 Task: Add Tate's Bake Shop Chocolate Chip Cookies to the cart.
Action: Mouse moved to (301, 143)
Screenshot: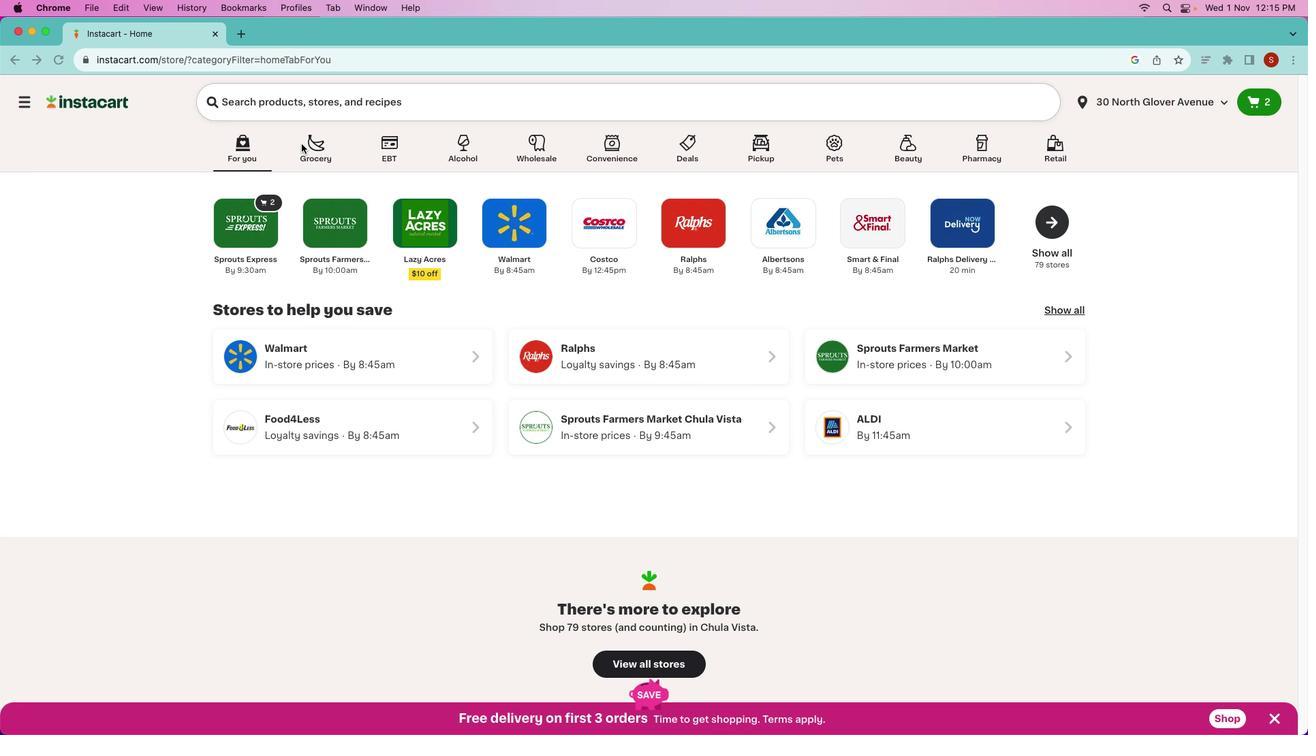 
Action: Mouse pressed left at (301, 143)
Screenshot: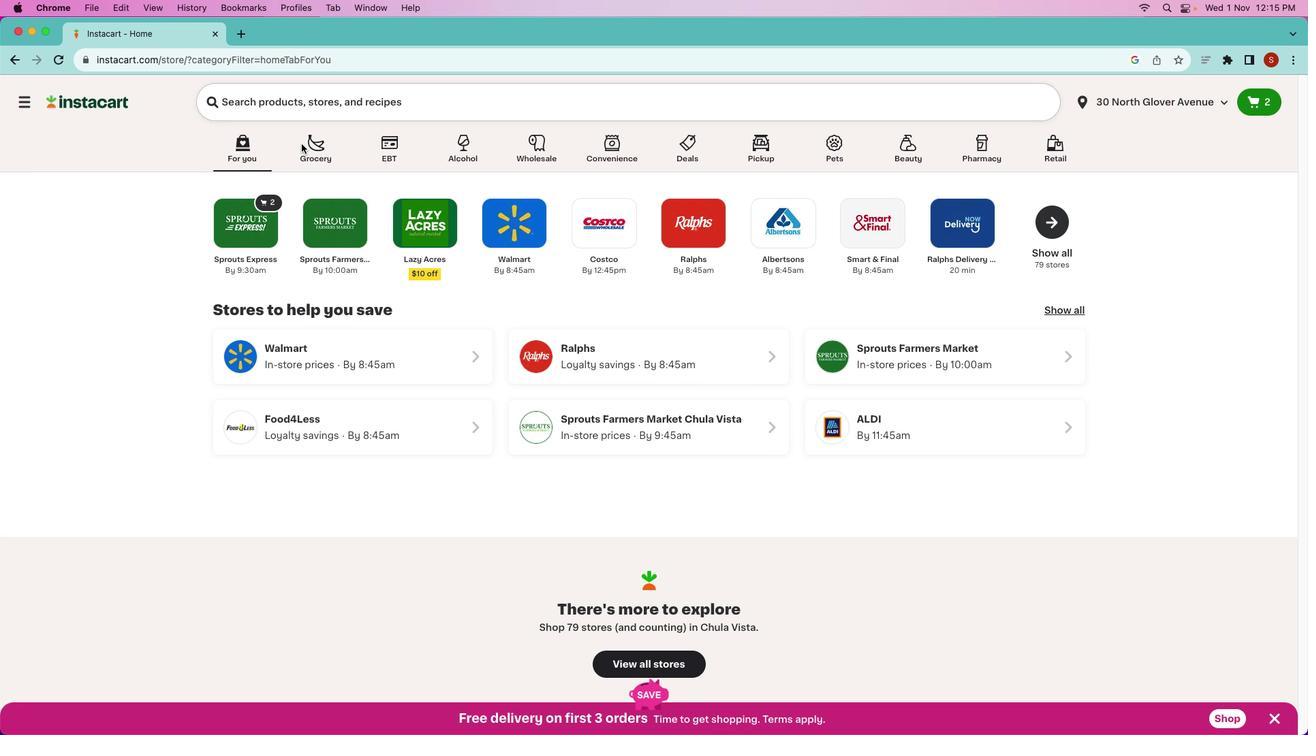 
Action: Mouse pressed left at (301, 143)
Screenshot: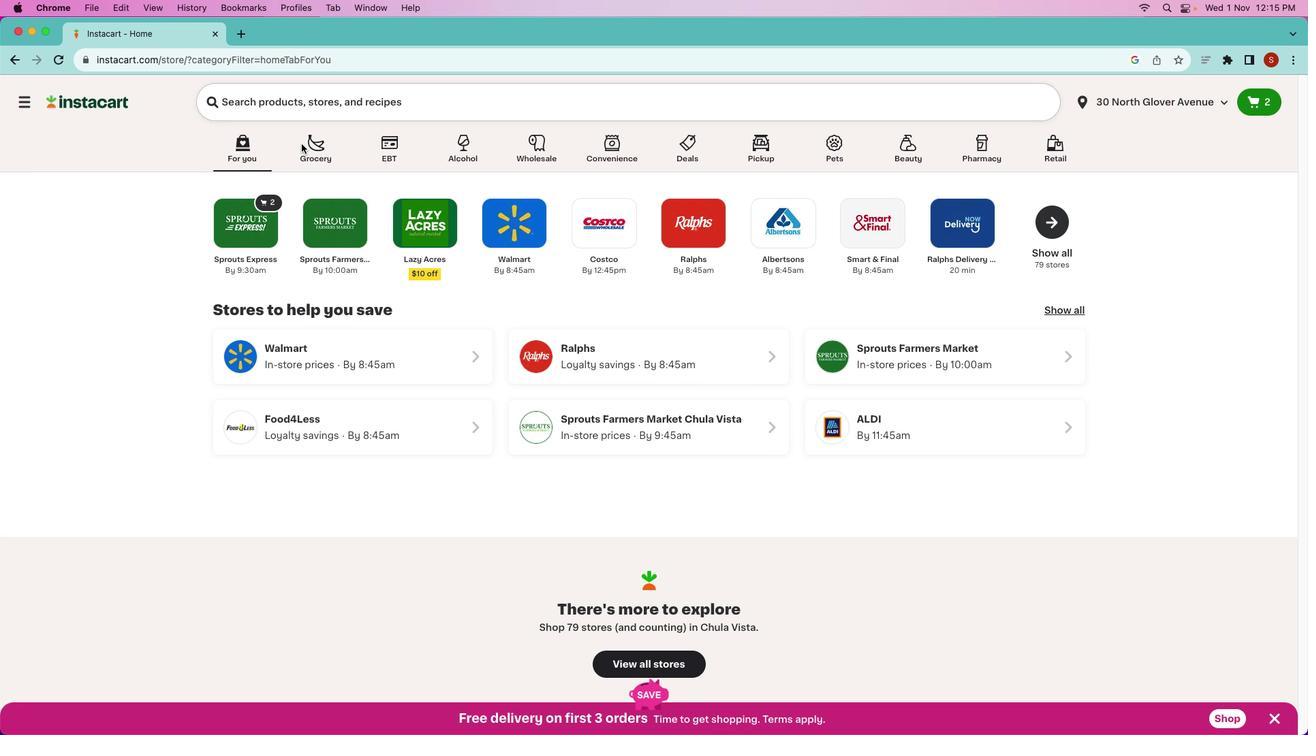 
Action: Mouse moved to (308, 147)
Screenshot: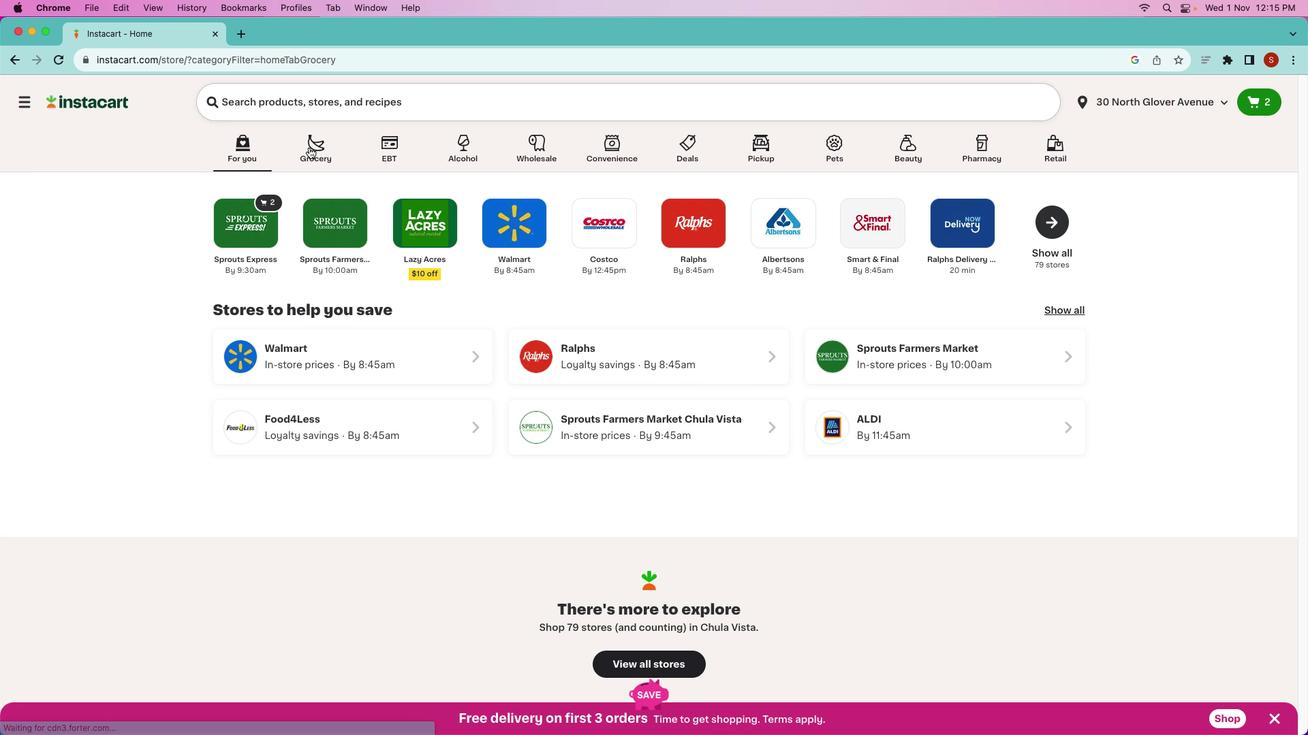 
Action: Mouse pressed left at (308, 147)
Screenshot: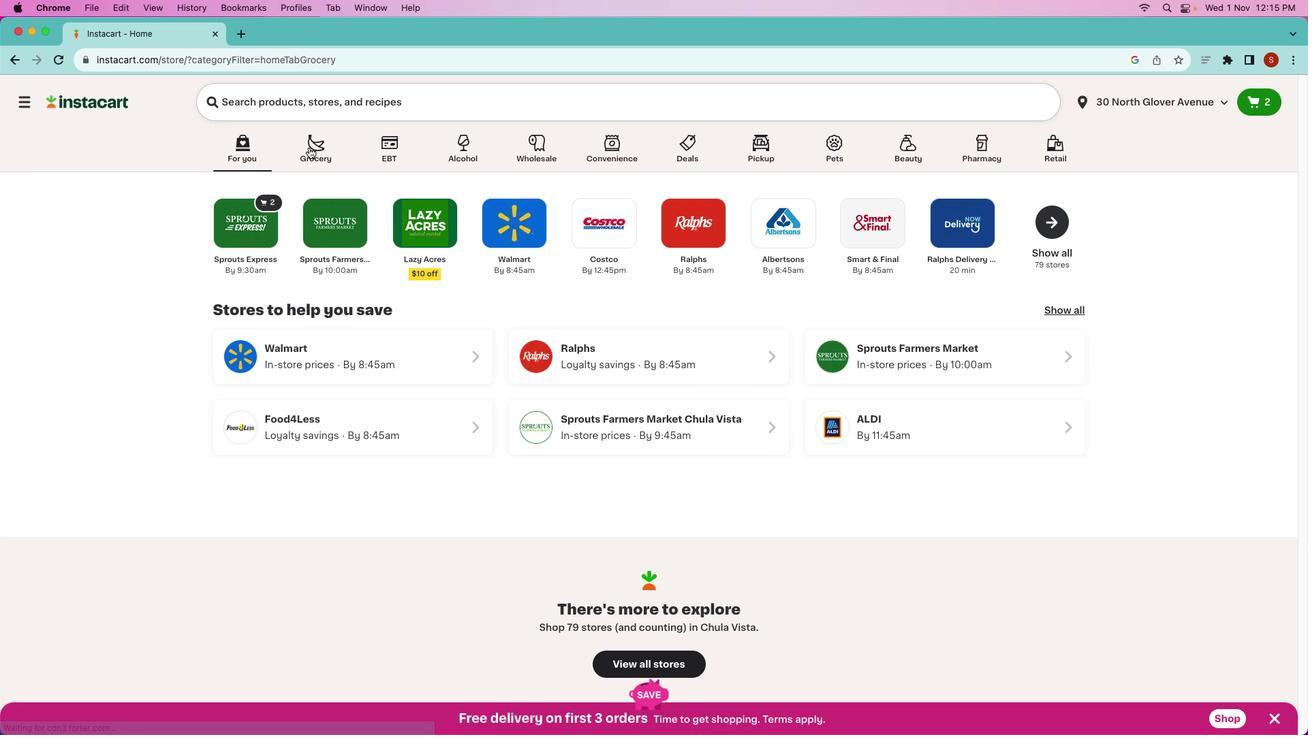 
Action: Mouse moved to (309, 147)
Screenshot: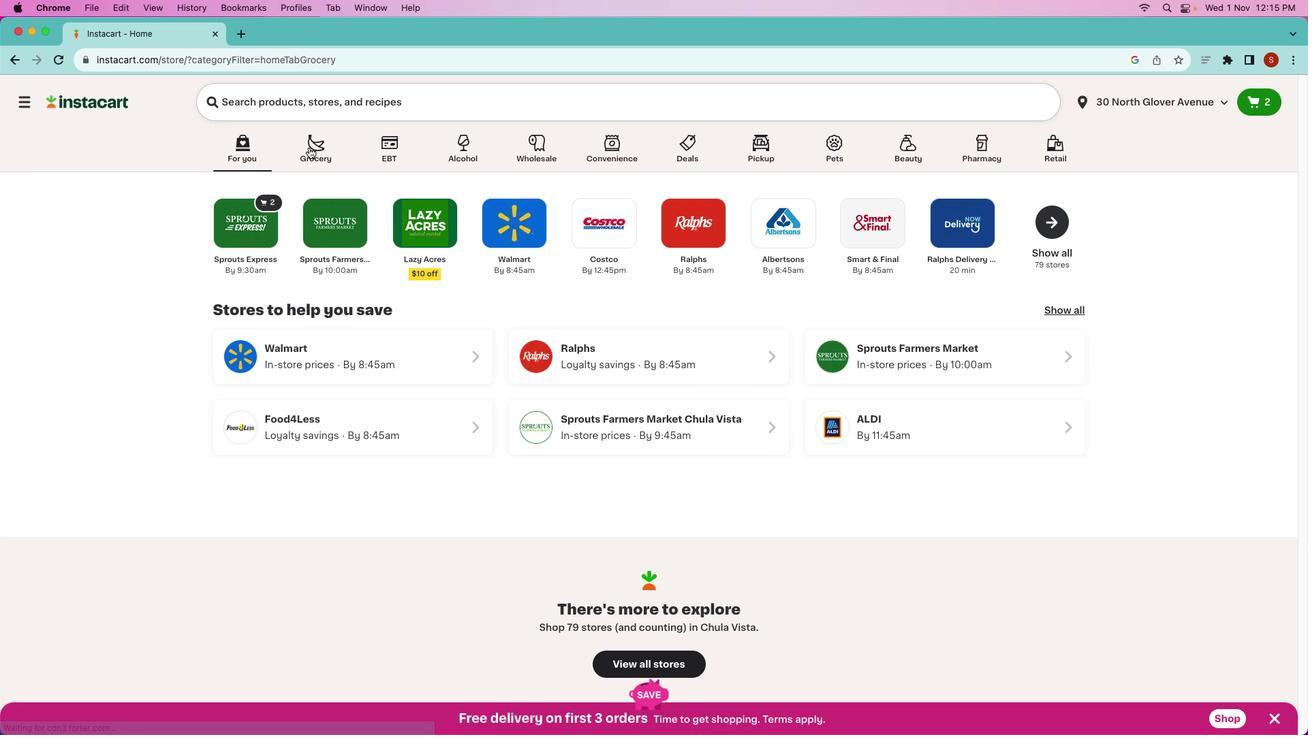 
Action: Mouse pressed left at (309, 147)
Screenshot: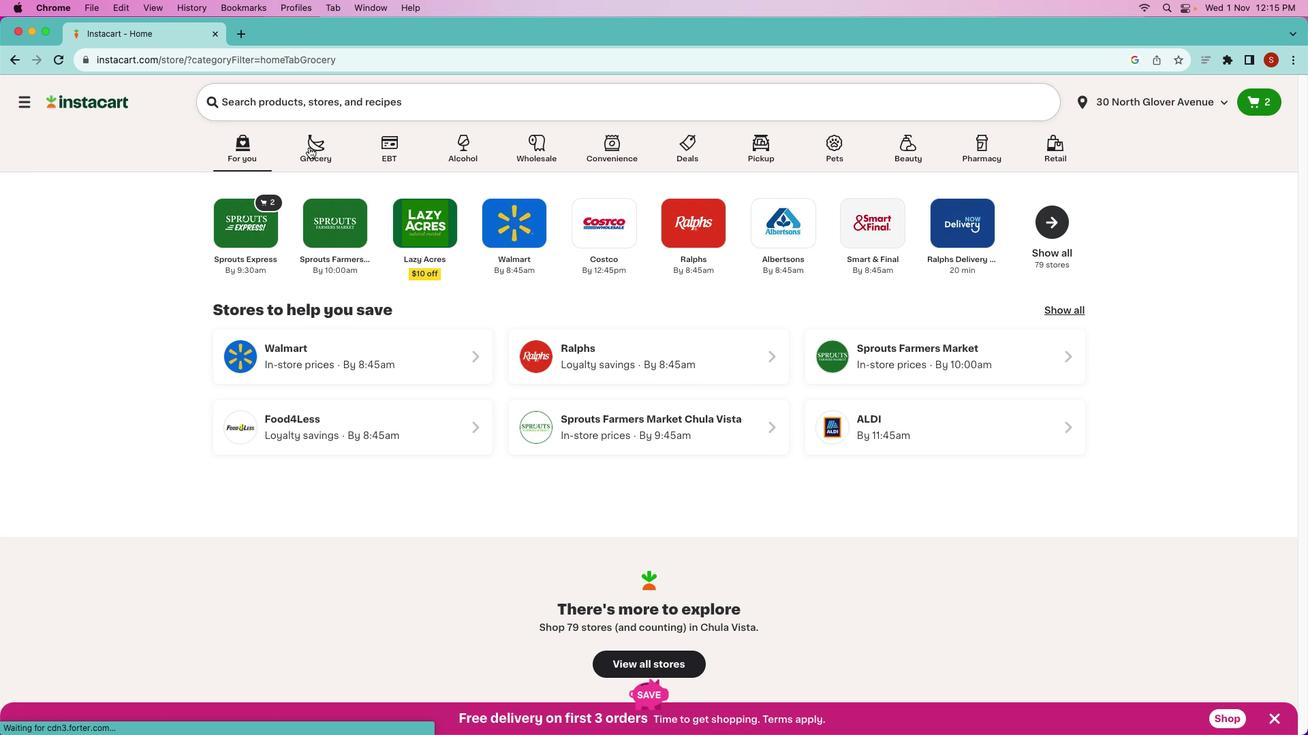 
Action: Mouse moved to (665, 447)
Screenshot: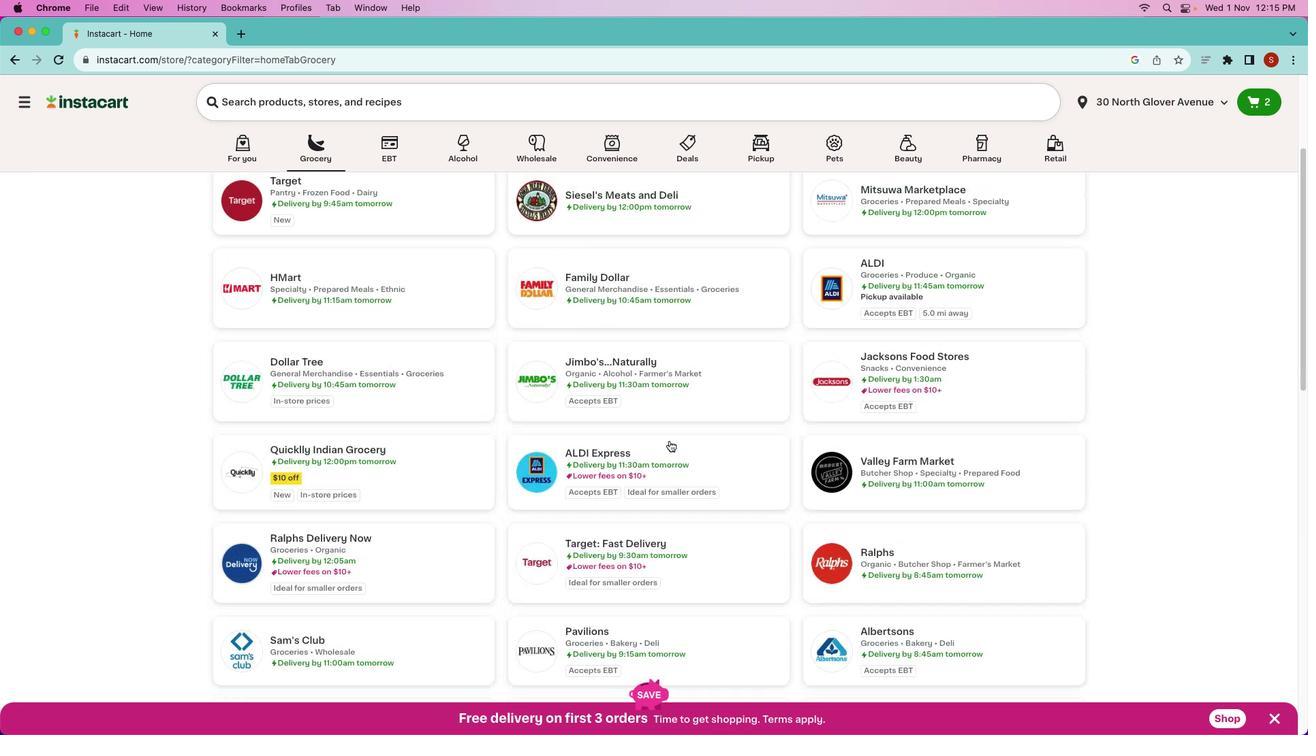 
Action: Mouse scrolled (665, 447) with delta (0, 0)
Screenshot: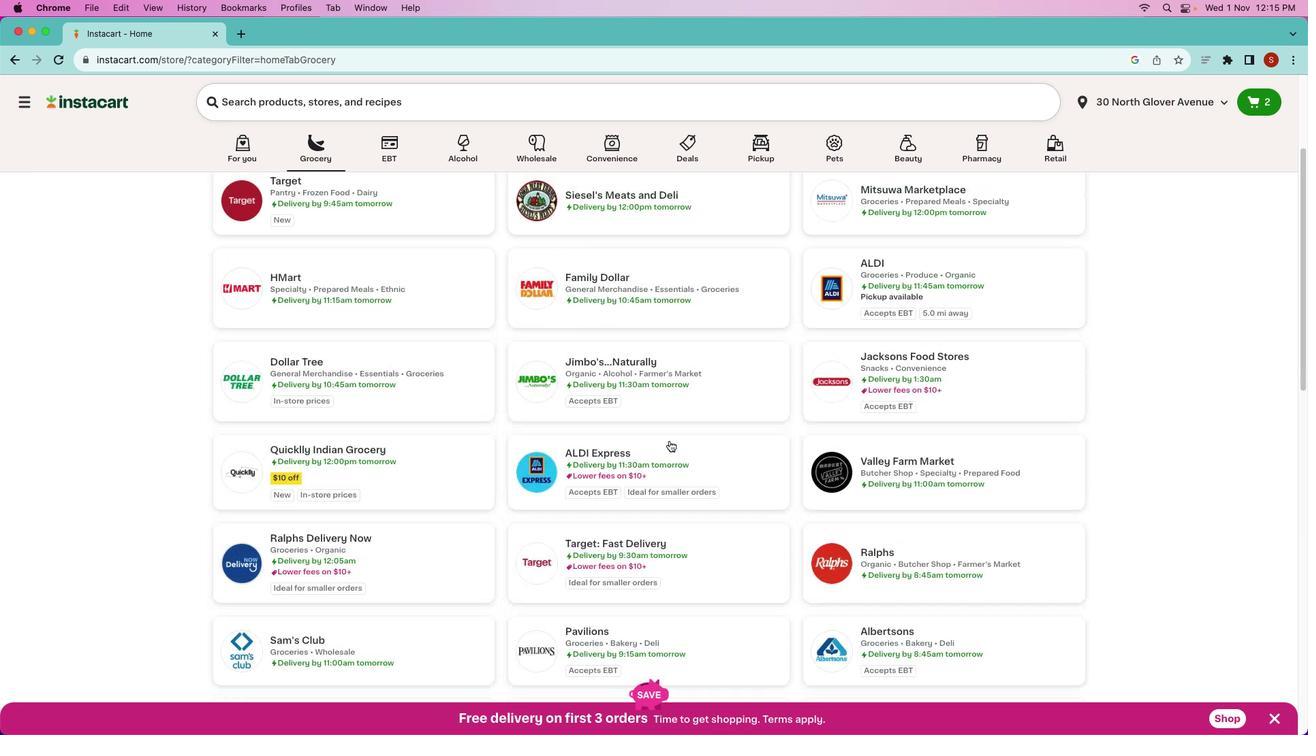 
Action: Mouse moved to (668, 444)
Screenshot: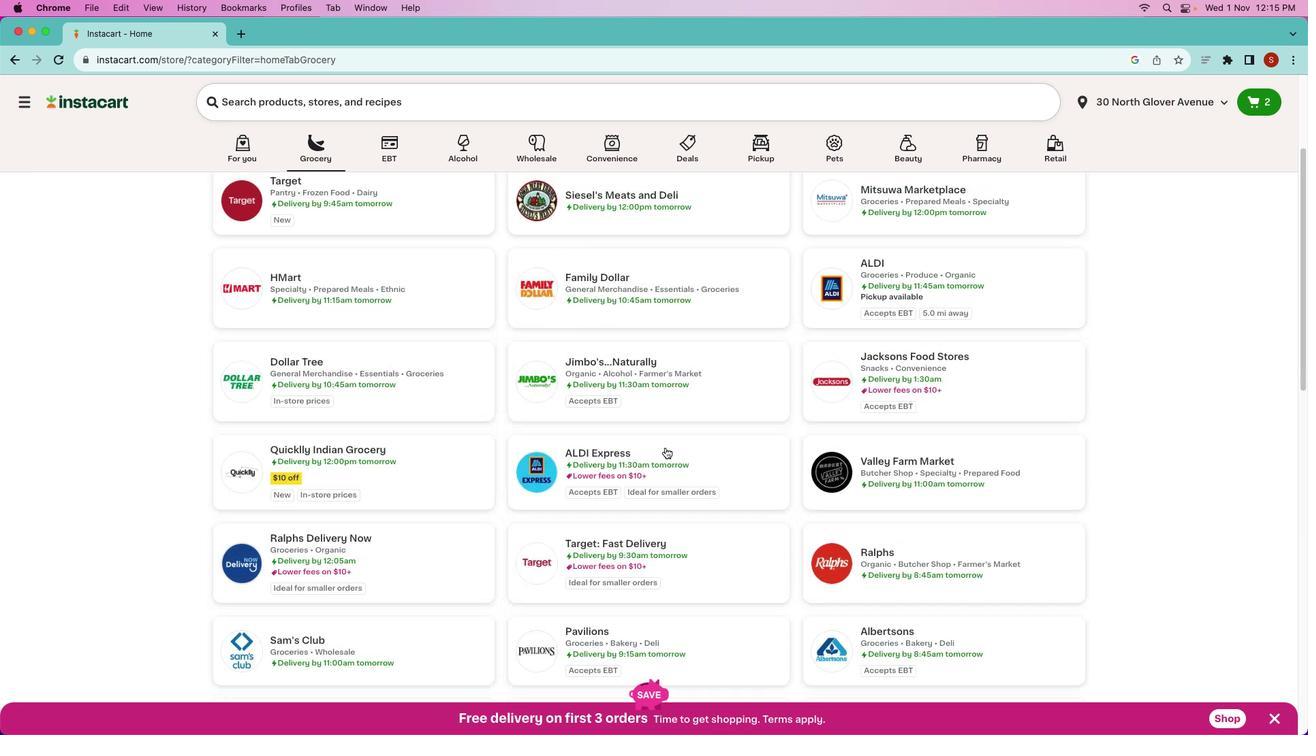 
Action: Mouse scrolled (668, 444) with delta (0, 0)
Screenshot: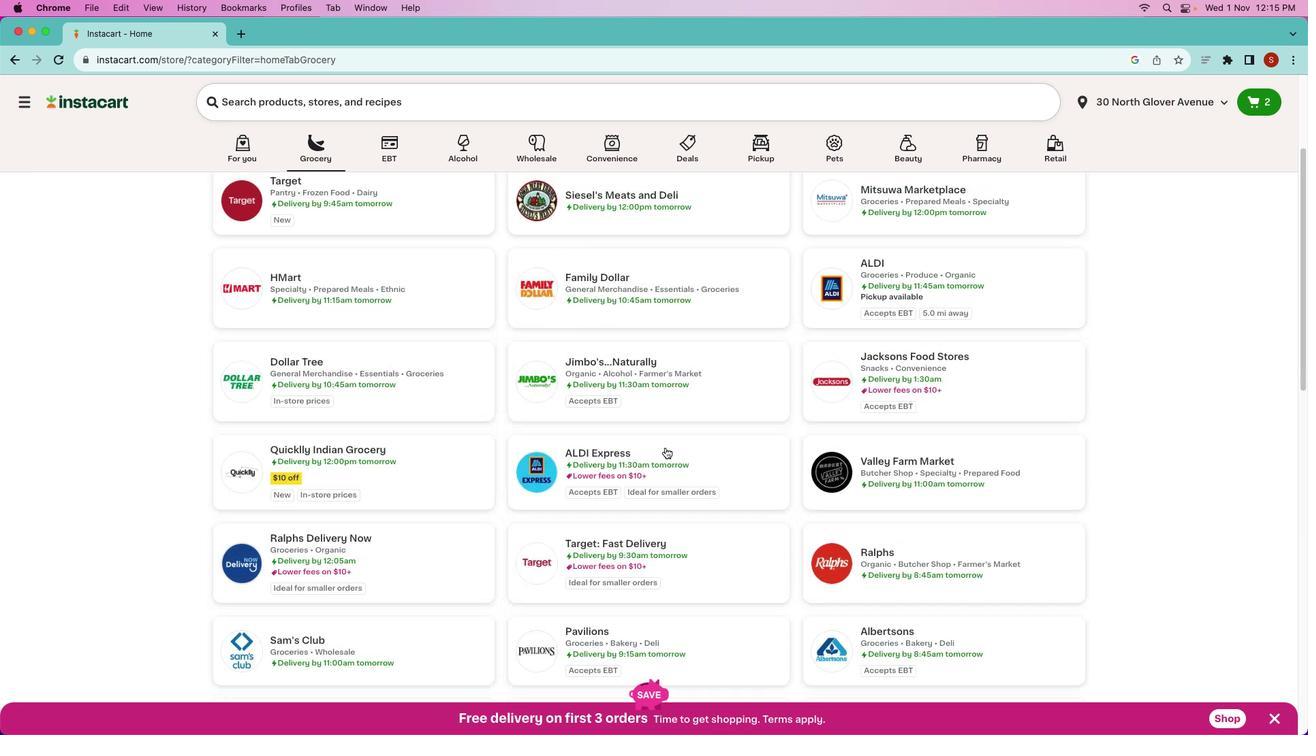 
Action: Mouse moved to (668, 443)
Screenshot: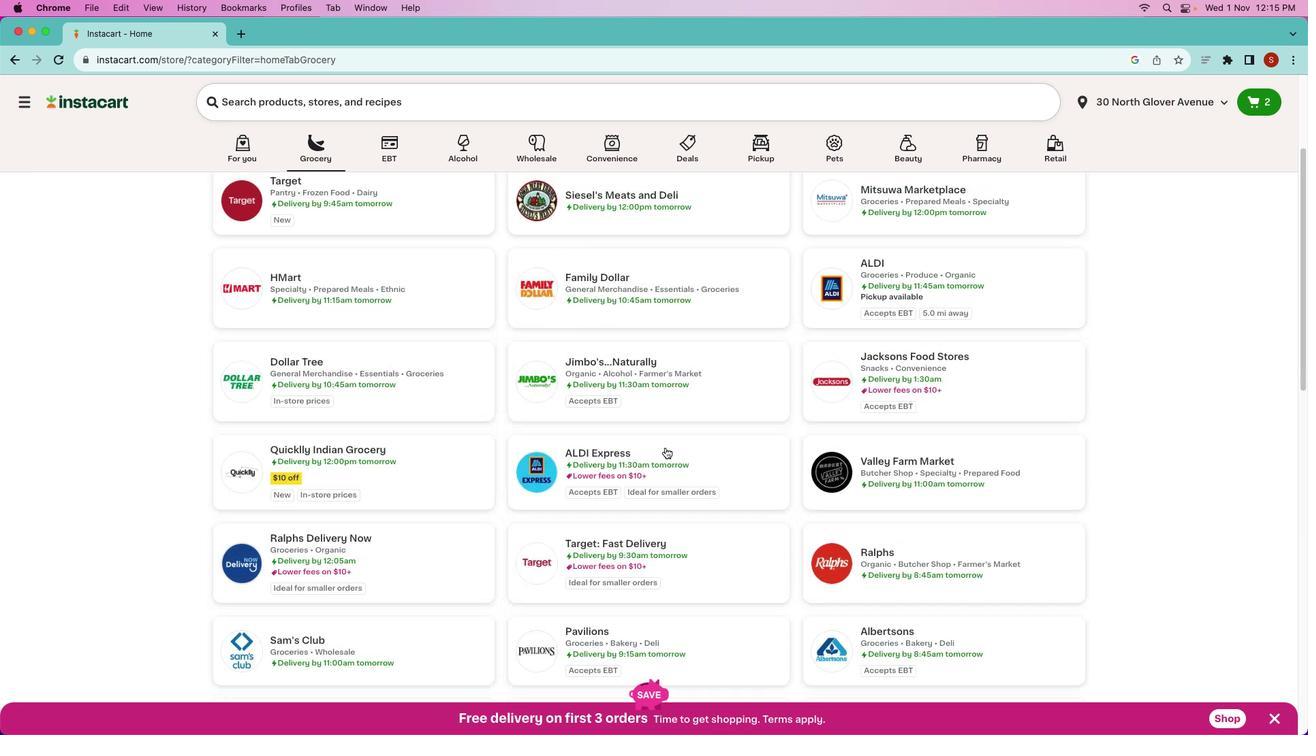 
Action: Mouse scrolled (668, 443) with delta (0, -2)
Screenshot: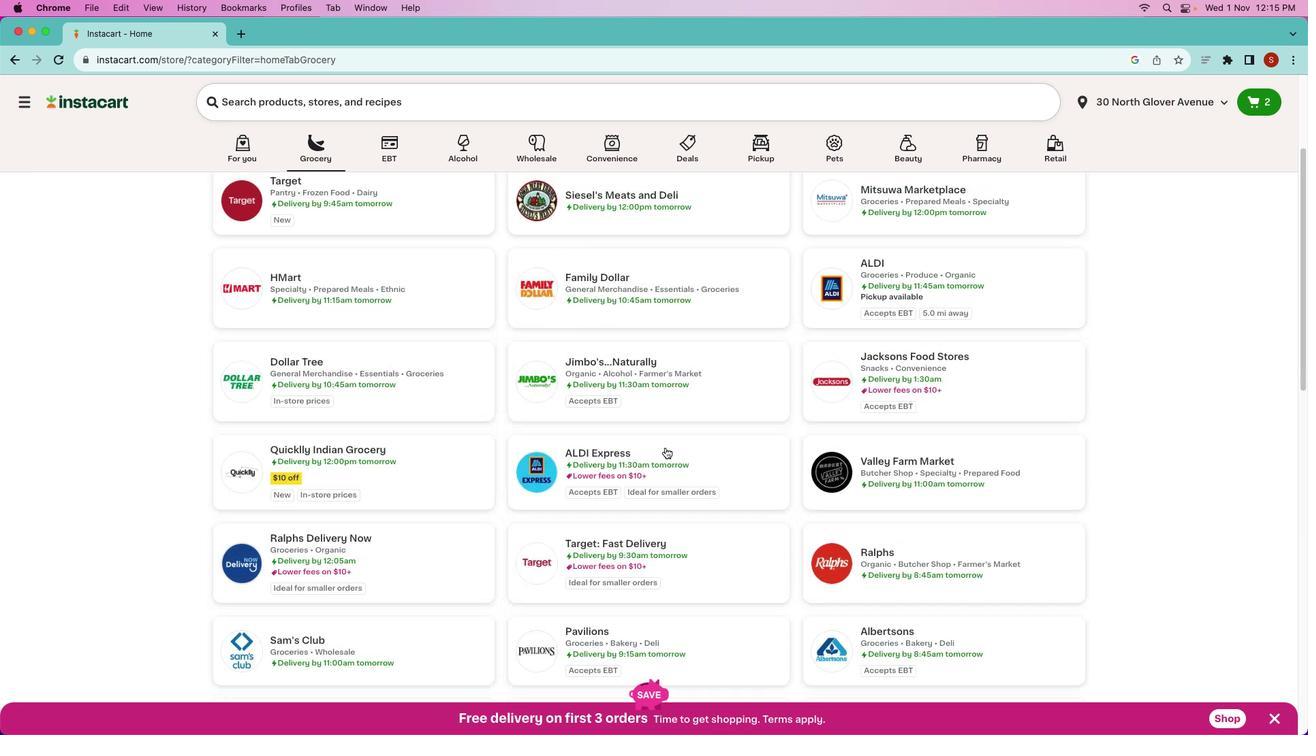
Action: Mouse moved to (669, 442)
Screenshot: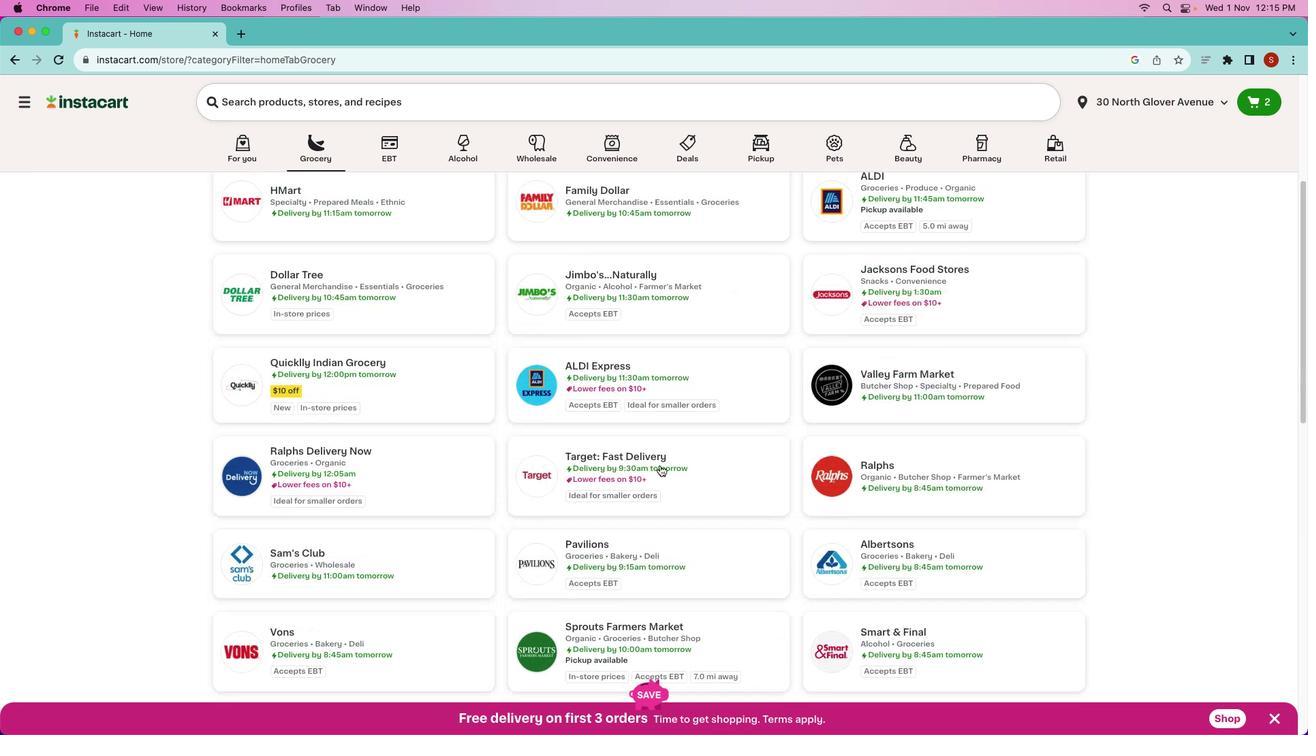 
Action: Mouse scrolled (669, 442) with delta (0, -3)
Screenshot: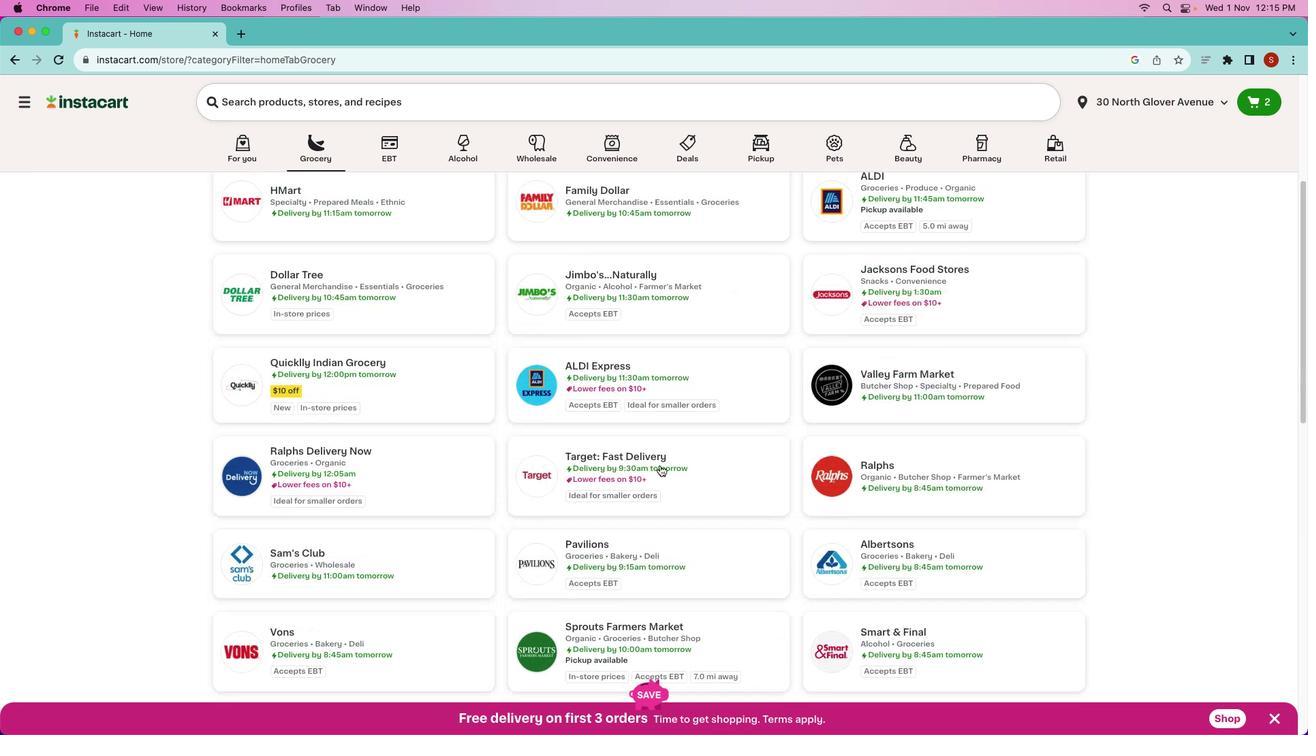 
Action: Mouse moved to (616, 641)
Screenshot: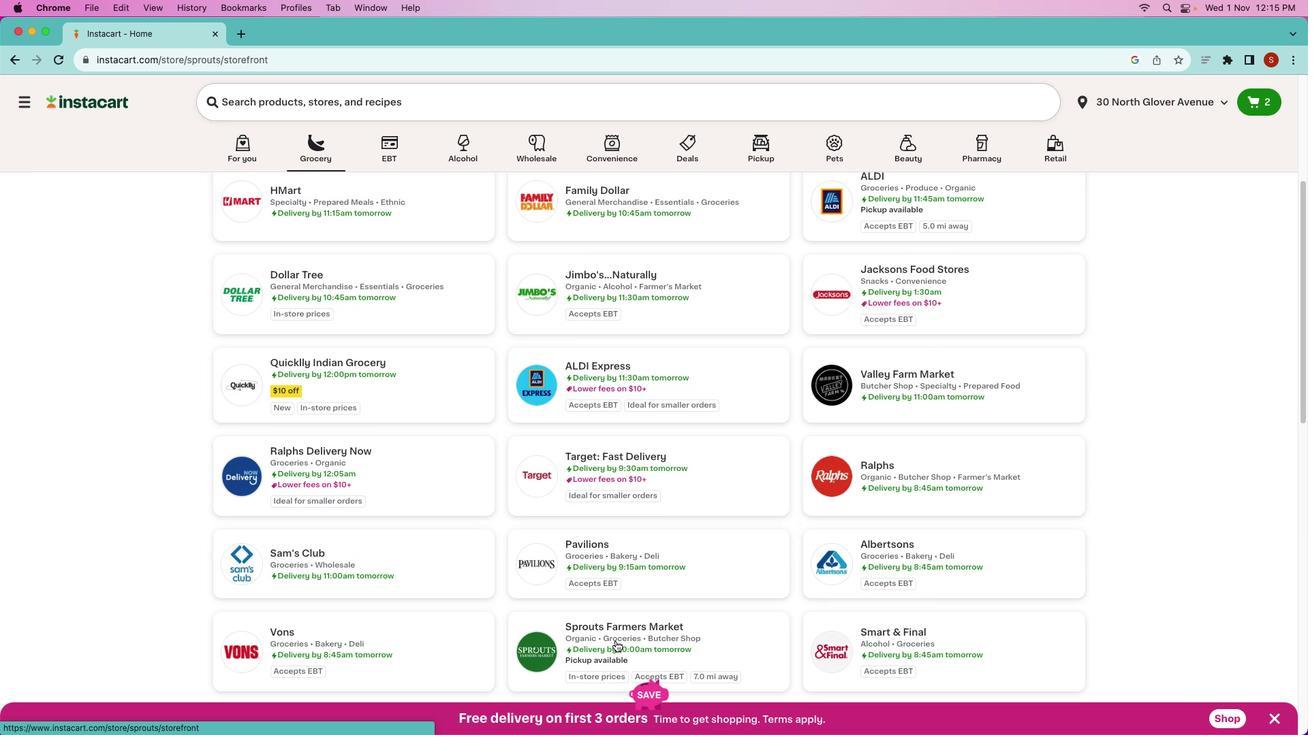 
Action: Mouse pressed left at (616, 641)
Screenshot: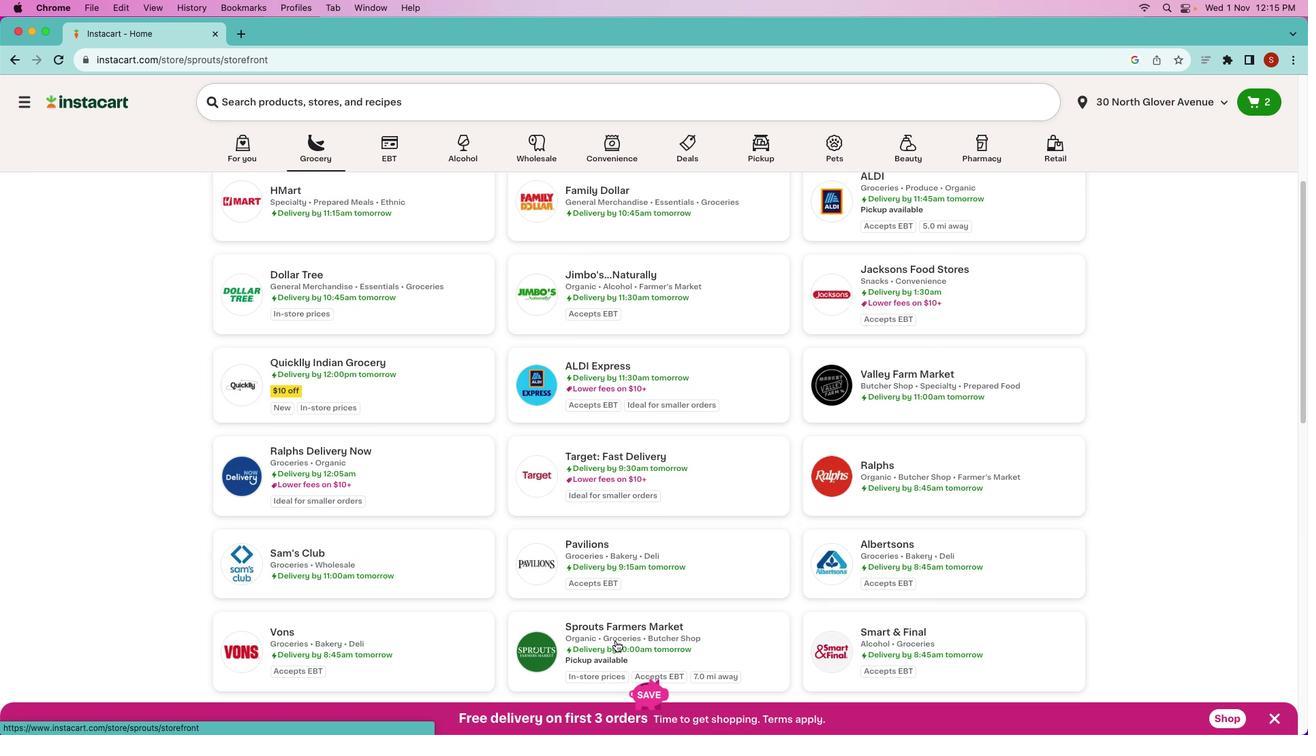 
Action: Mouse pressed left at (616, 641)
Screenshot: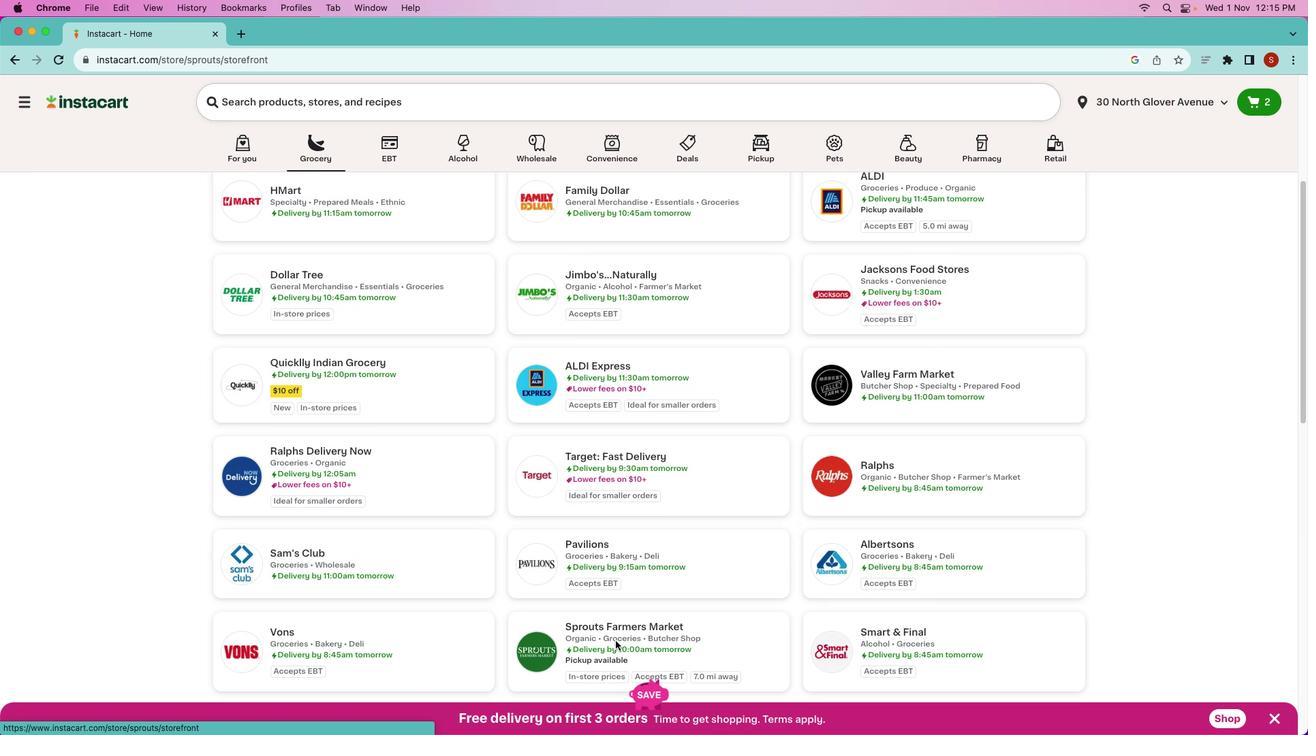 
Action: Mouse moved to (441, 106)
Screenshot: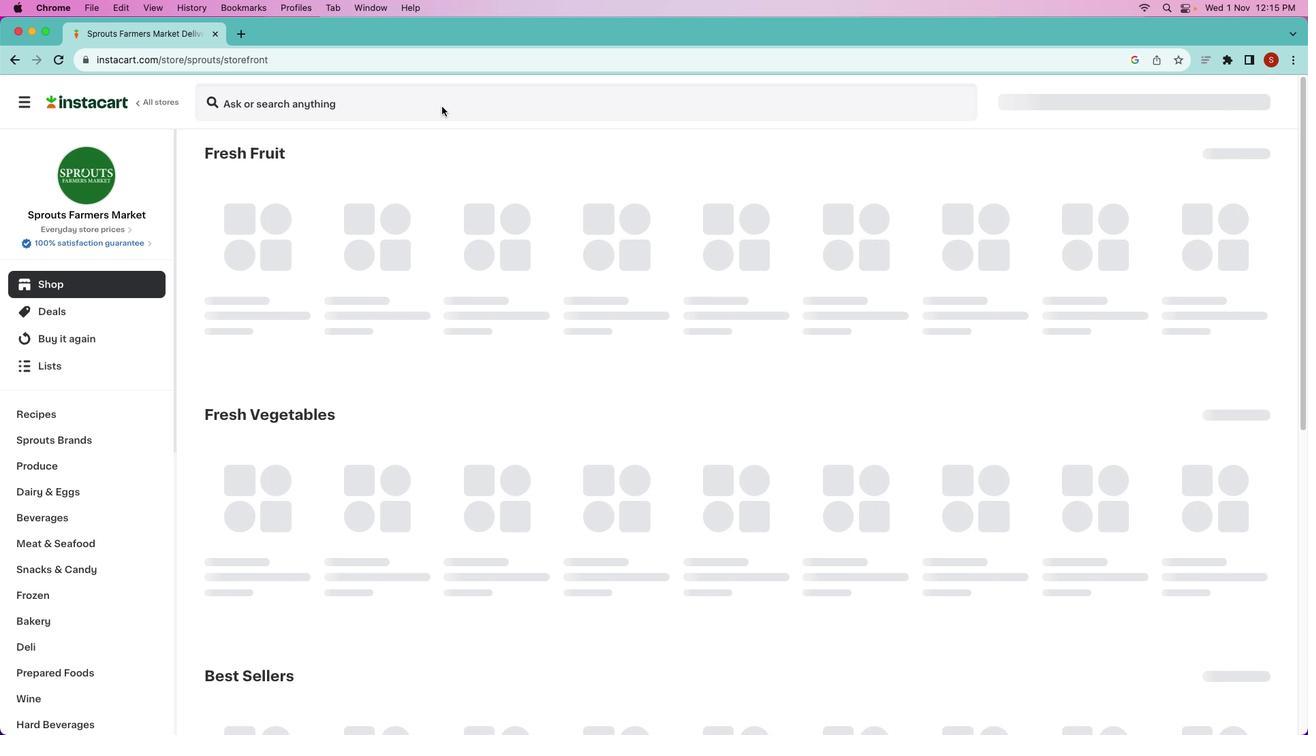
Action: Mouse pressed left at (441, 106)
Screenshot: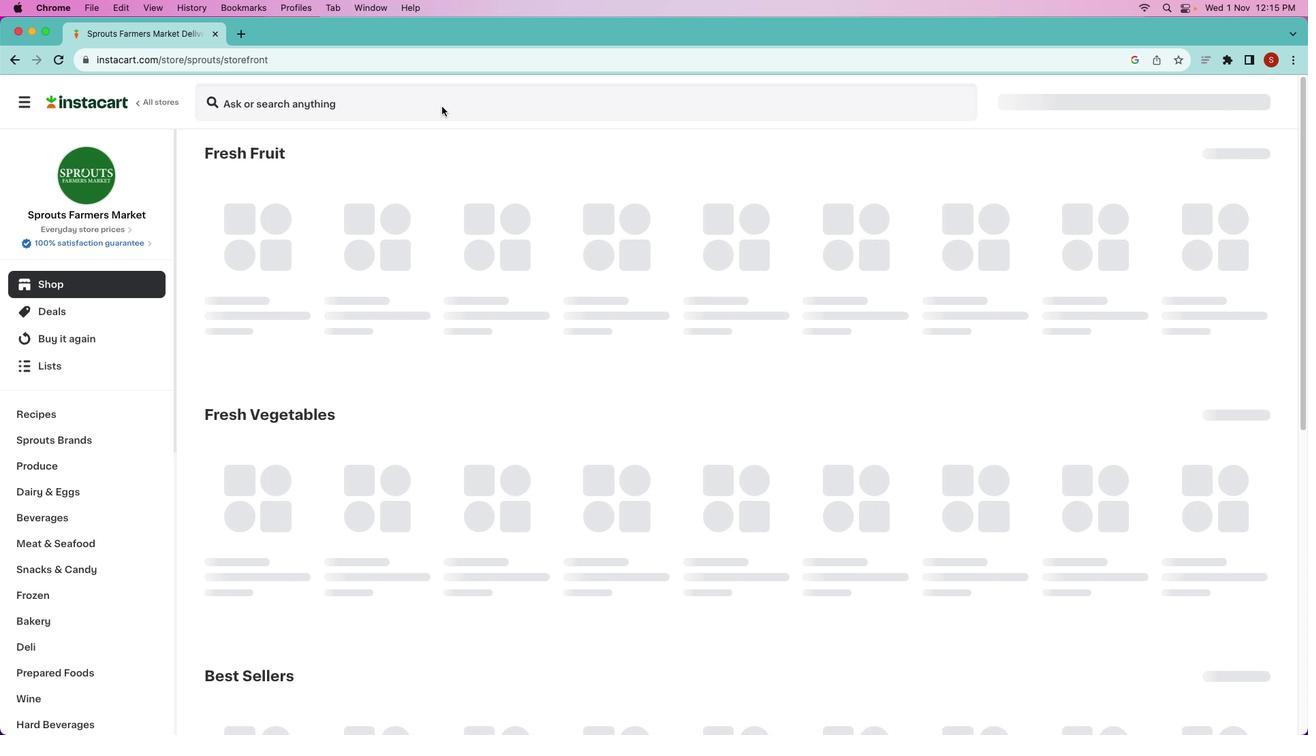 
Action: Mouse moved to (442, 106)
Screenshot: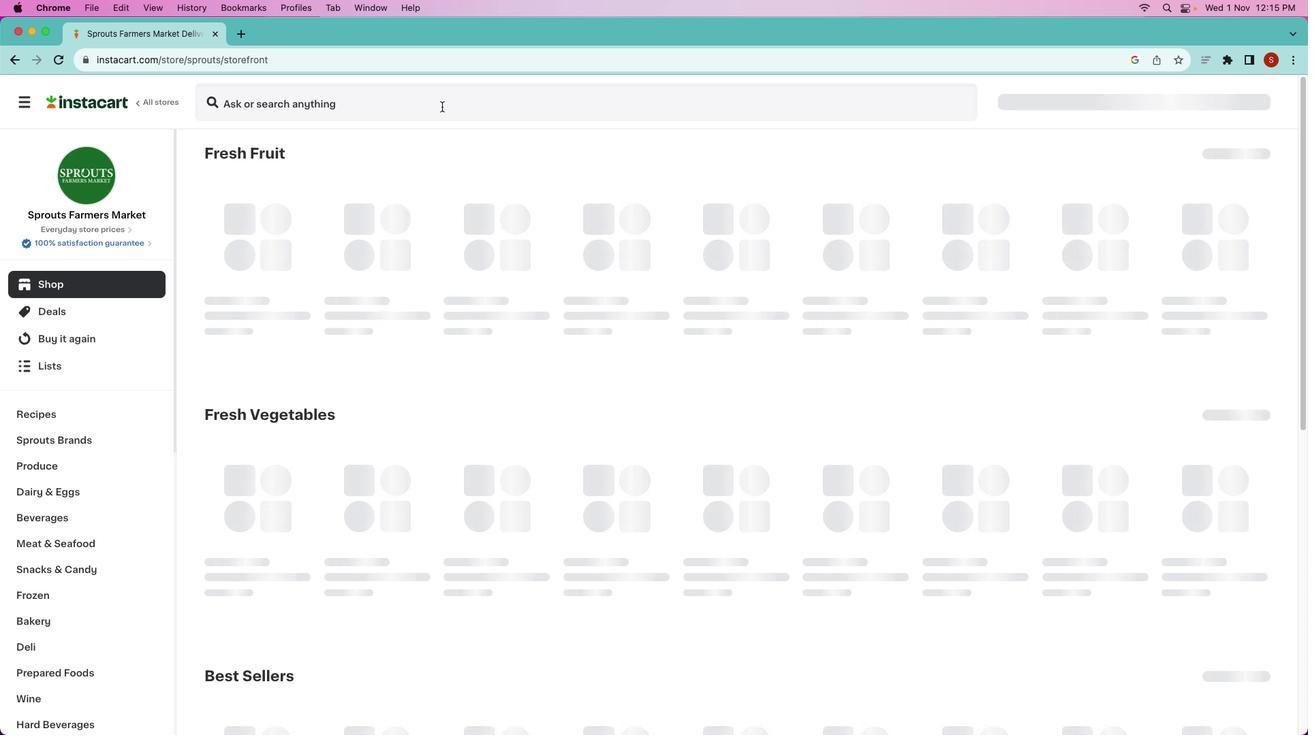 
Action: Key pressed 't''a''t''e'"'"'s'Key.space'b''a''k''e'Key.space's''h''o''p'Key.space'c''h''o''c''o''l''a''t''e'Key.space'c''h''i''p'Key.space'c''o''o''k''i''e''s'Key.enter
Screenshot: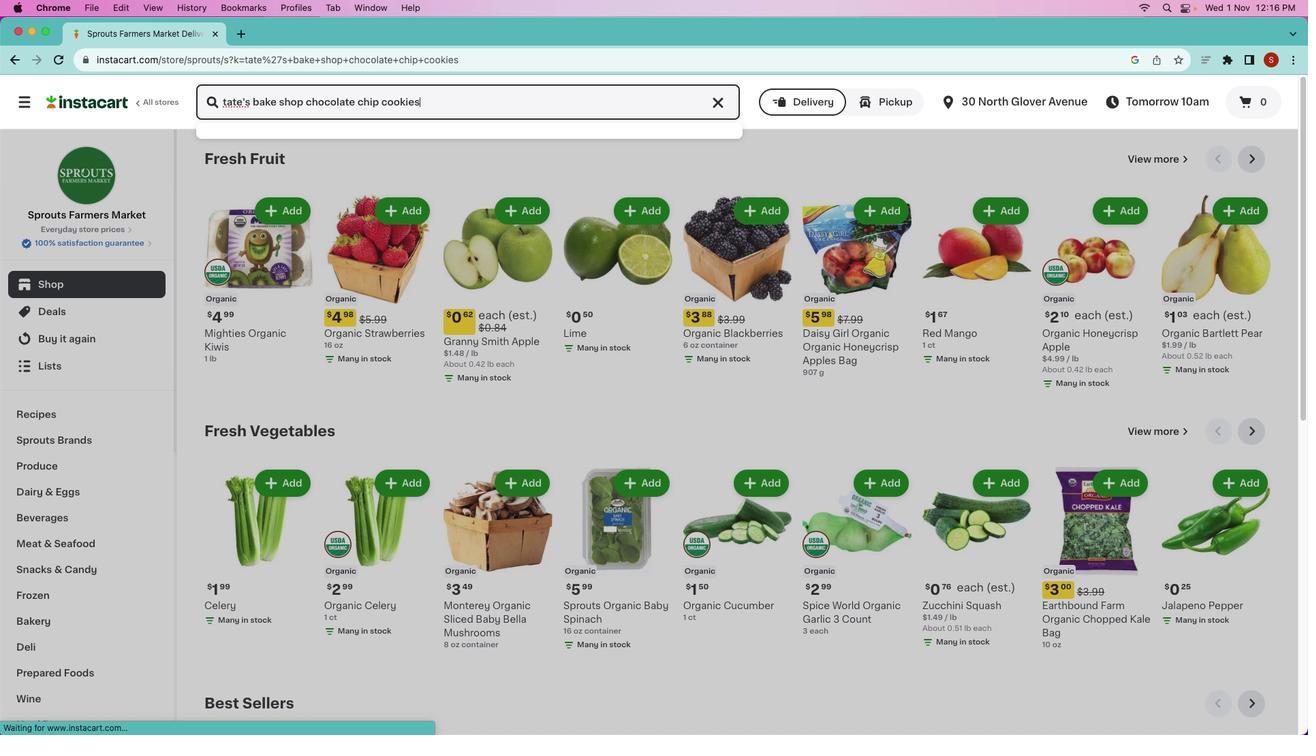 
Action: Mouse moved to (406, 394)
Screenshot: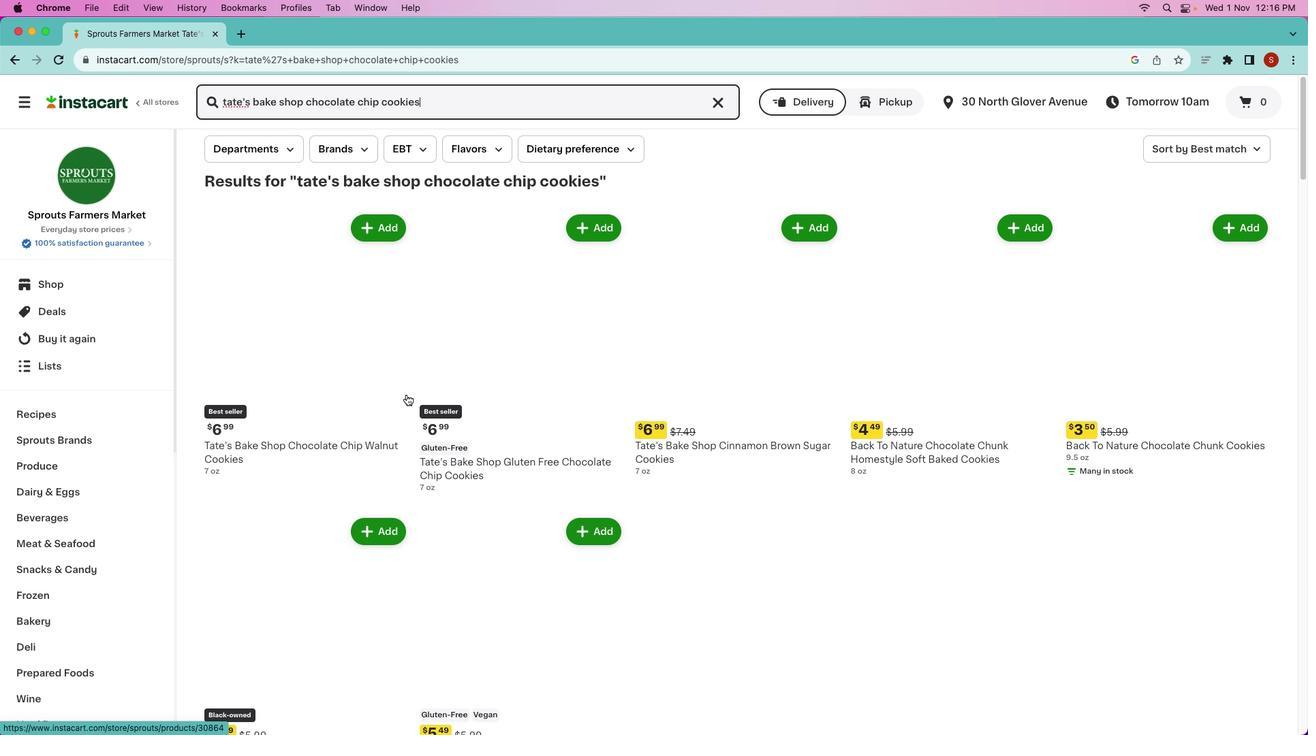 
Action: Mouse scrolled (406, 394) with delta (0, 0)
Screenshot: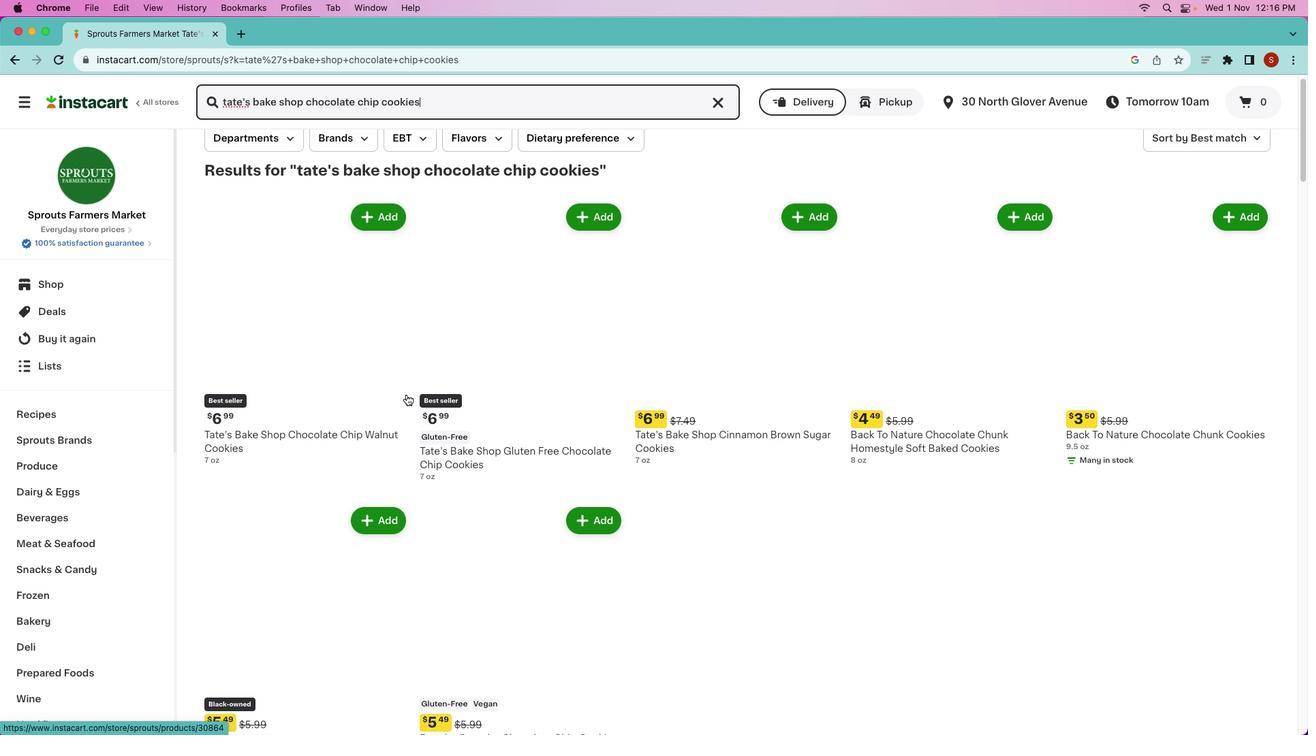 
Action: Mouse scrolled (406, 394) with delta (0, 0)
Screenshot: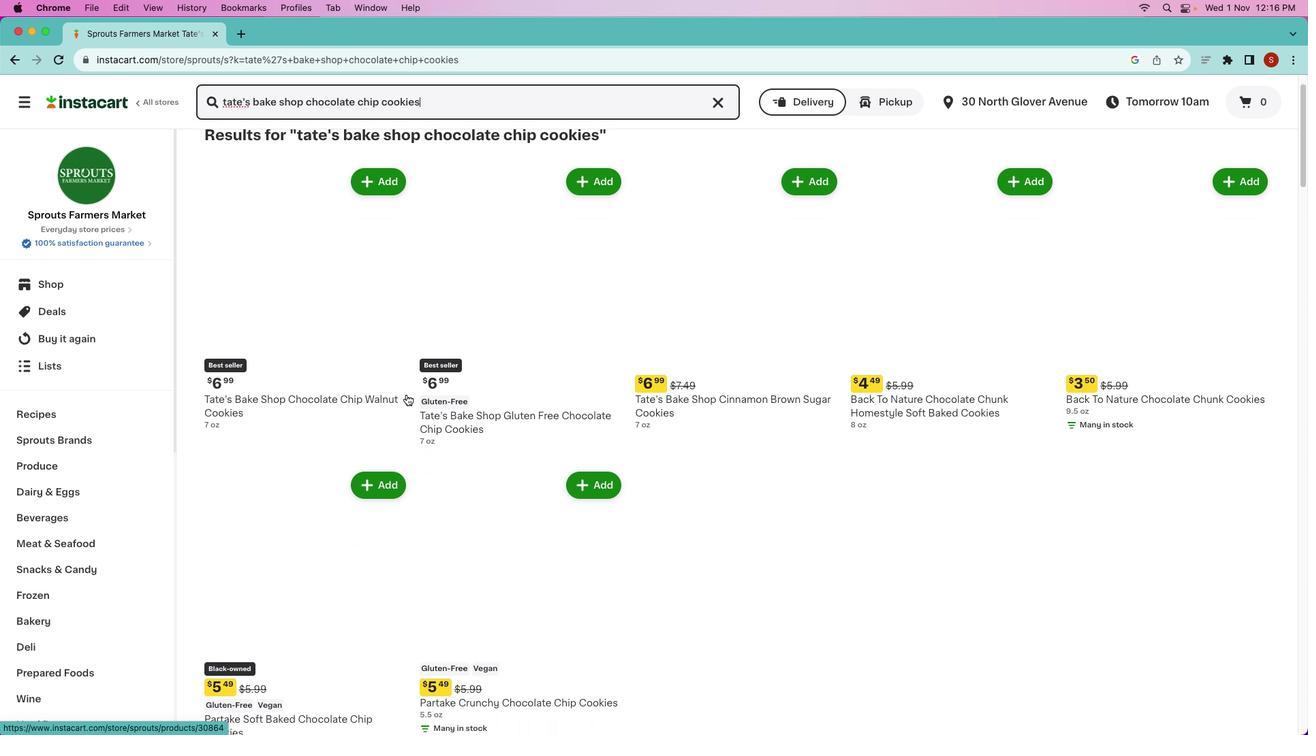 
Action: Mouse scrolled (406, 394) with delta (0, 0)
Screenshot: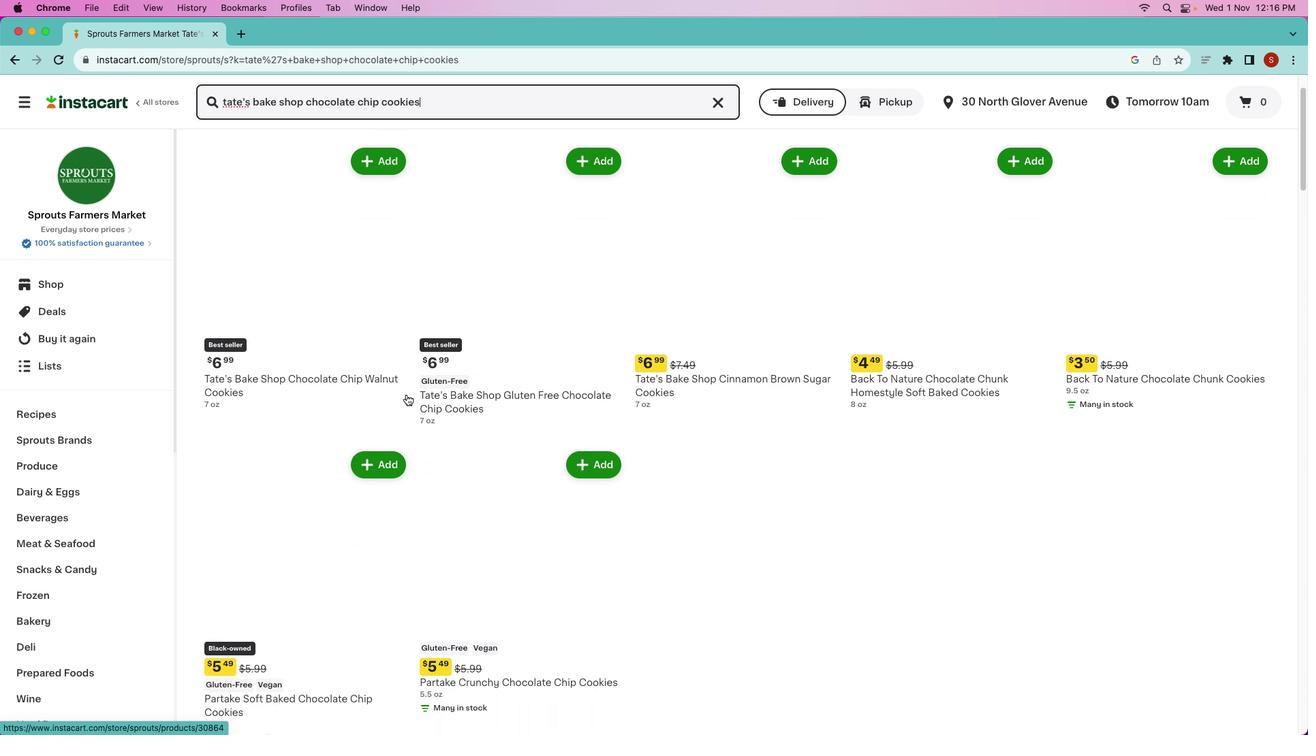 
Action: Mouse scrolled (406, 394) with delta (0, 0)
Screenshot: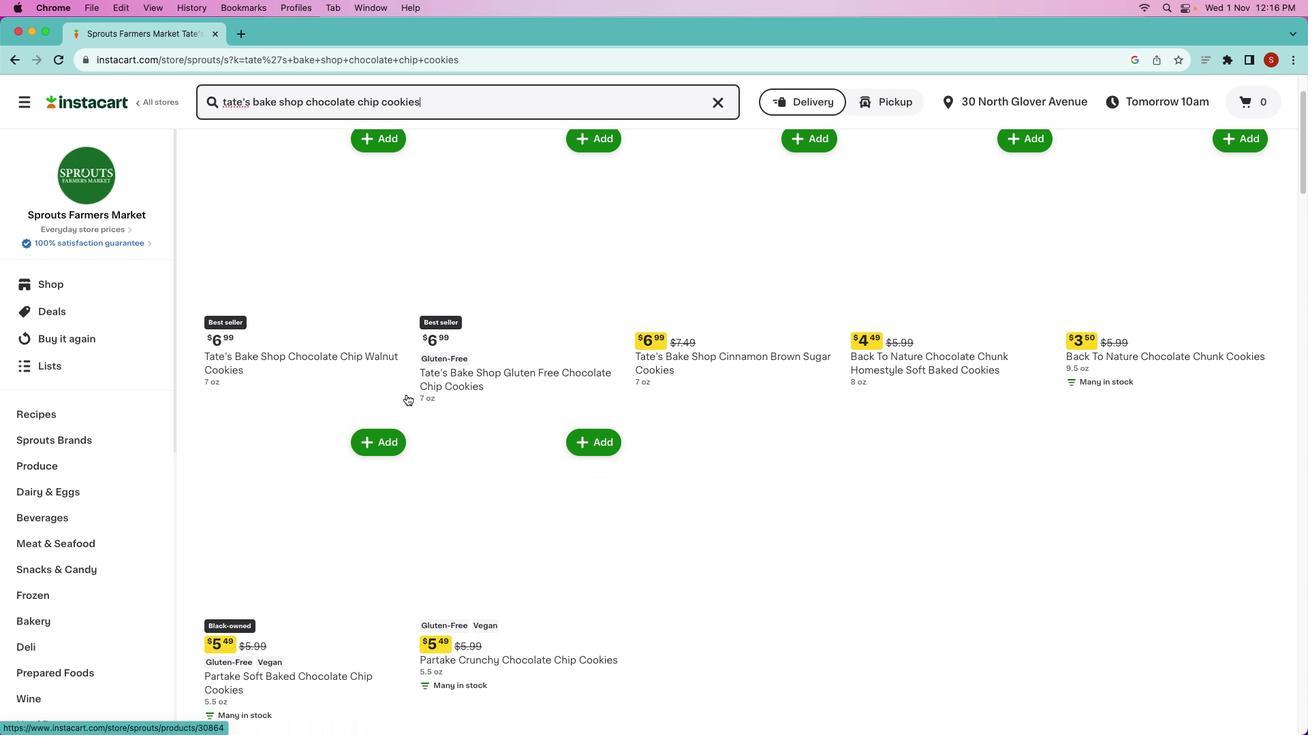 
Action: Mouse scrolled (406, 394) with delta (0, 0)
Screenshot: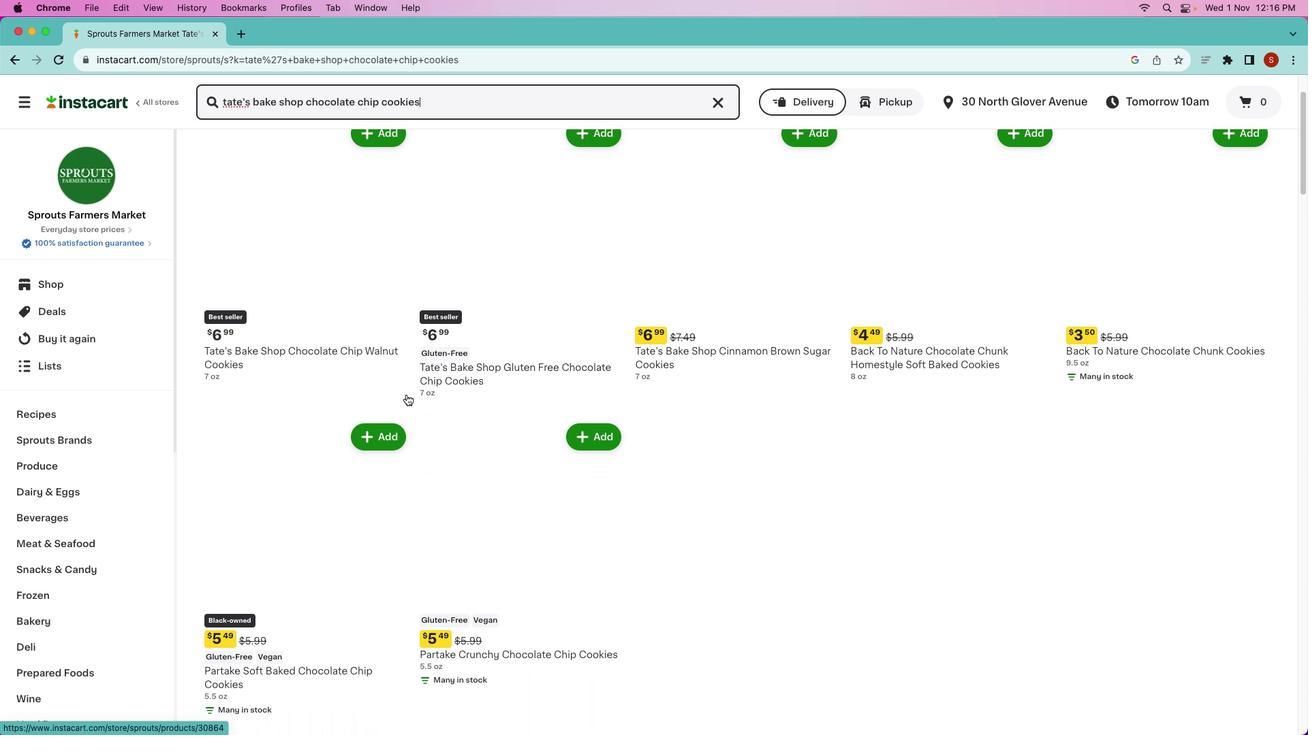 
Action: Mouse moved to (405, 509)
Screenshot: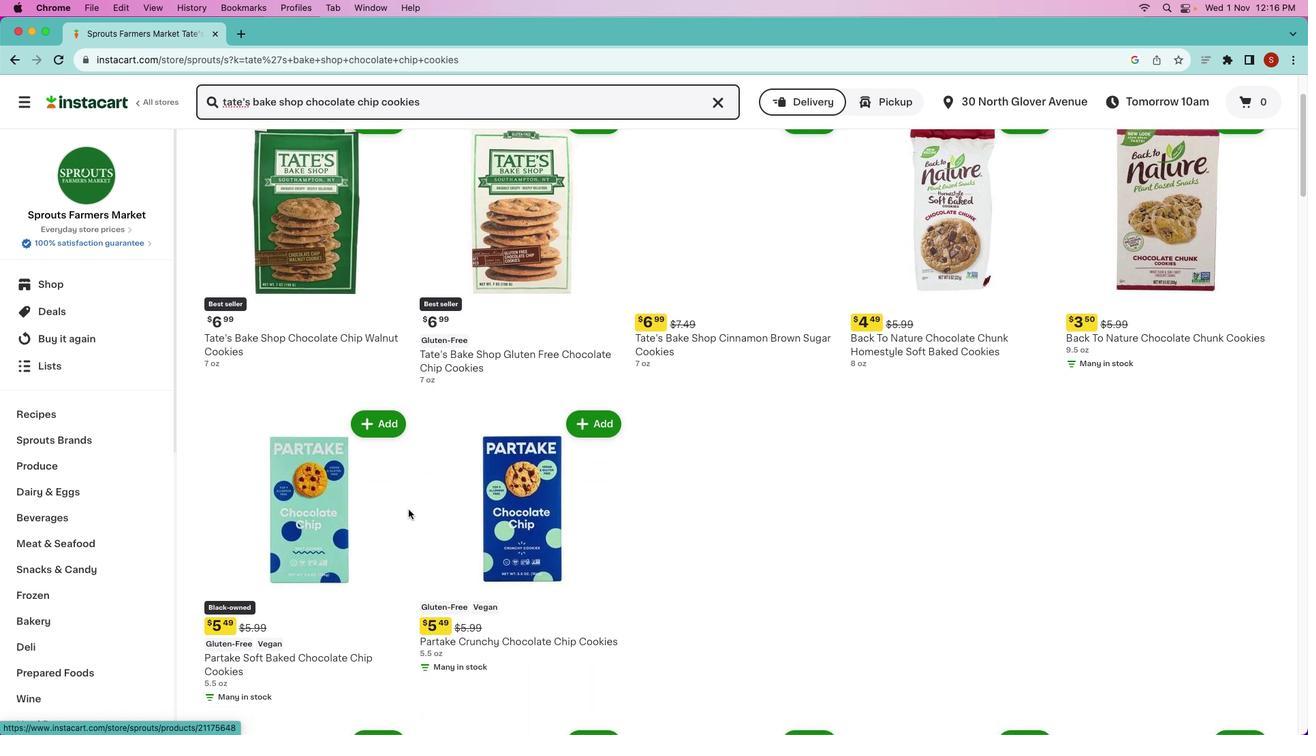 
Action: Mouse scrolled (405, 509) with delta (0, 0)
Screenshot: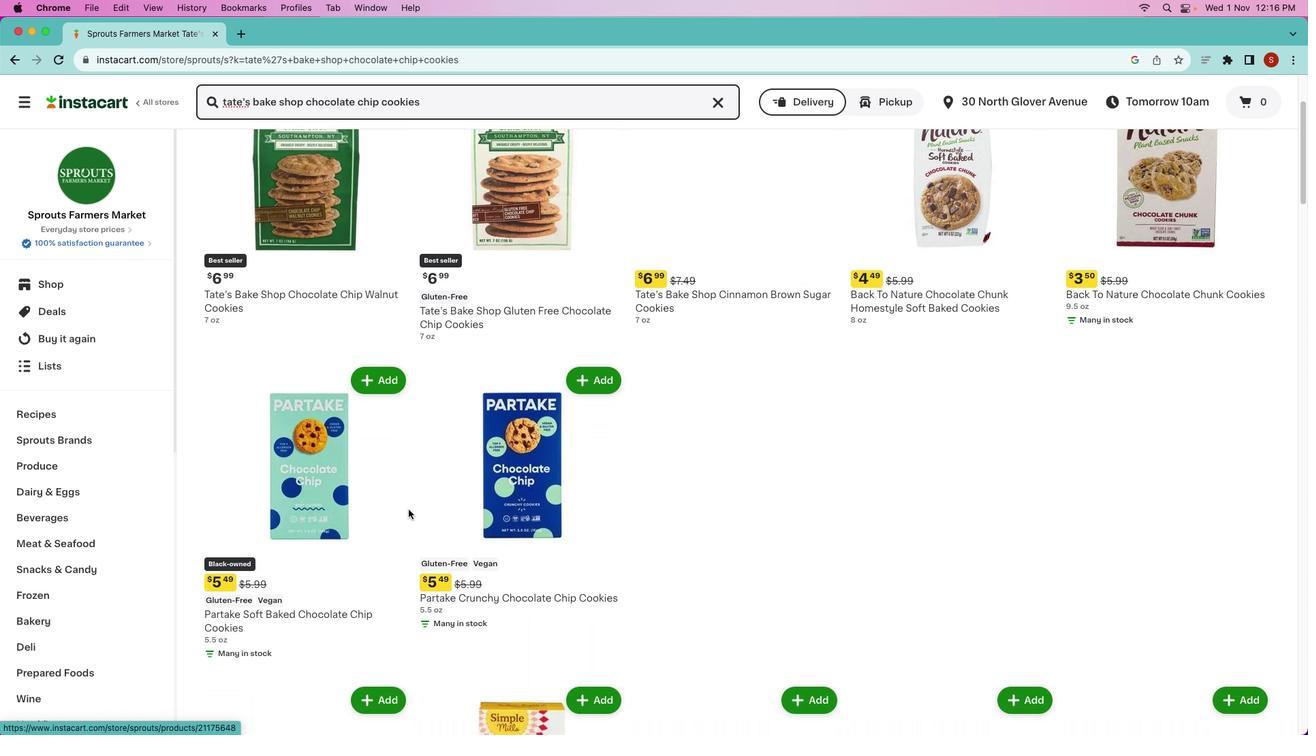 
Action: Mouse moved to (408, 509)
Screenshot: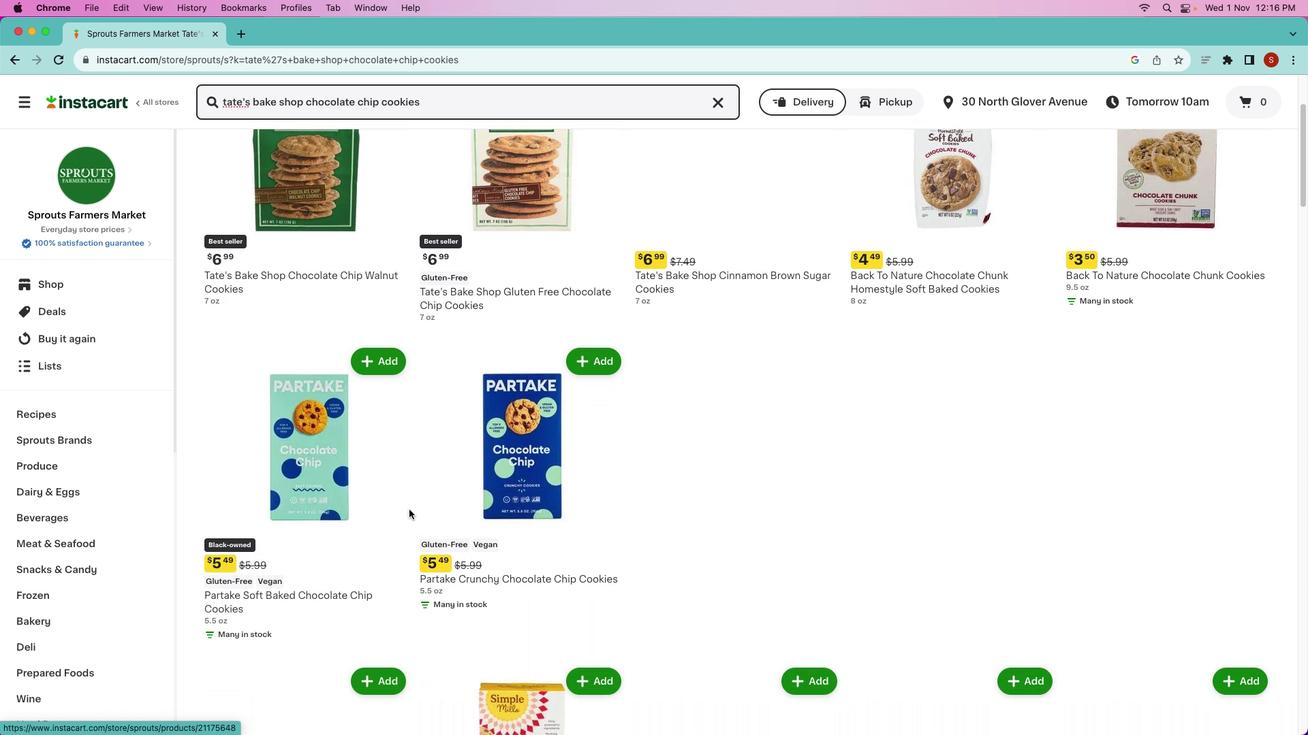 
Action: Mouse scrolled (408, 509) with delta (0, 0)
Screenshot: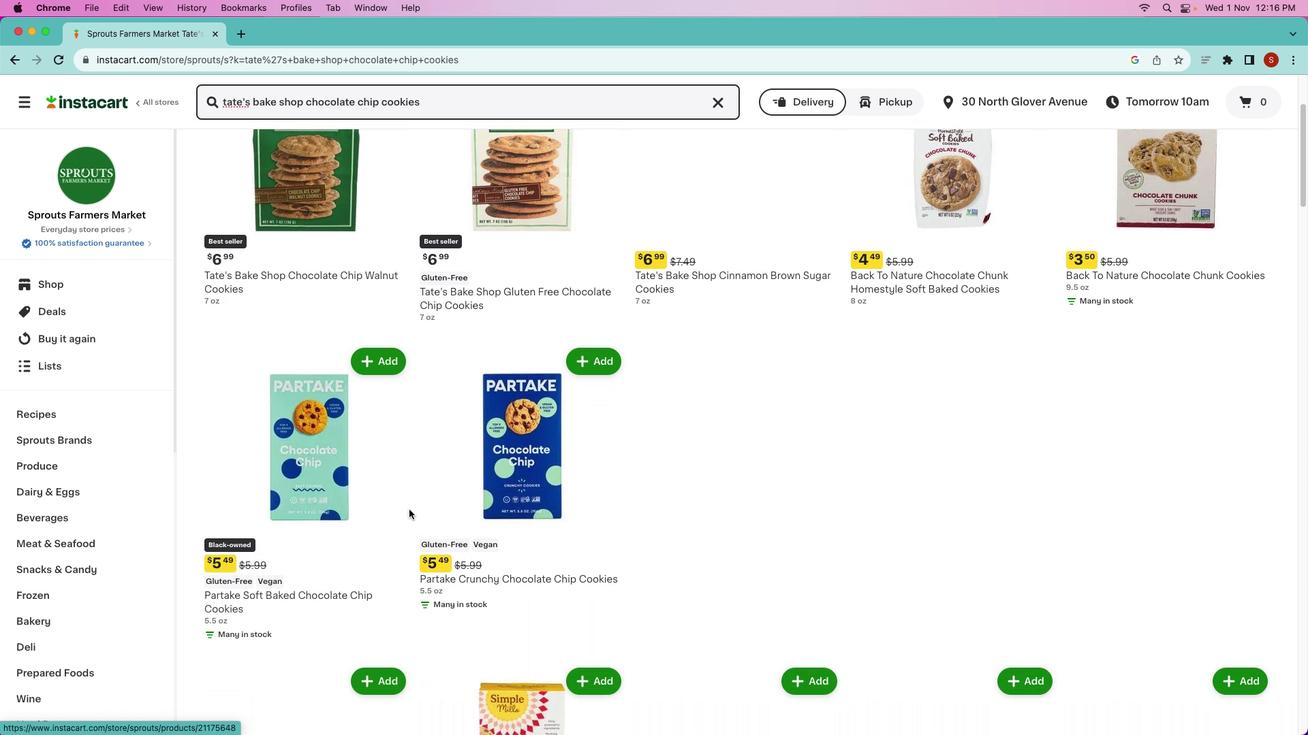 
Action: Mouse scrolled (408, 509) with delta (0, -1)
Screenshot: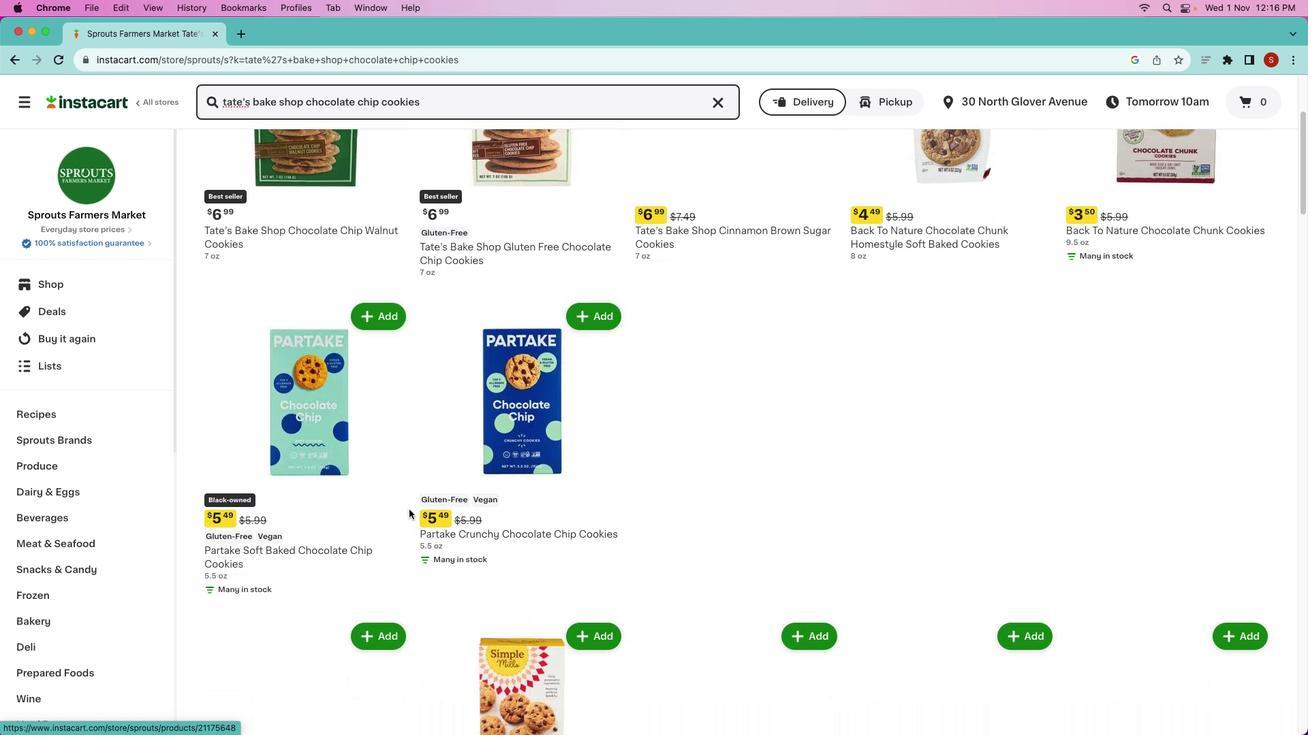 
Action: Mouse moved to (408, 509)
Screenshot: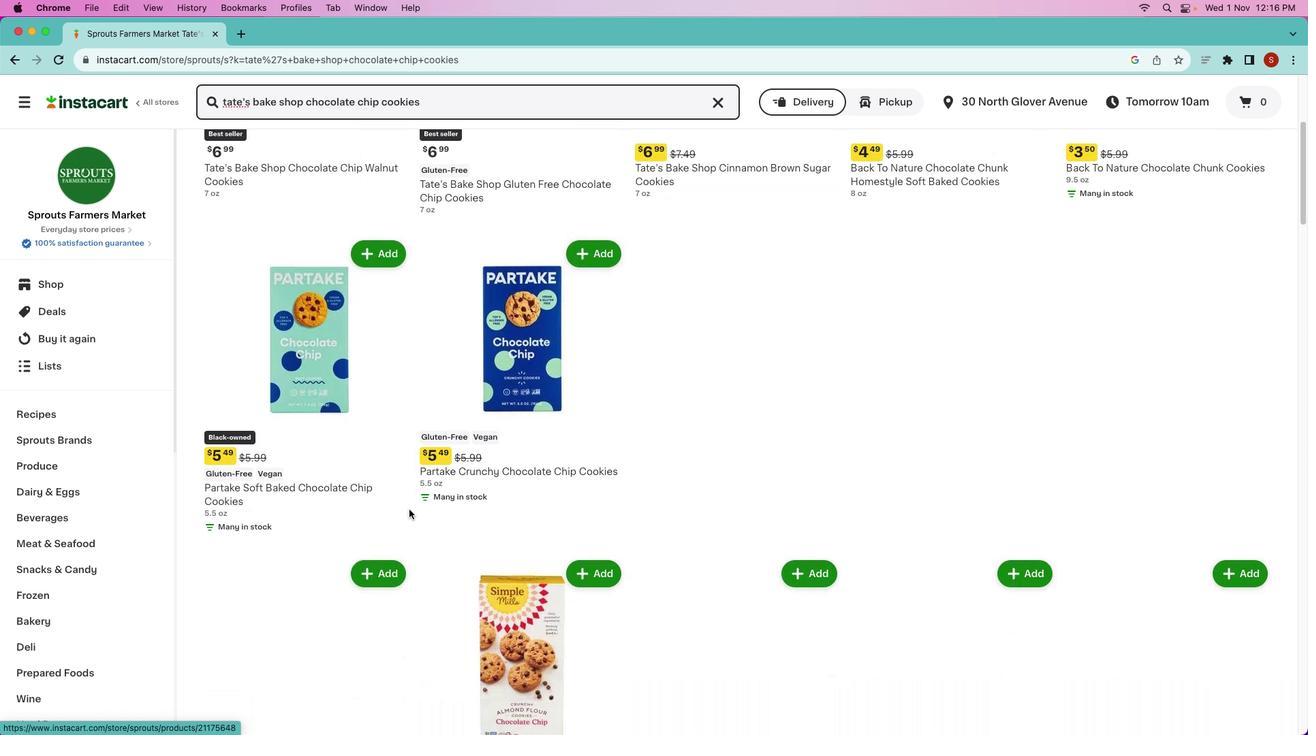 
Action: Mouse scrolled (408, 509) with delta (0, -2)
Screenshot: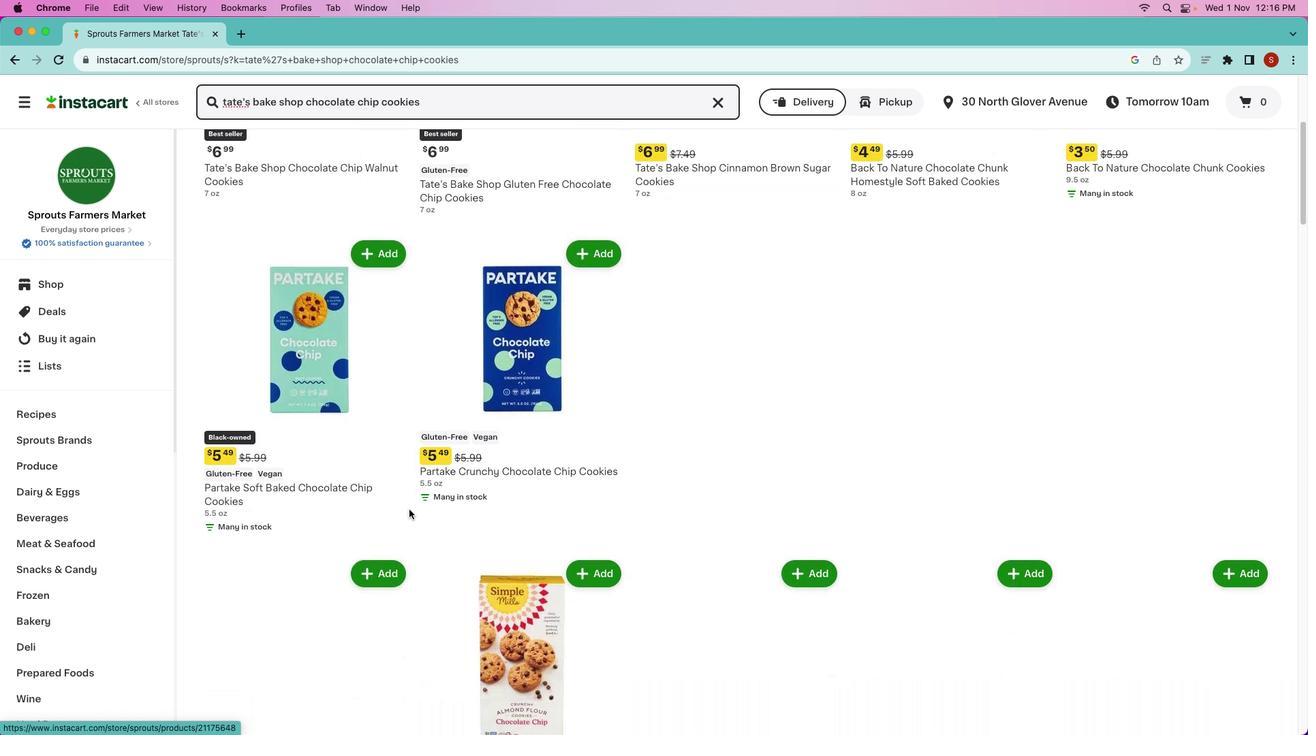 
Action: Mouse moved to (408, 509)
Screenshot: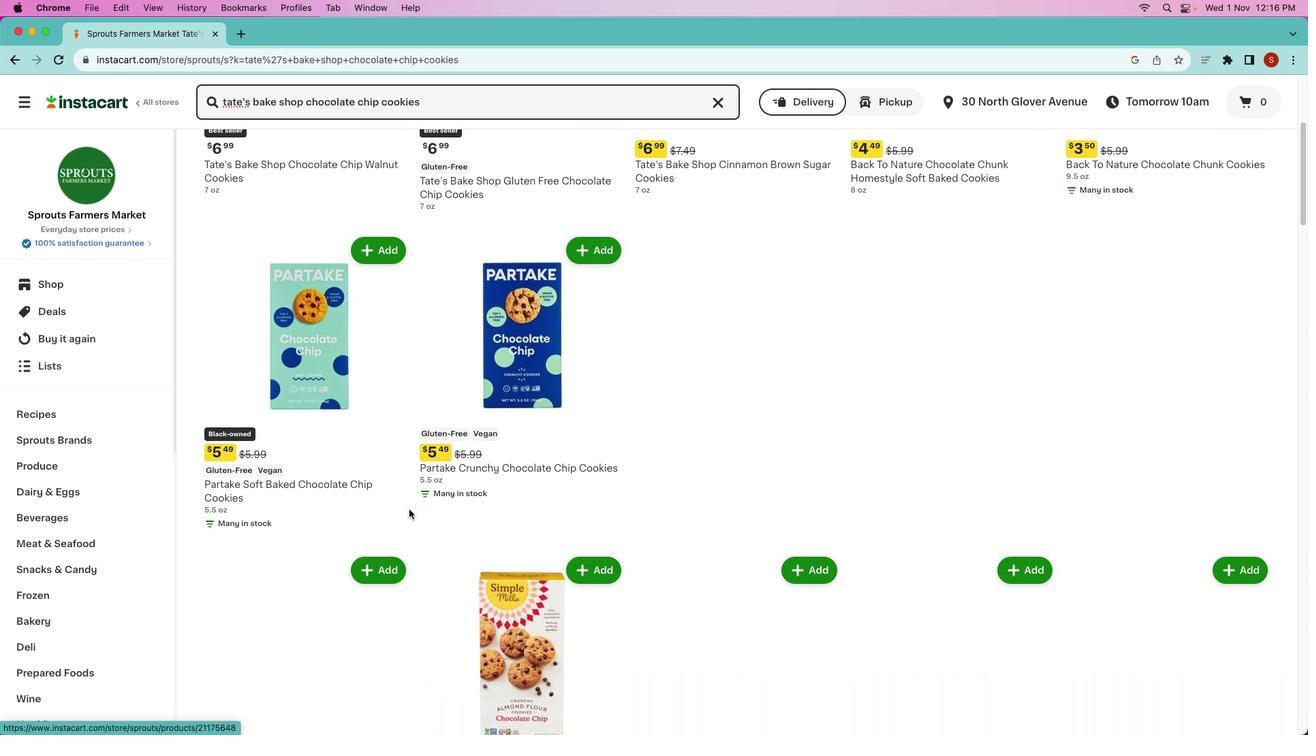 
Action: Mouse scrolled (408, 509) with delta (0, 0)
Screenshot: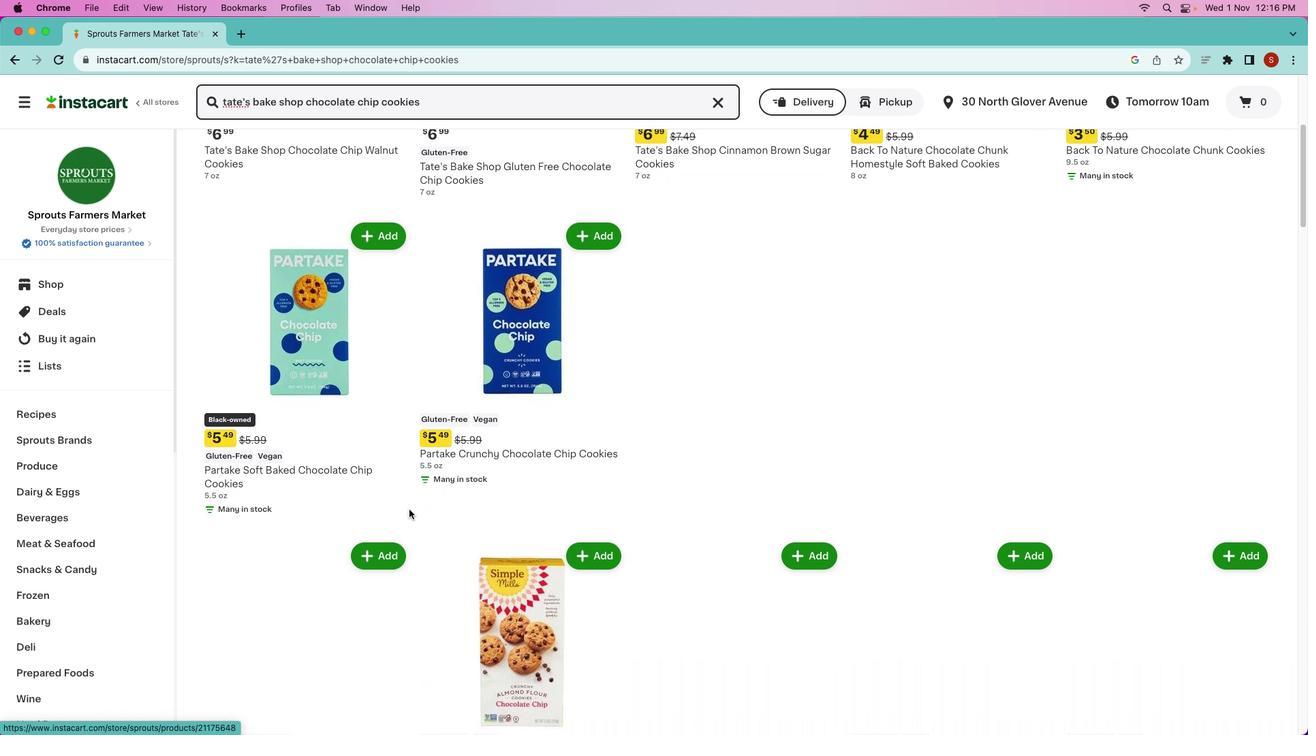 
Action: Mouse scrolled (408, 509) with delta (0, 0)
Screenshot: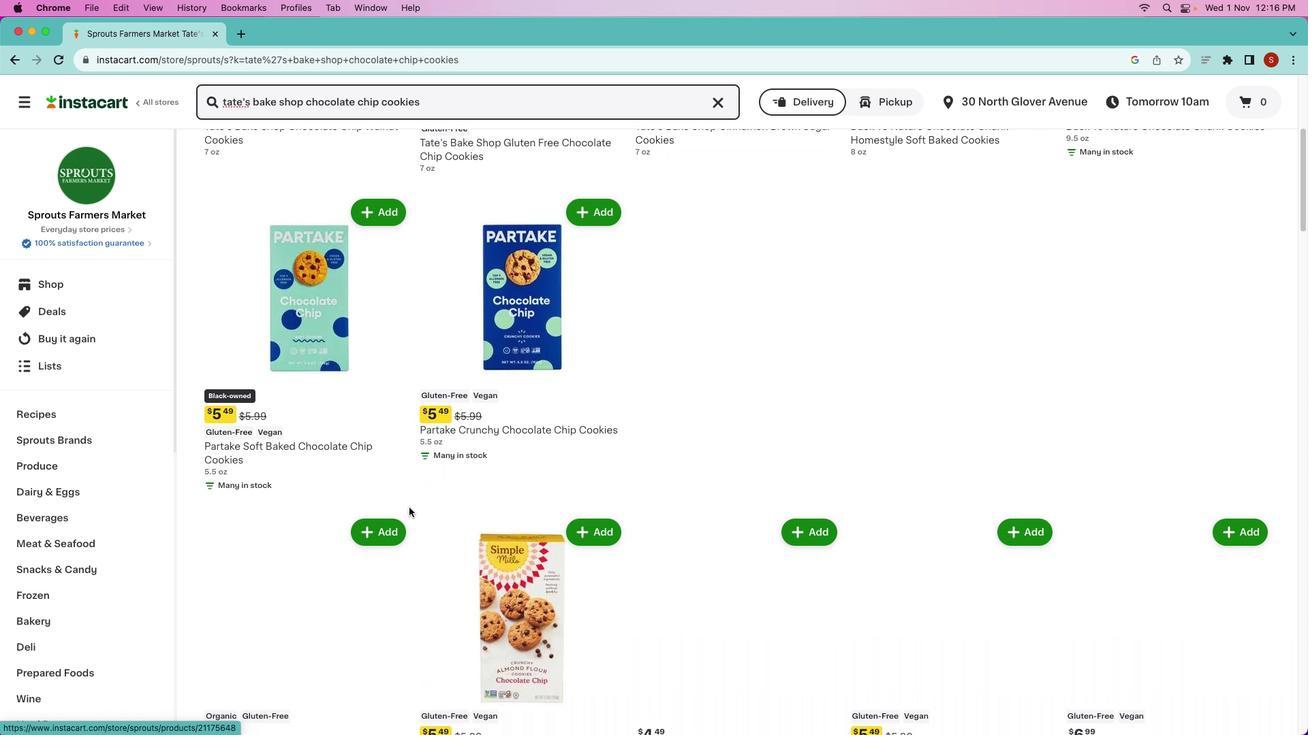
Action: Mouse scrolled (408, 509) with delta (0, 0)
Screenshot: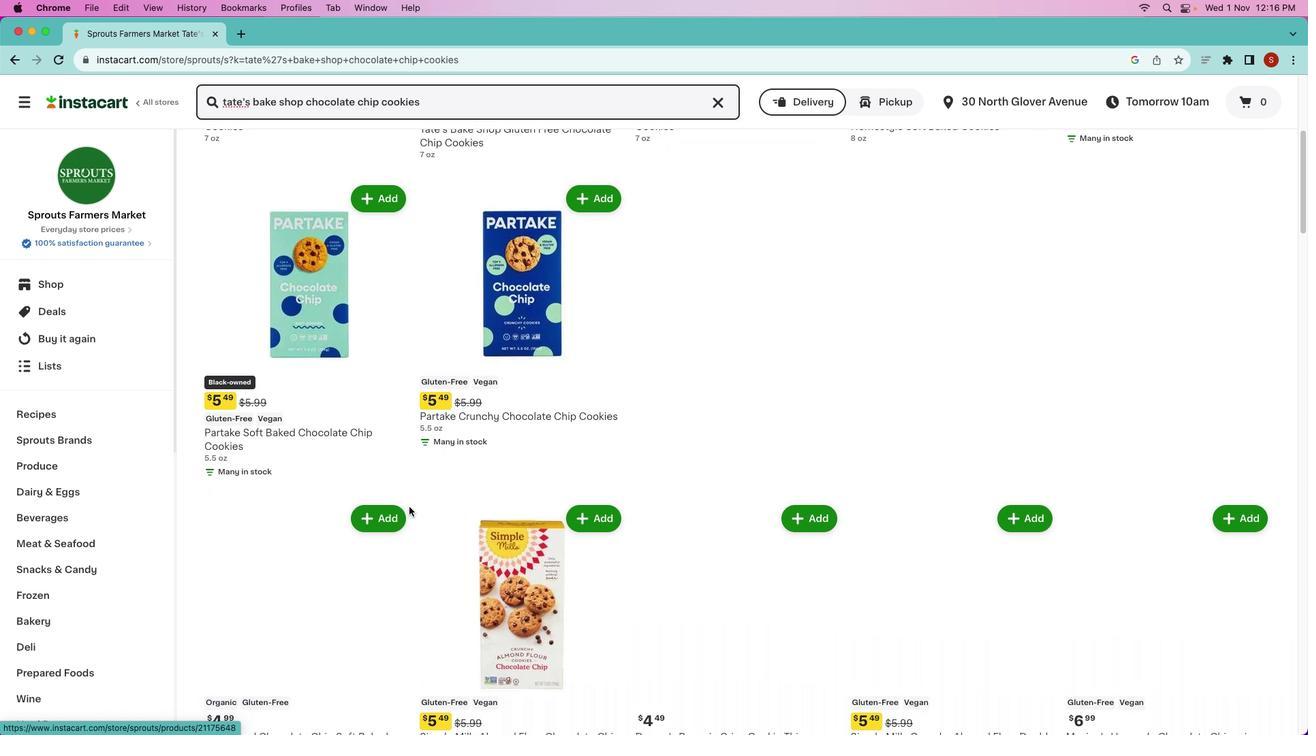 
Action: Mouse moved to (409, 507)
Screenshot: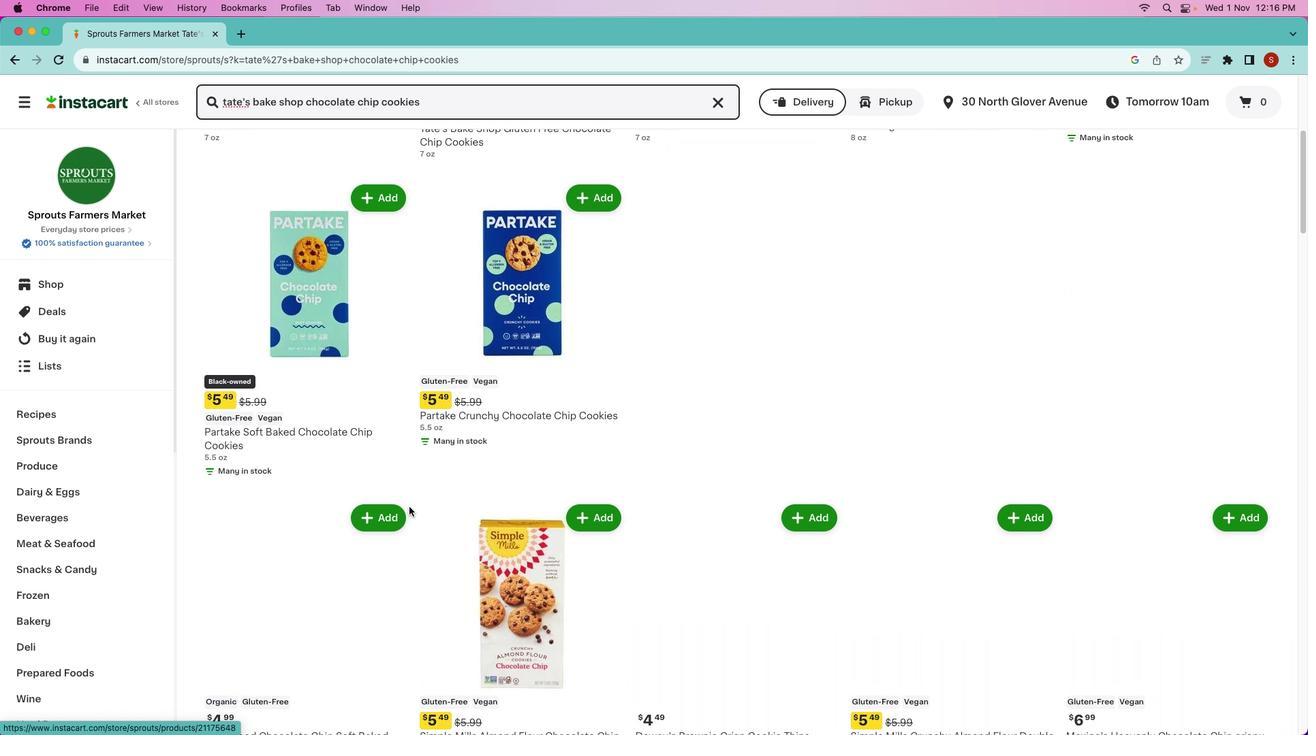 
Action: Mouse scrolled (409, 507) with delta (0, 0)
Screenshot: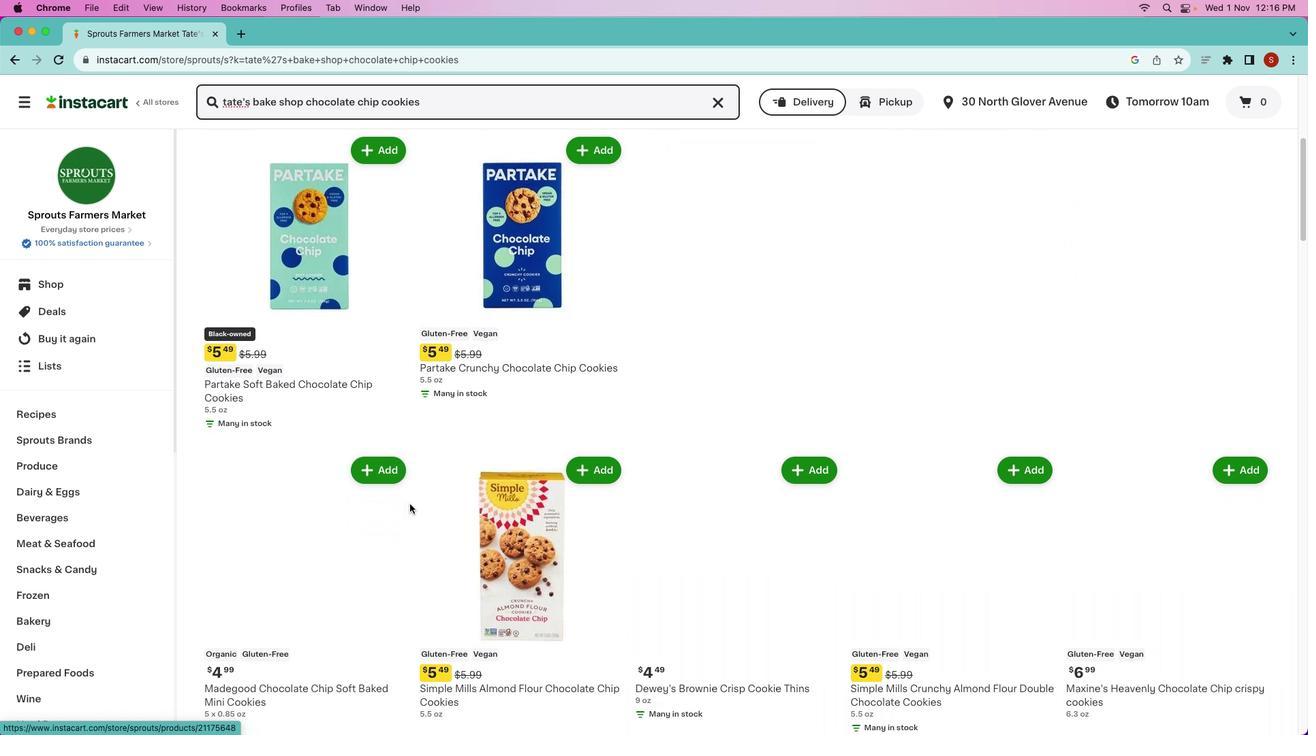 
Action: Mouse moved to (409, 507)
Screenshot: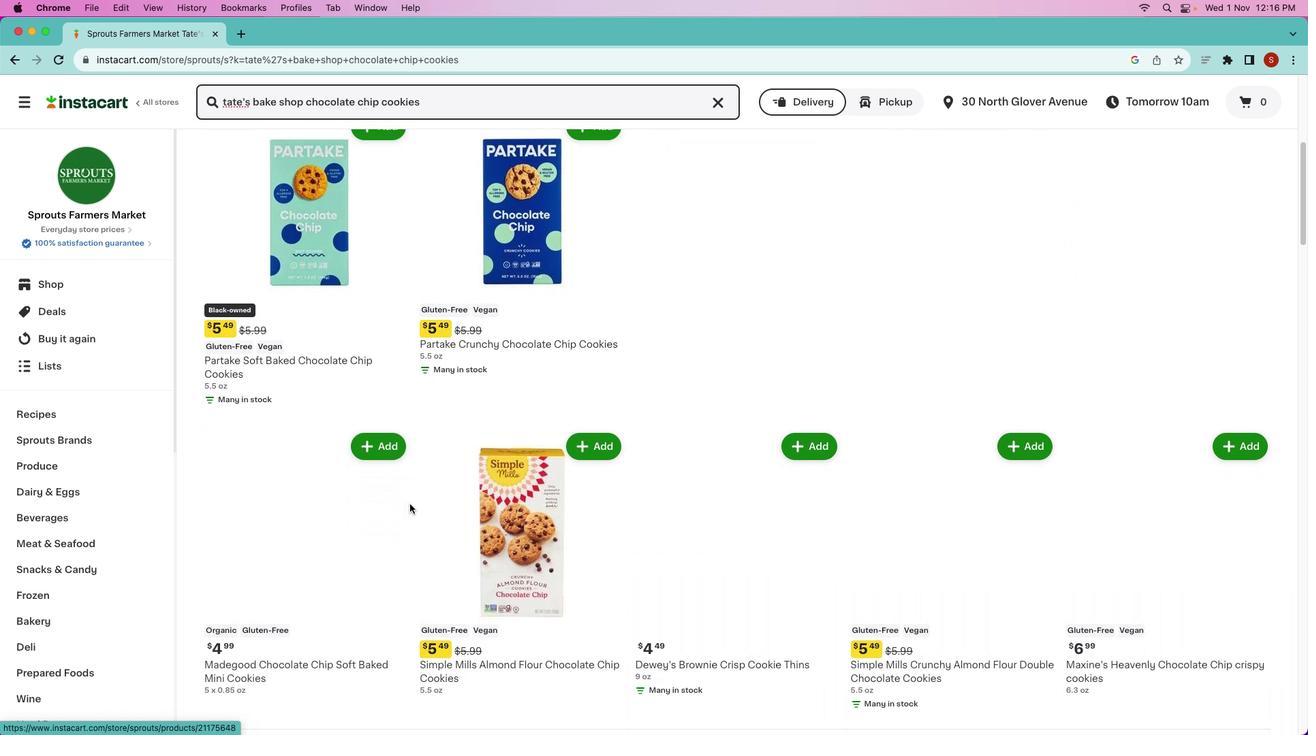 
Action: Mouse scrolled (409, 507) with delta (0, 0)
Screenshot: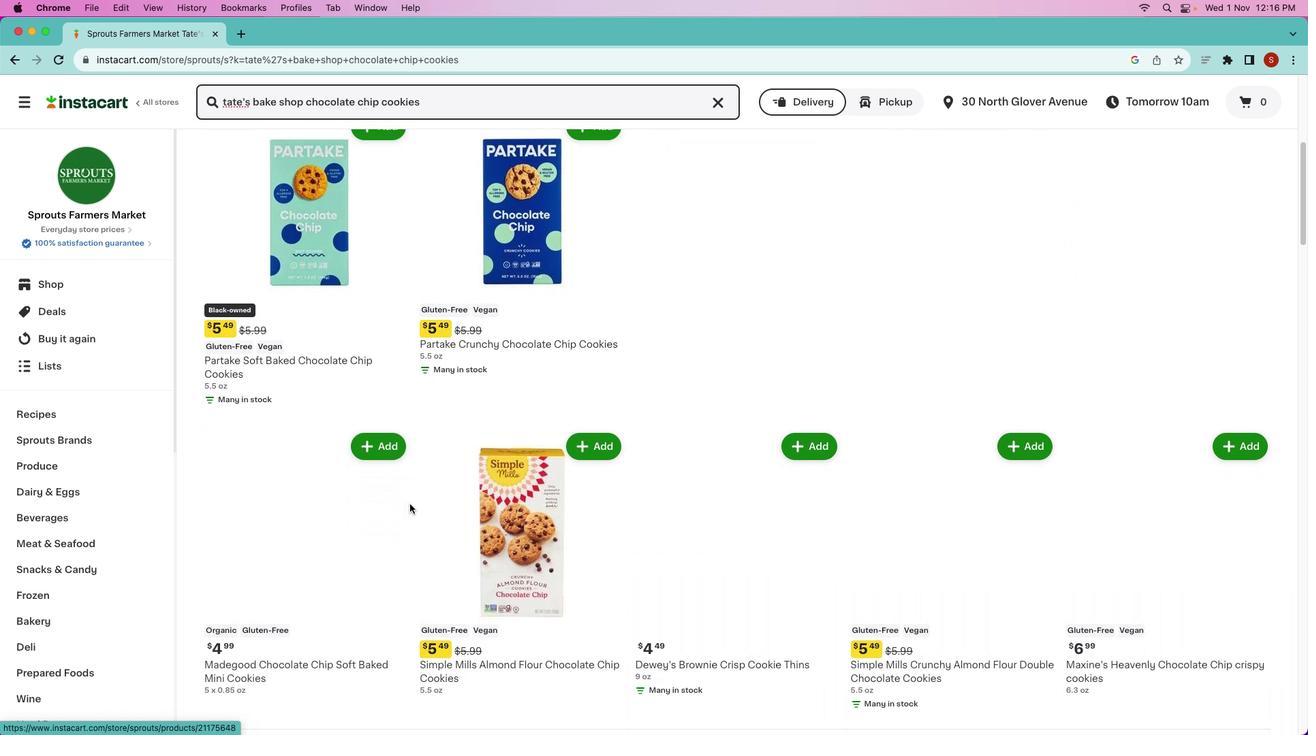 
Action: Mouse moved to (409, 507)
Screenshot: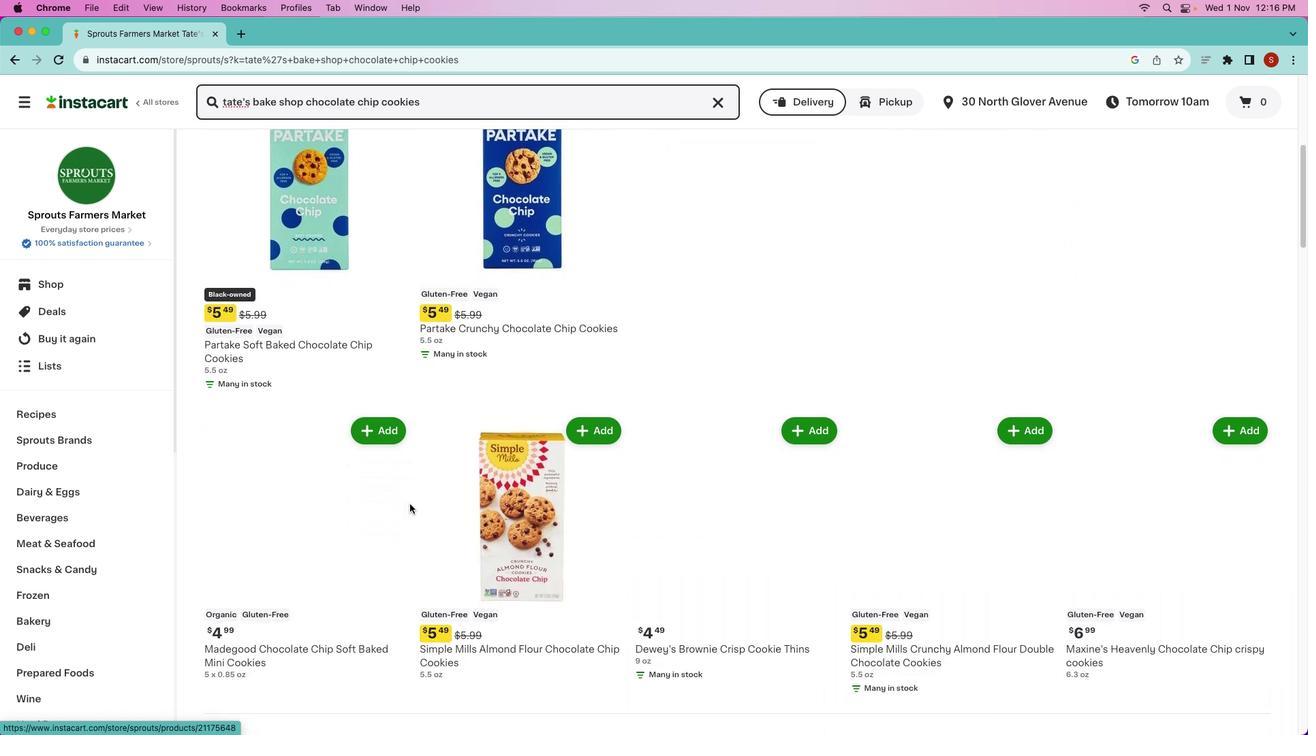 
Action: Mouse scrolled (409, 507) with delta (0, -1)
Screenshot: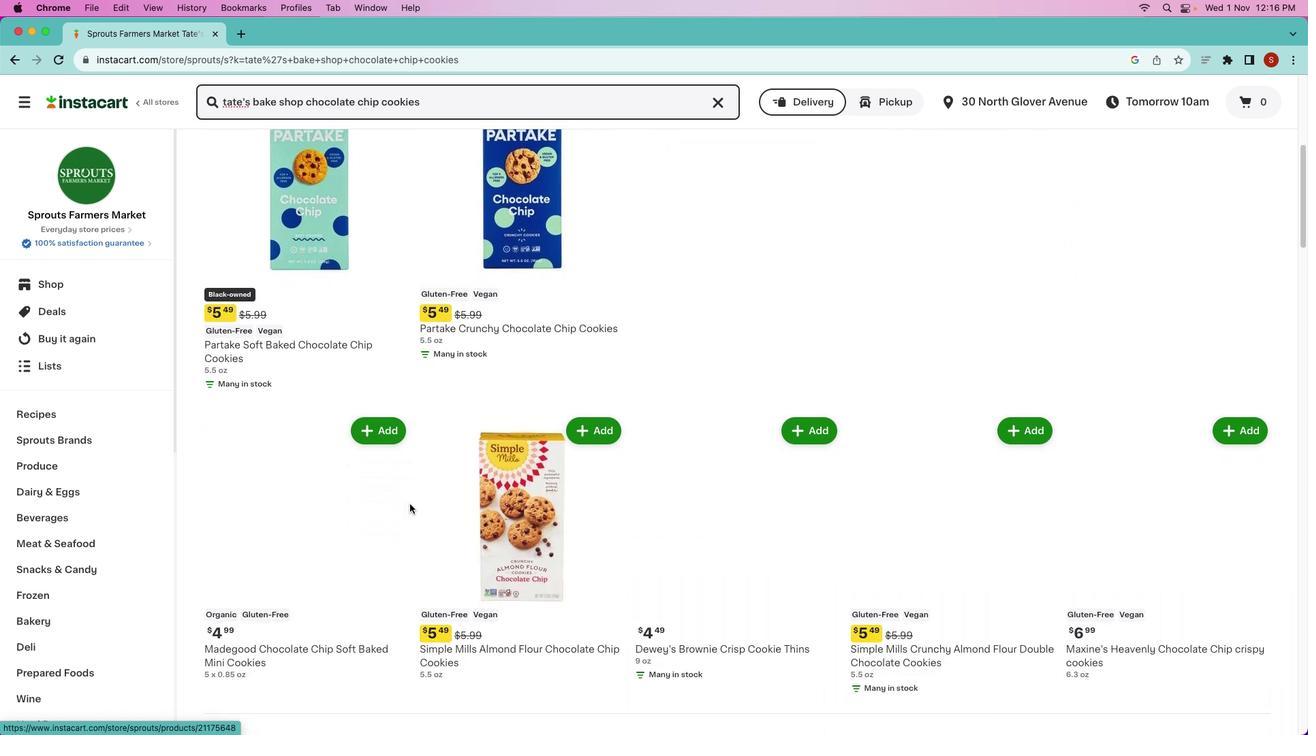 
Action: Mouse moved to (391, 447)
Screenshot: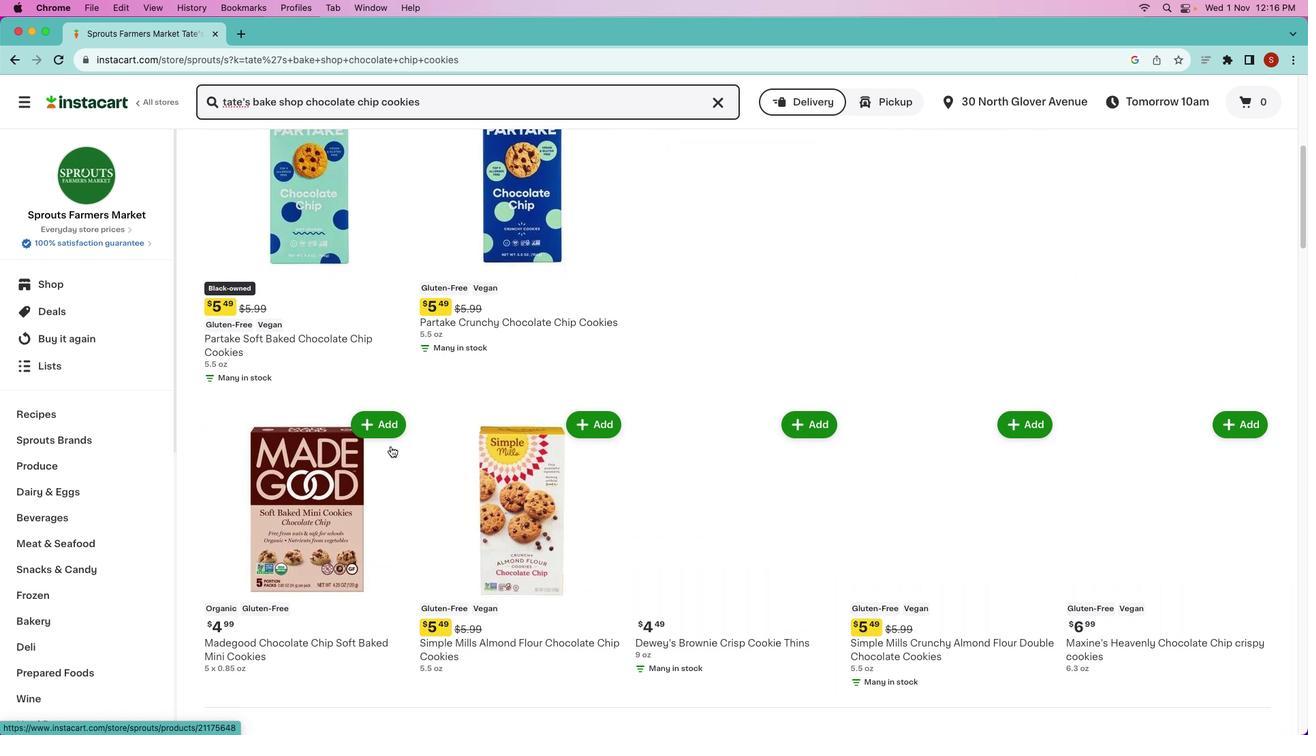 
Action: Mouse scrolled (391, 447) with delta (0, 0)
Screenshot: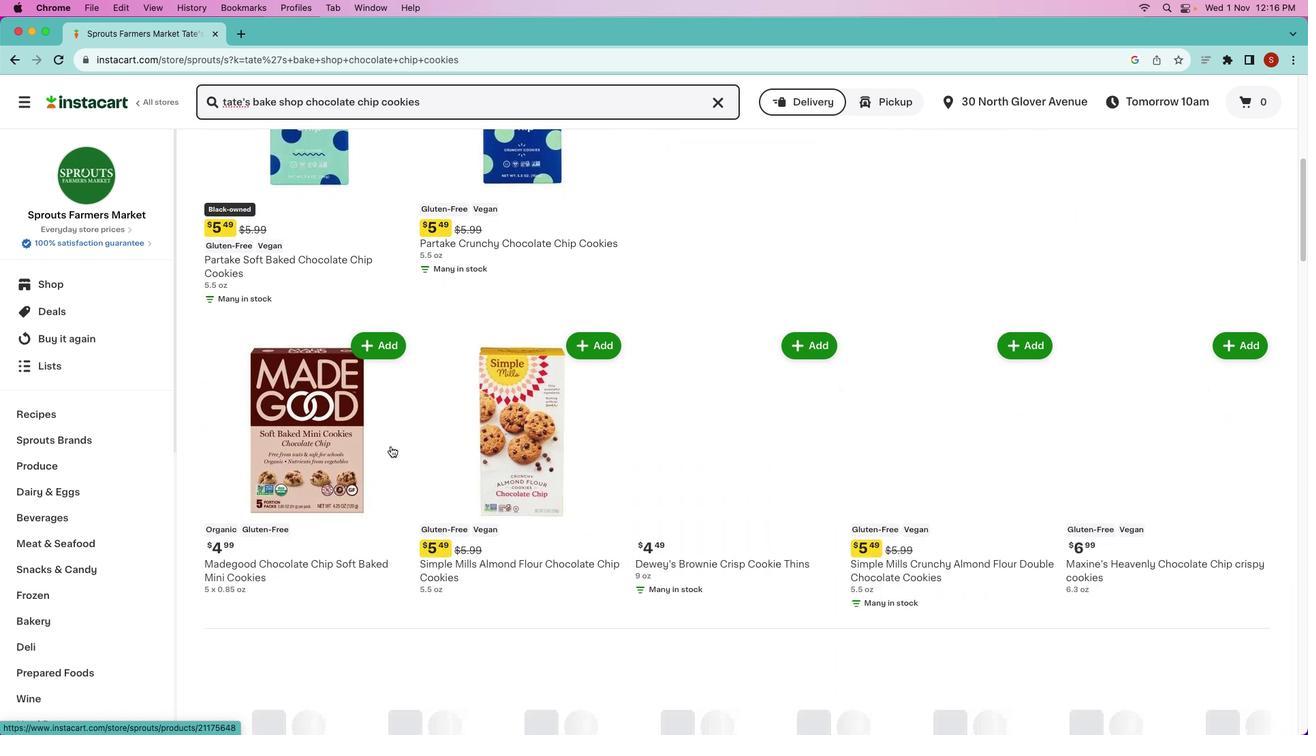 
Action: Mouse scrolled (391, 447) with delta (0, 0)
Screenshot: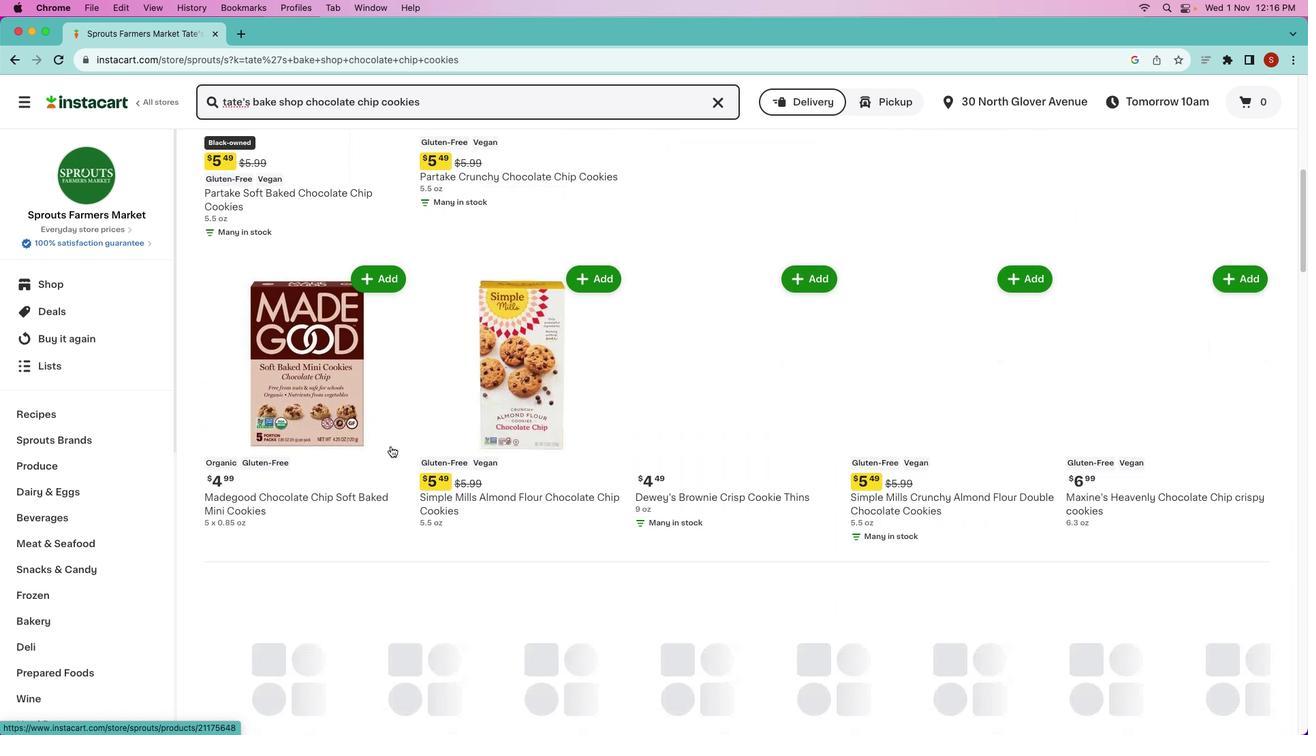 
Action: Mouse scrolled (391, 447) with delta (0, -1)
Screenshot: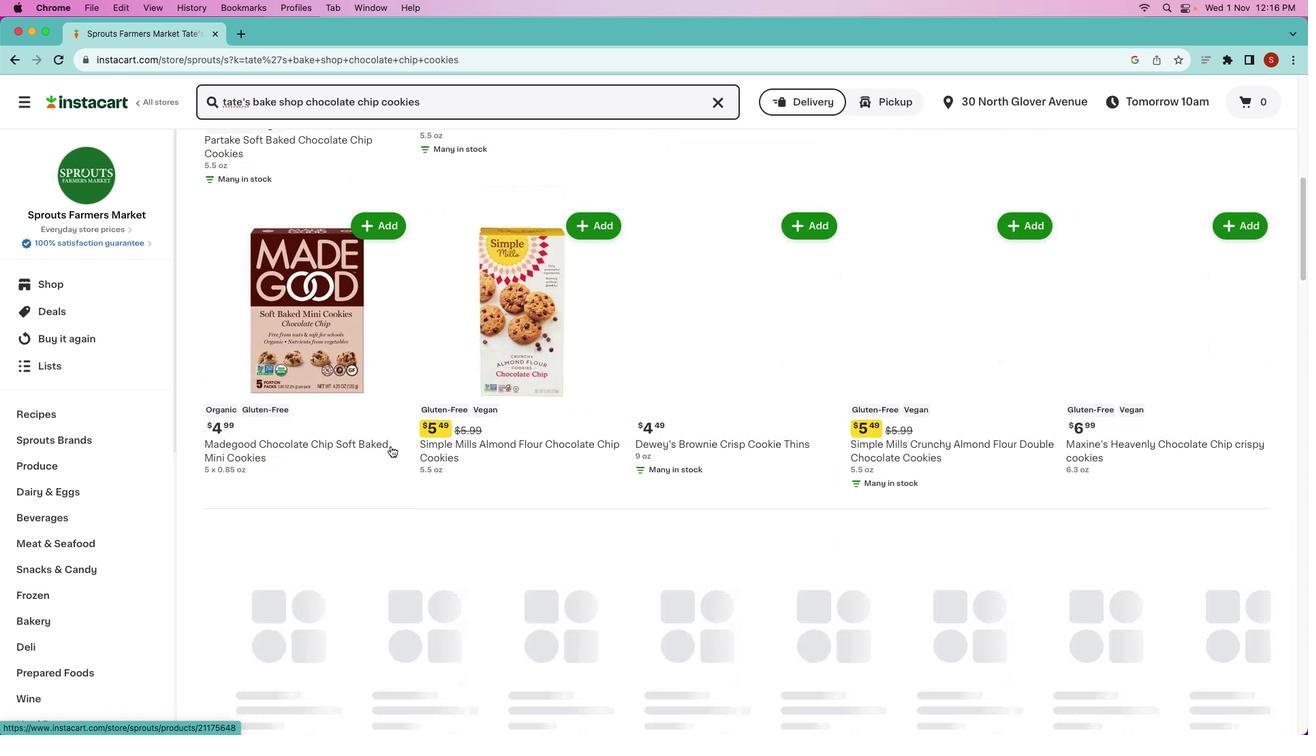 
Action: Mouse scrolled (391, 447) with delta (0, -2)
Screenshot: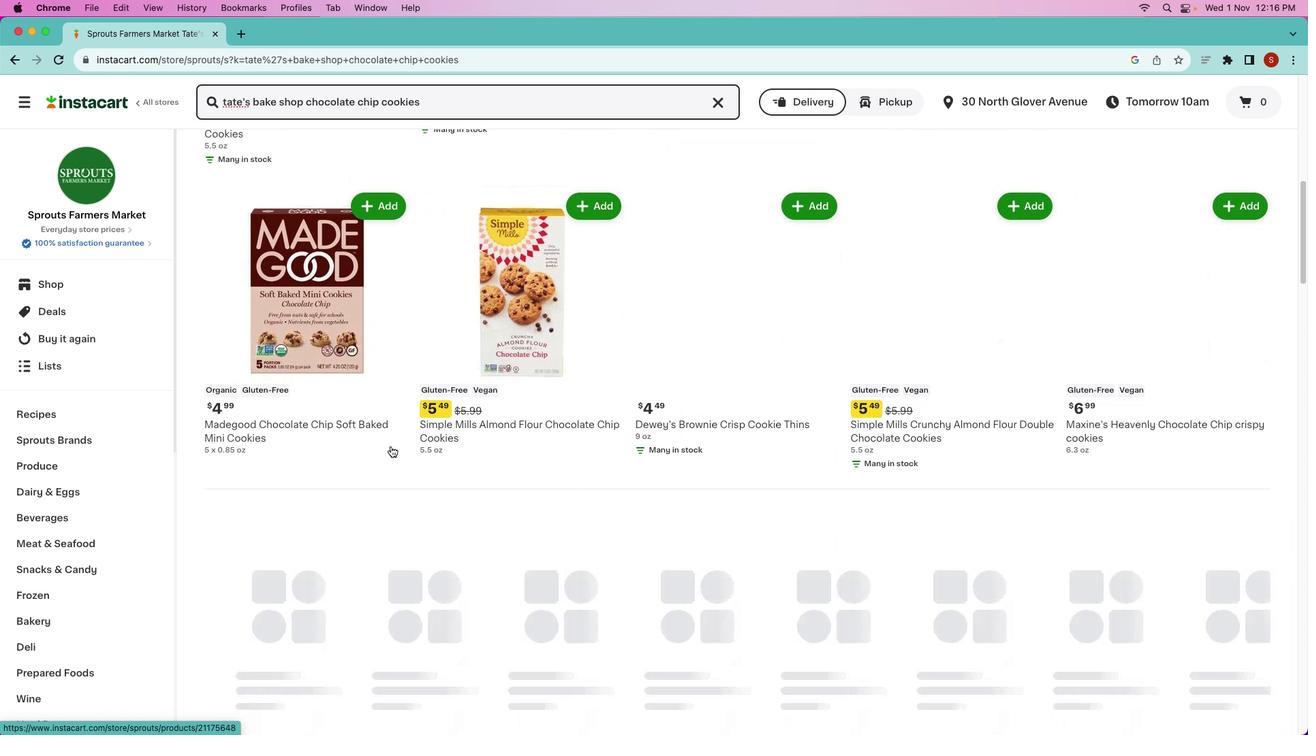 
Action: Mouse moved to (825, 477)
Screenshot: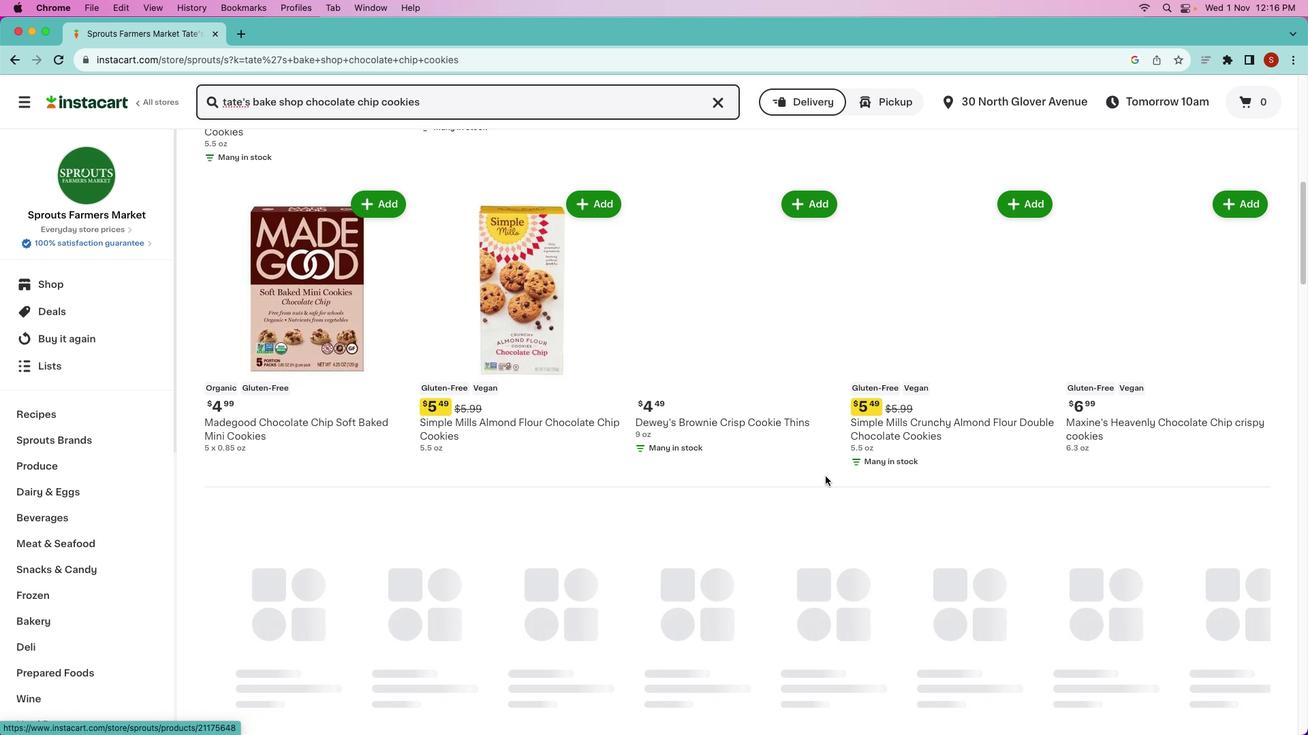 
Action: Mouse scrolled (825, 477) with delta (0, 0)
Screenshot: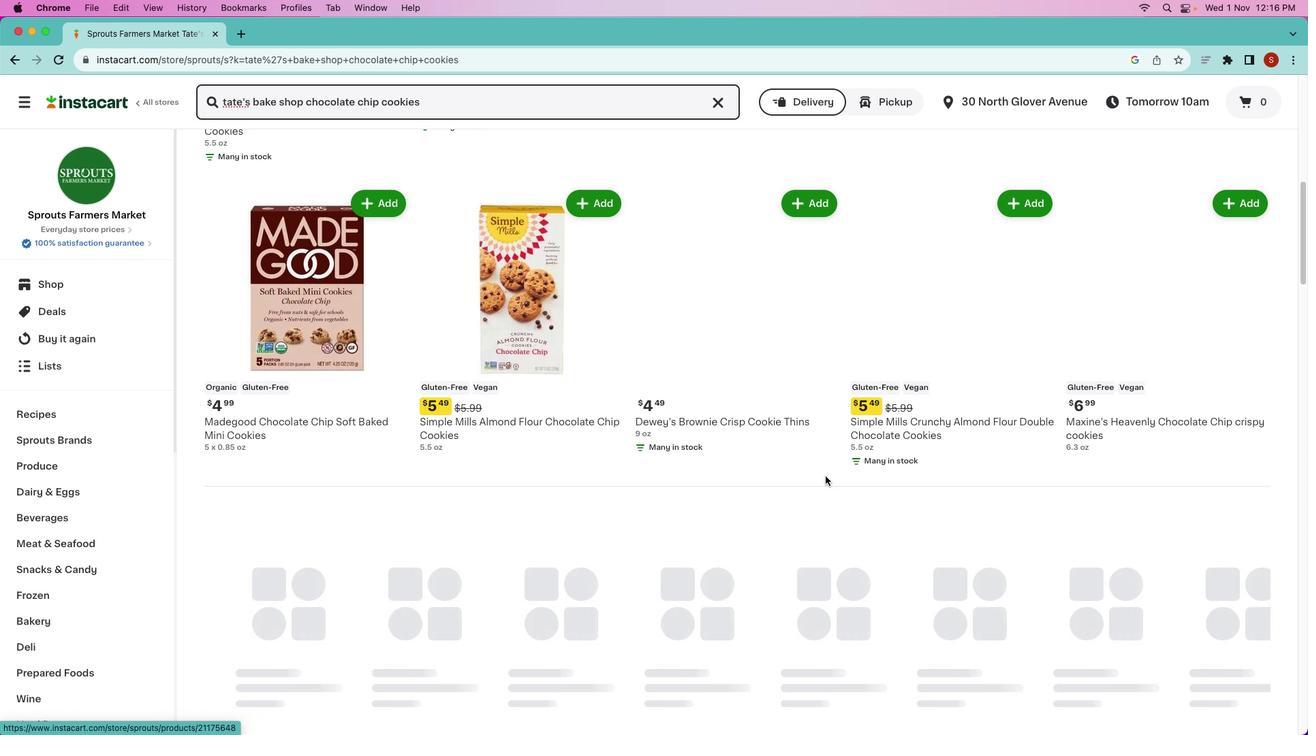 
Action: Mouse scrolled (825, 477) with delta (0, 0)
Screenshot: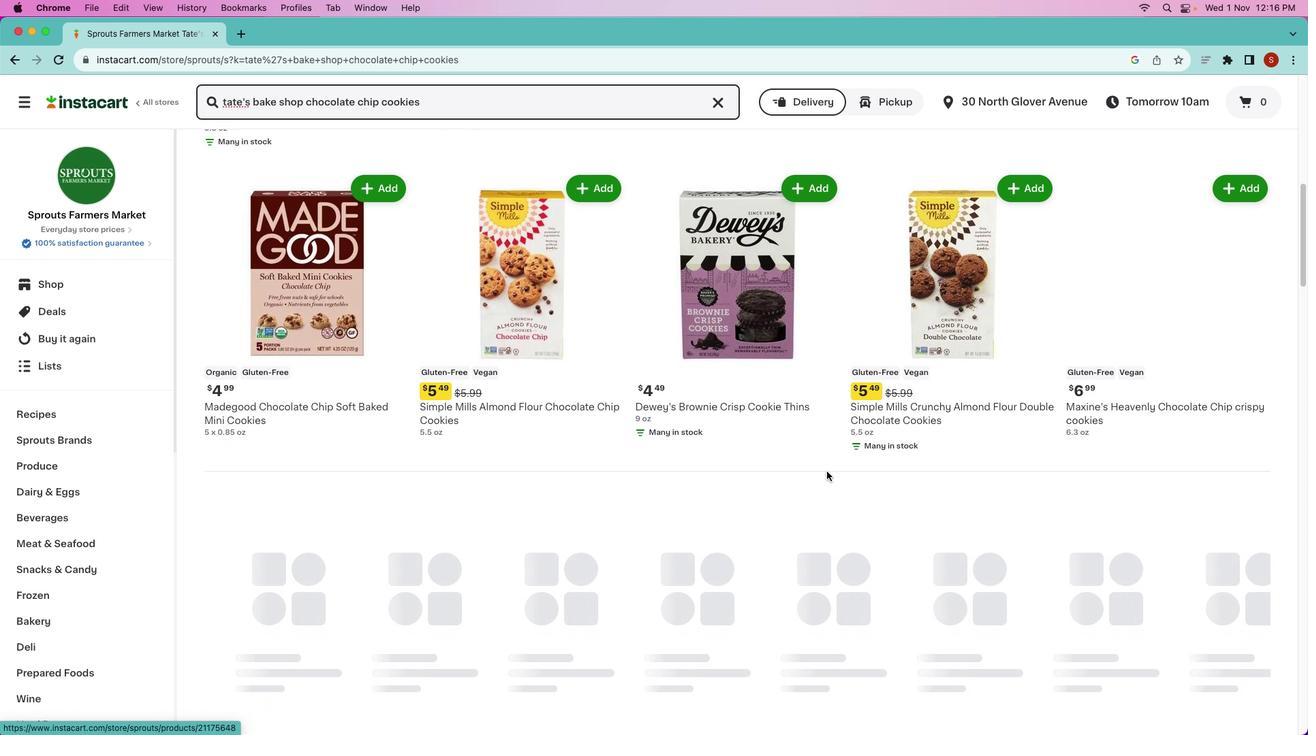 
Action: Mouse moved to (825, 475)
Screenshot: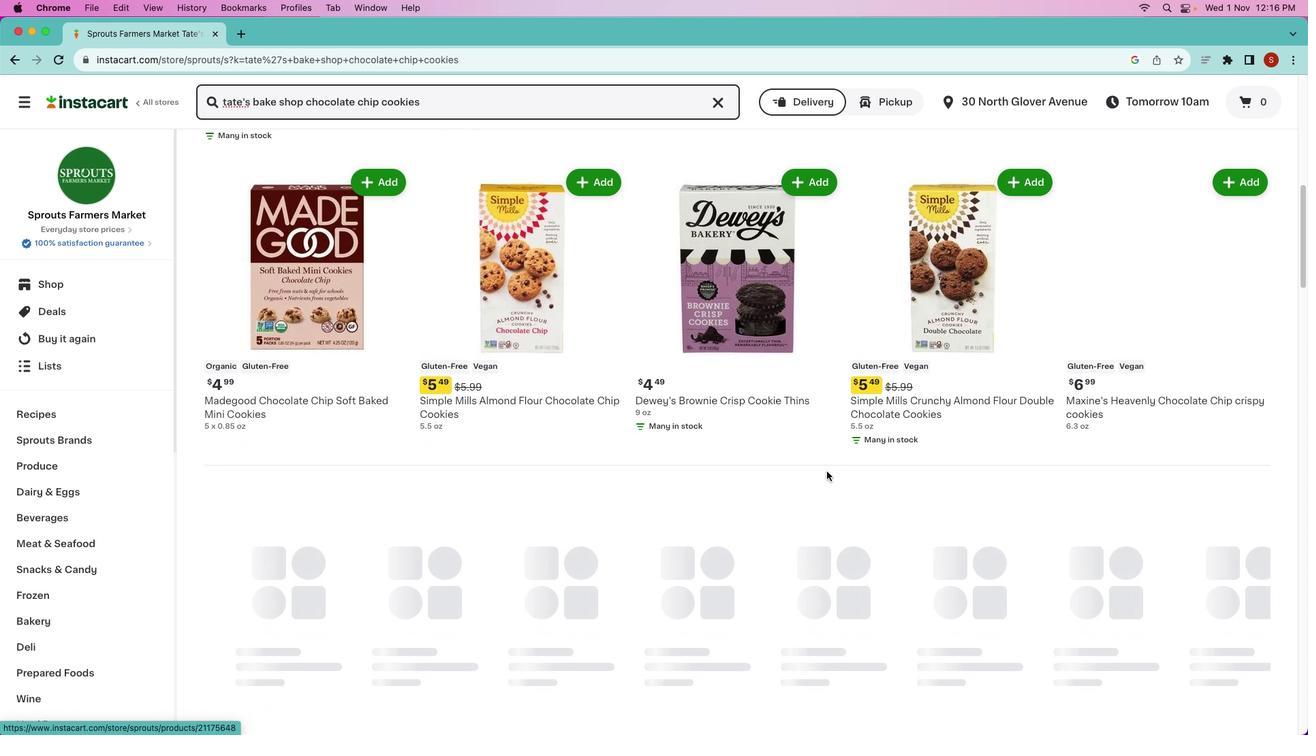 
Action: Mouse scrolled (825, 475) with delta (0, 0)
Screenshot: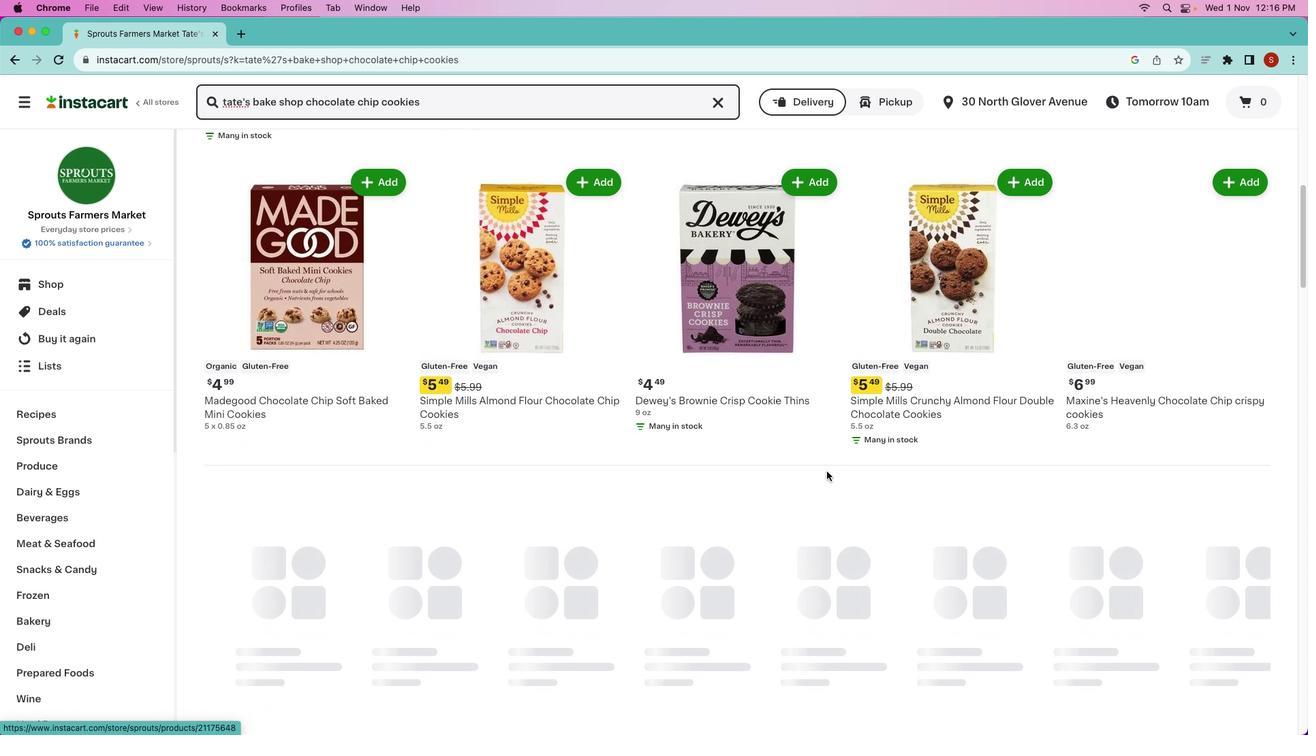 
Action: Mouse moved to (826, 473)
Screenshot: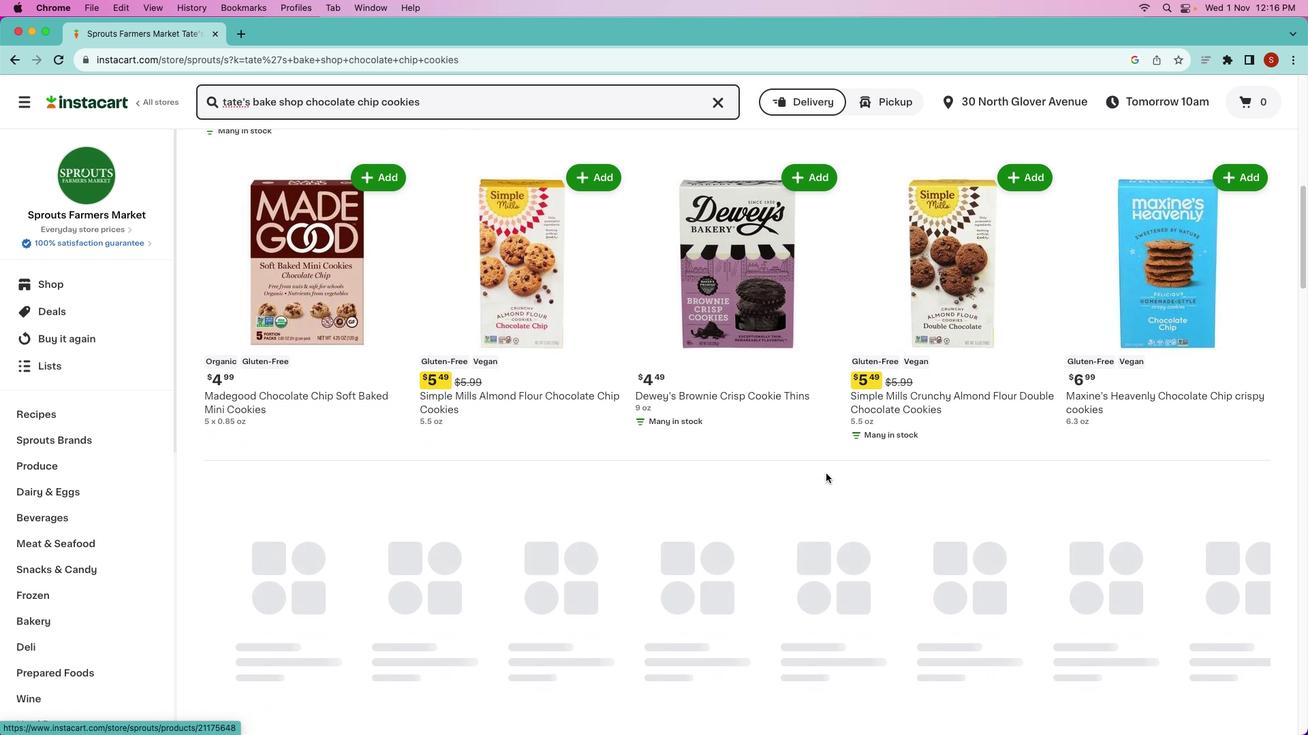 
Action: Mouse scrolled (826, 473) with delta (0, 0)
Screenshot: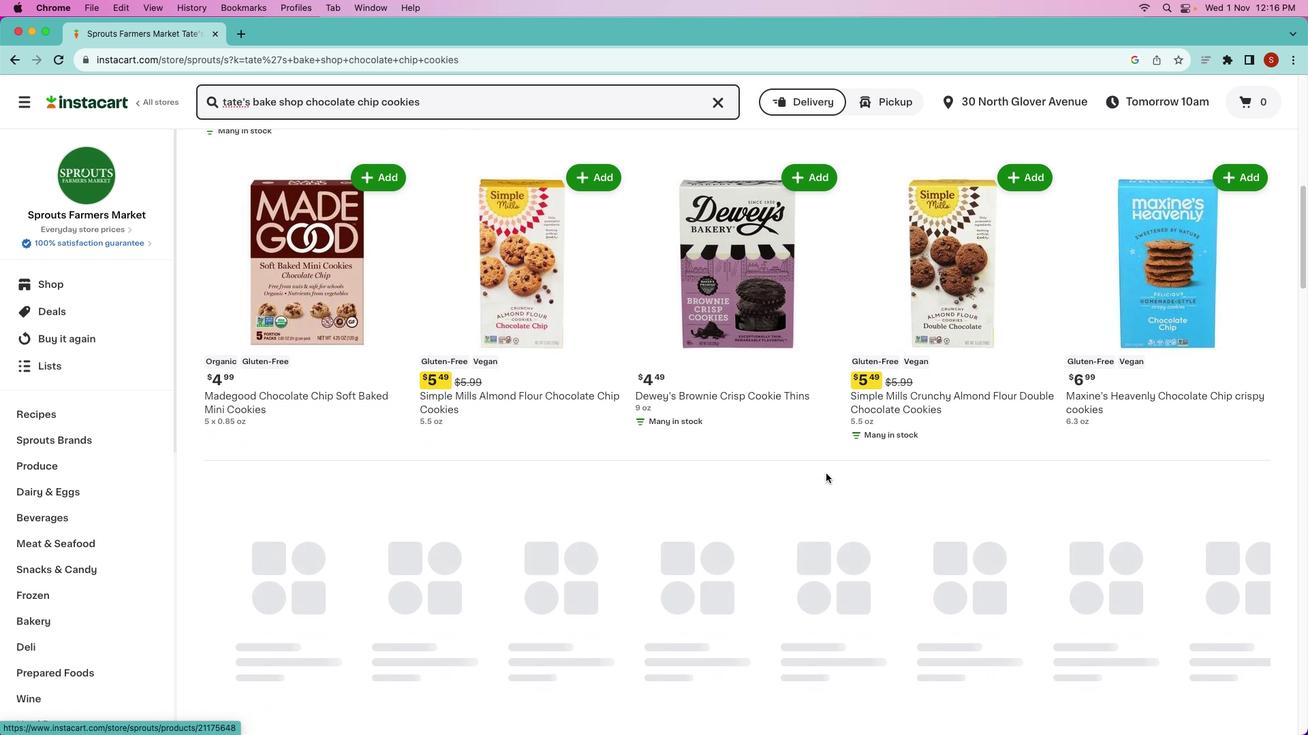 
Action: Mouse moved to (826, 473)
Screenshot: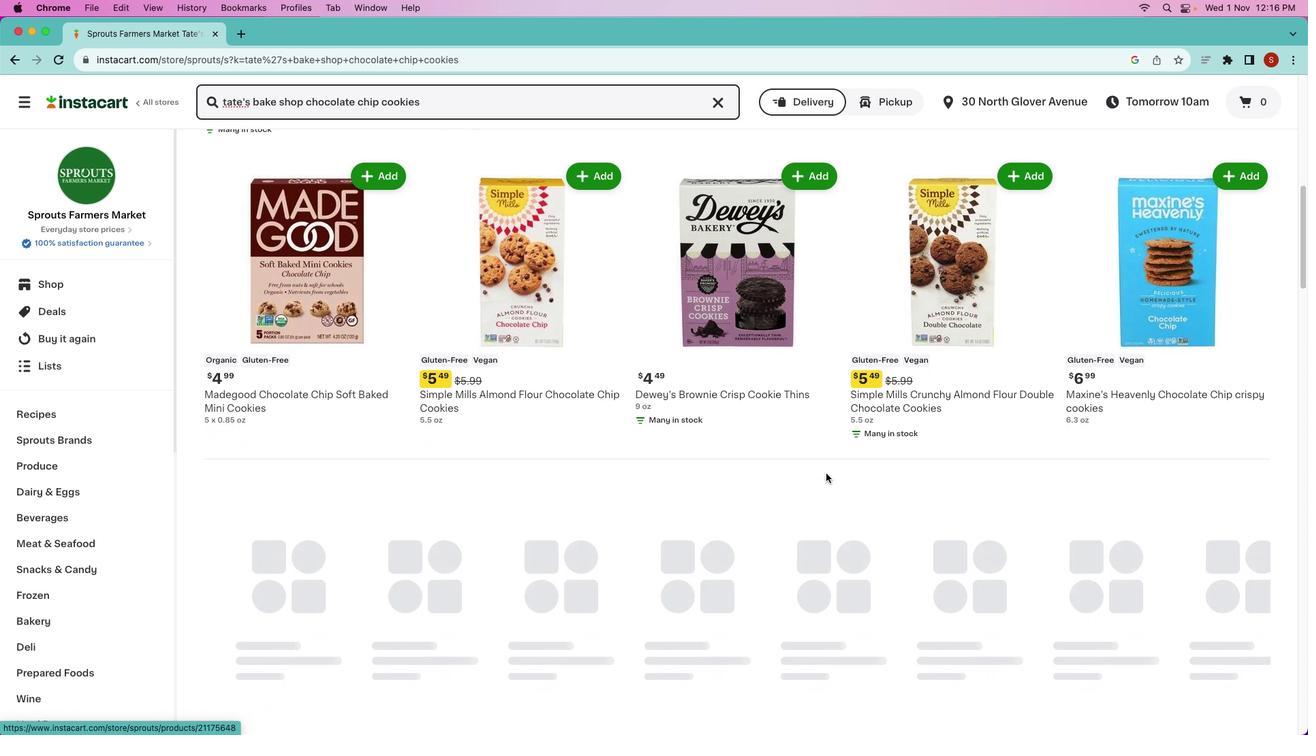 
Action: Mouse scrolled (826, 473) with delta (0, 0)
Screenshot: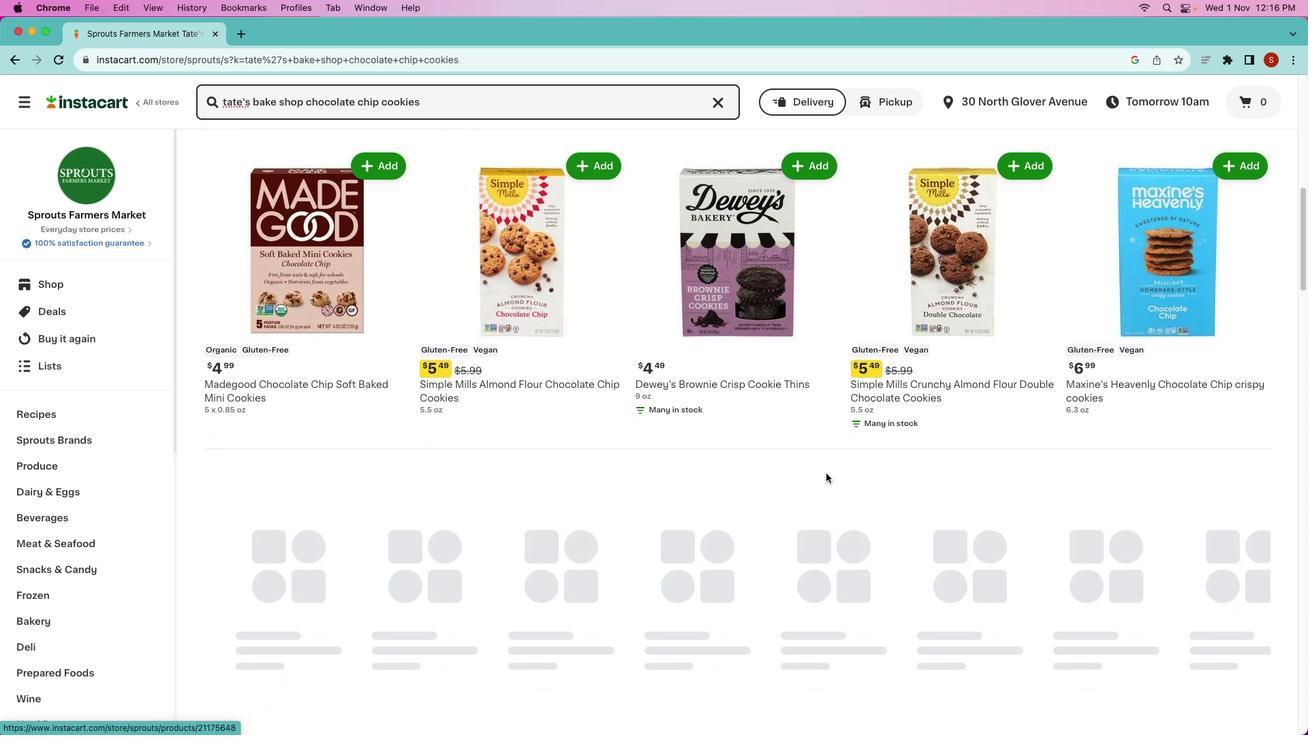 
Action: Mouse scrolled (826, 473) with delta (0, 0)
Screenshot: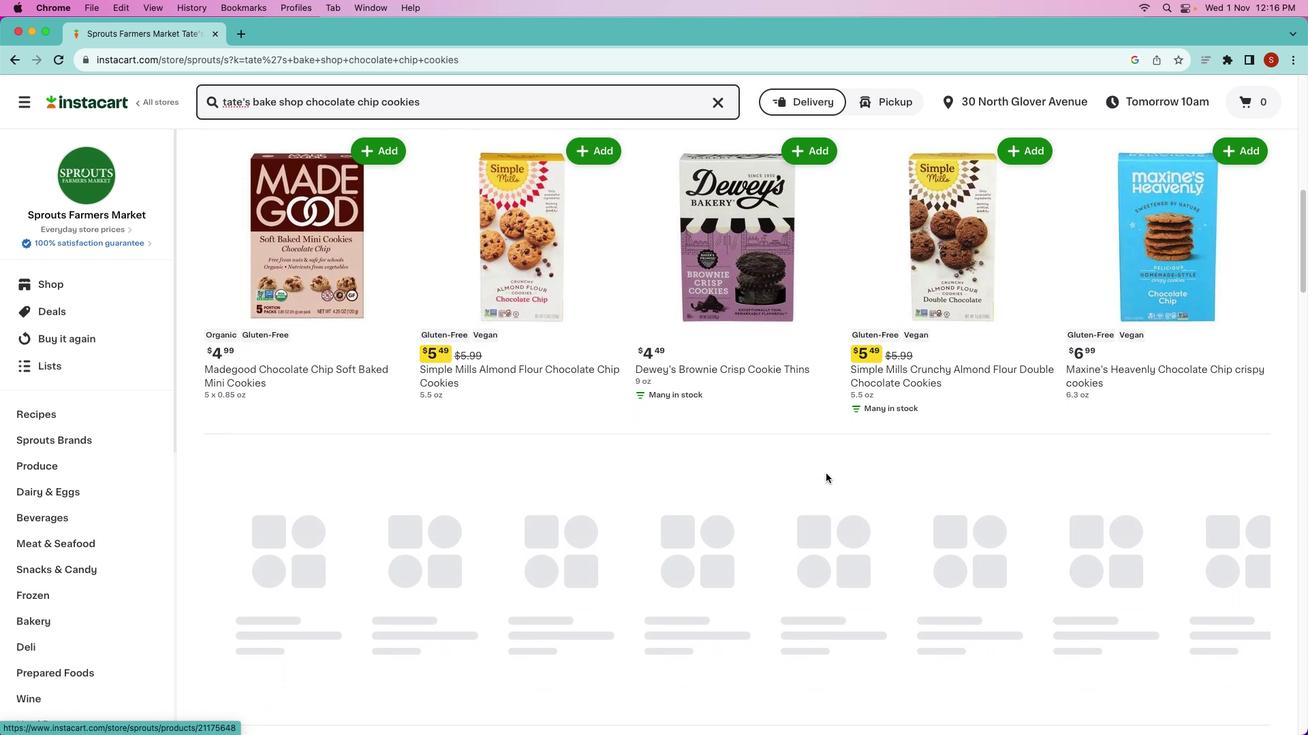 
Action: Mouse moved to (825, 473)
Screenshot: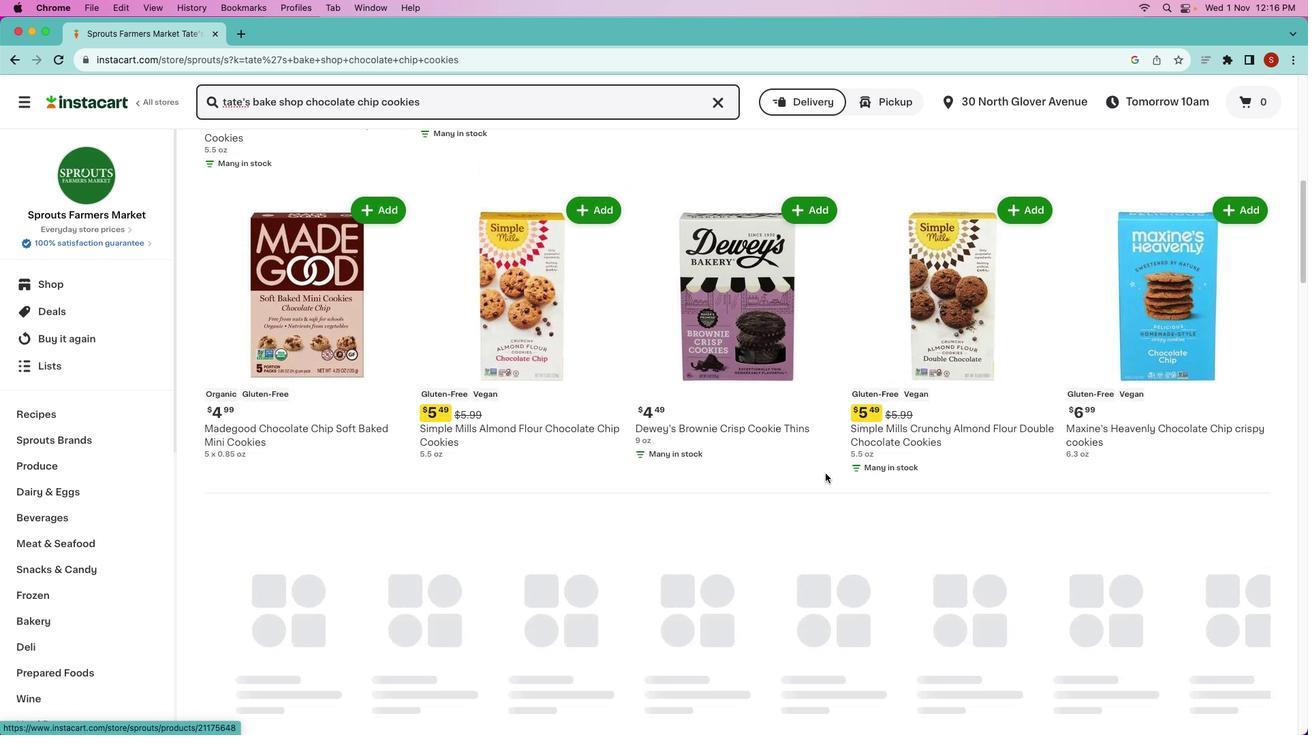 
Action: Mouse scrolled (825, 473) with delta (0, 0)
Screenshot: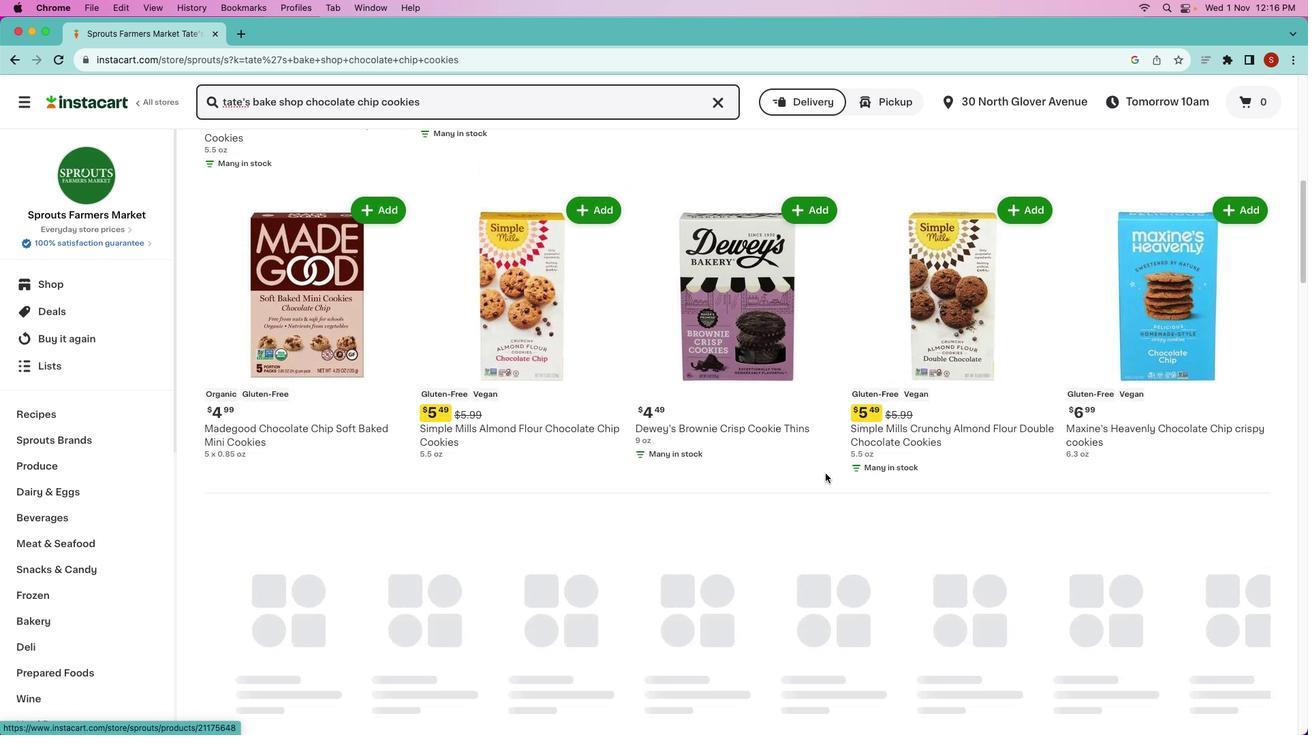 
Action: Mouse moved to (825, 474)
Screenshot: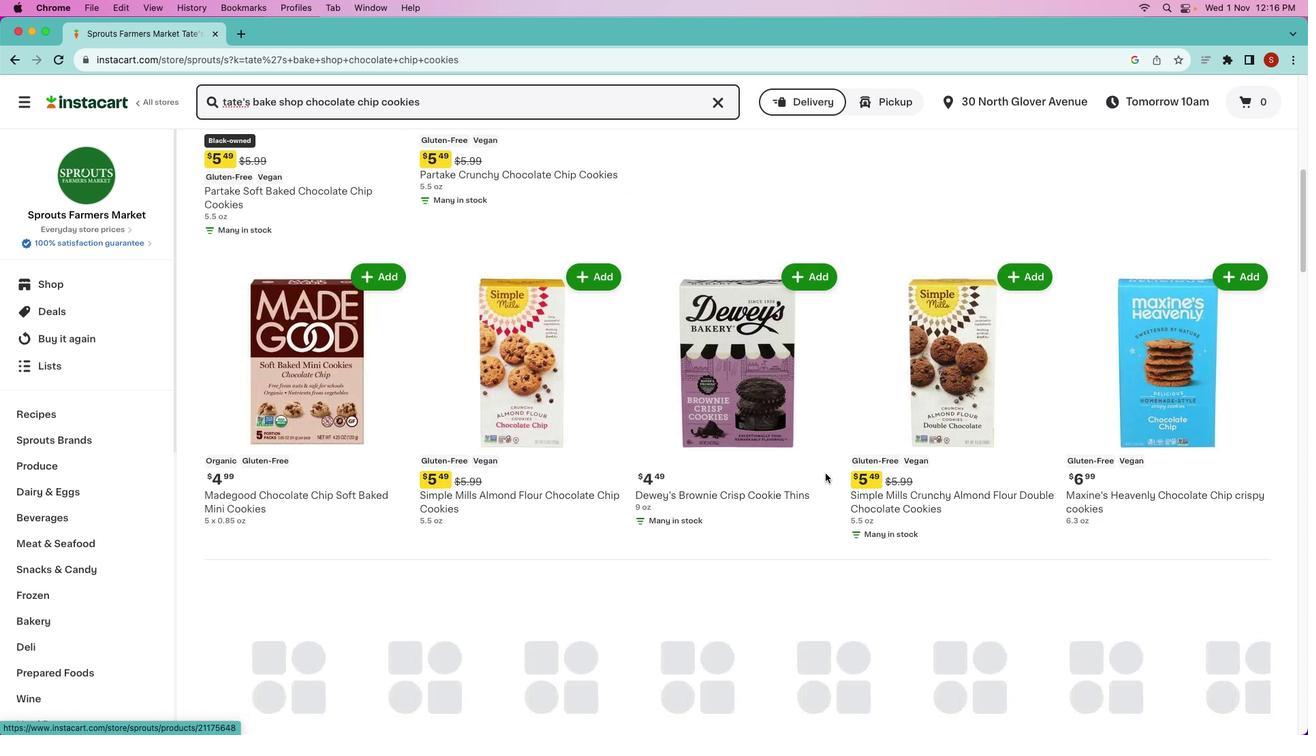 
Action: Mouse scrolled (825, 474) with delta (0, 0)
Screenshot: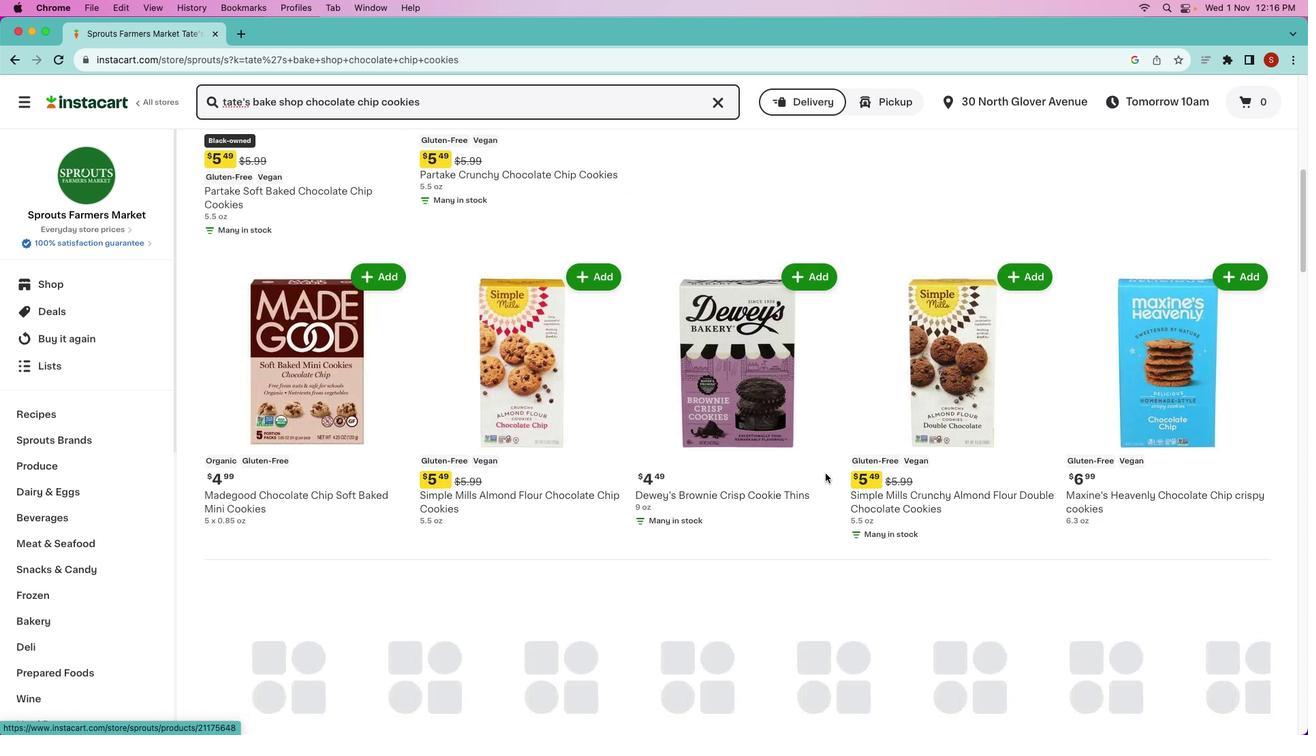 
Action: Mouse scrolled (825, 474) with delta (0, 1)
Screenshot: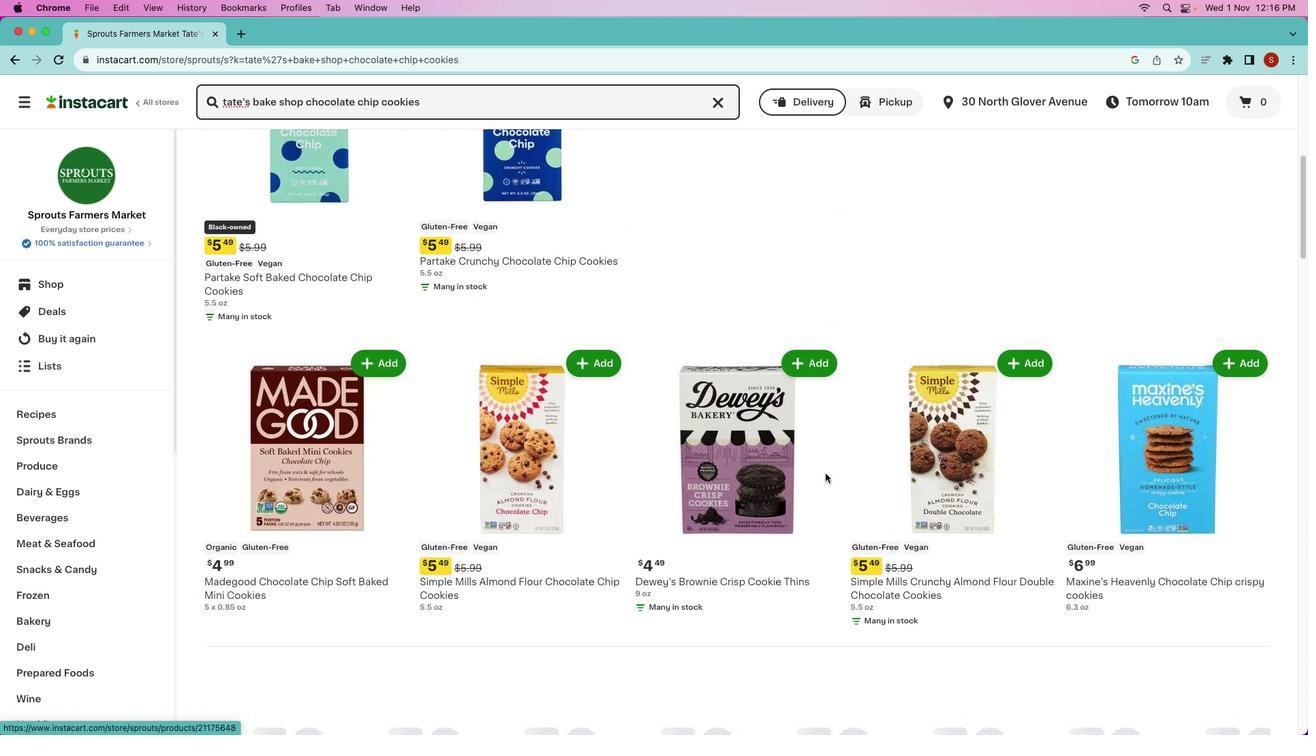 
Action: Mouse scrolled (825, 474) with delta (0, 2)
Screenshot: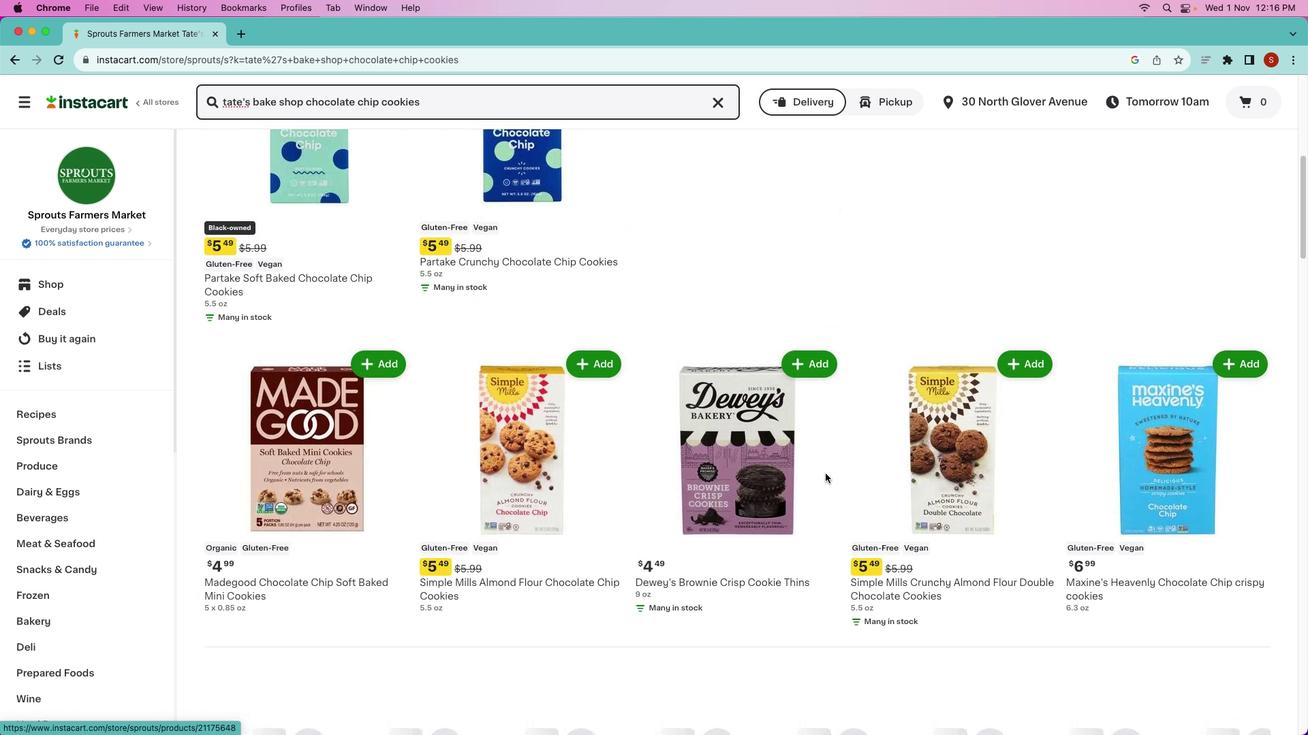 
Action: Mouse scrolled (825, 474) with delta (0, 0)
Screenshot: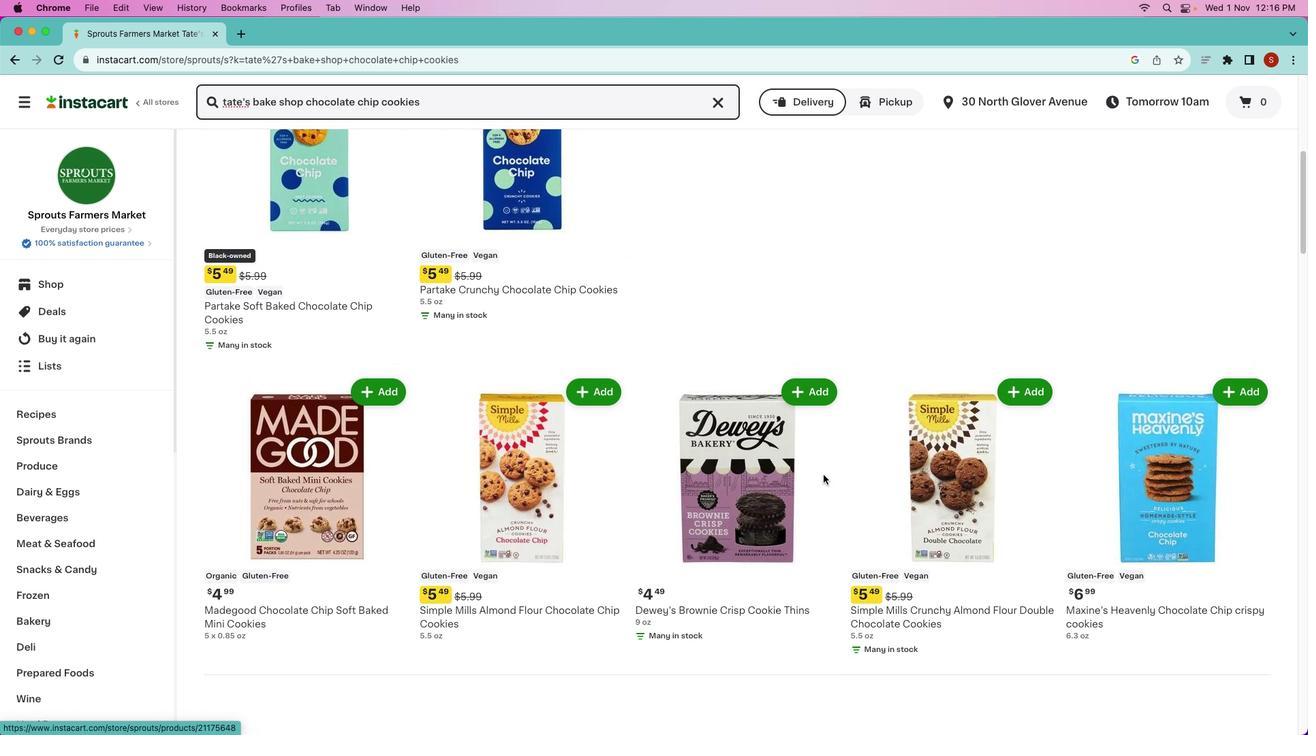 
Action: Mouse moved to (825, 474)
Screenshot: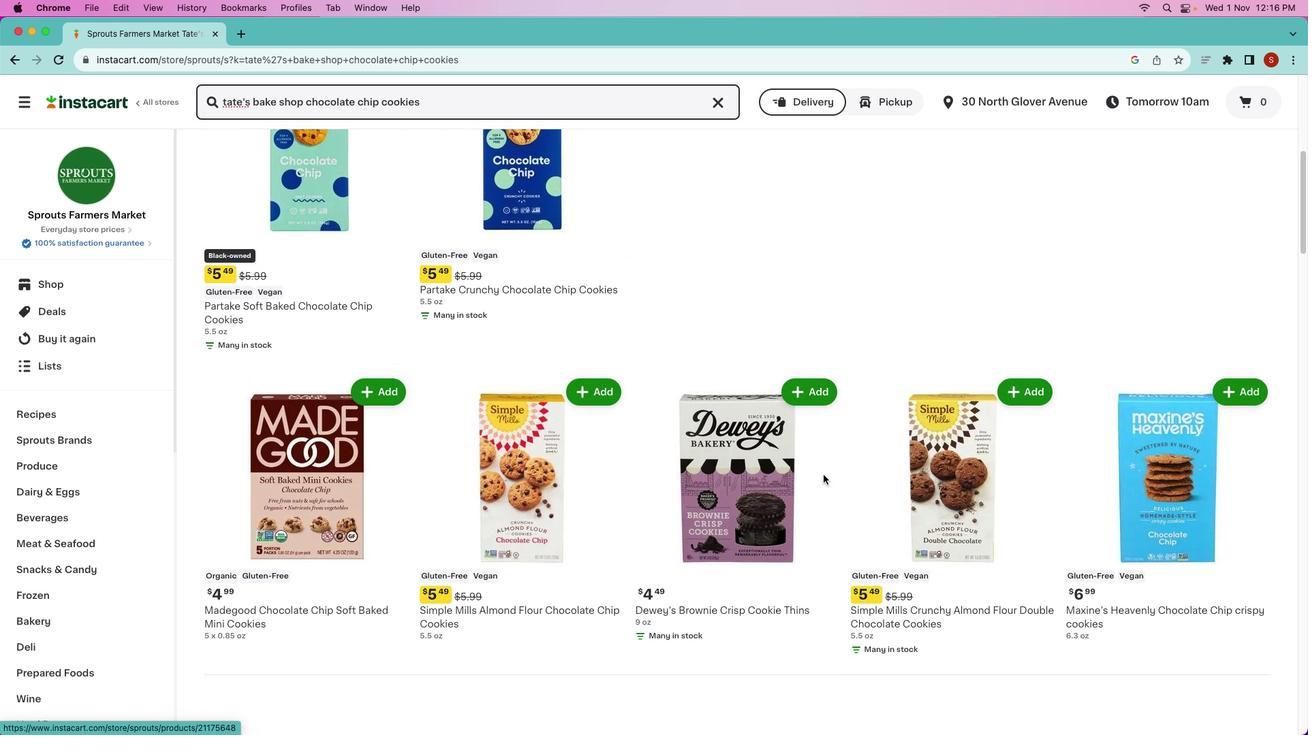 
Action: Mouse scrolled (825, 474) with delta (0, 0)
Screenshot: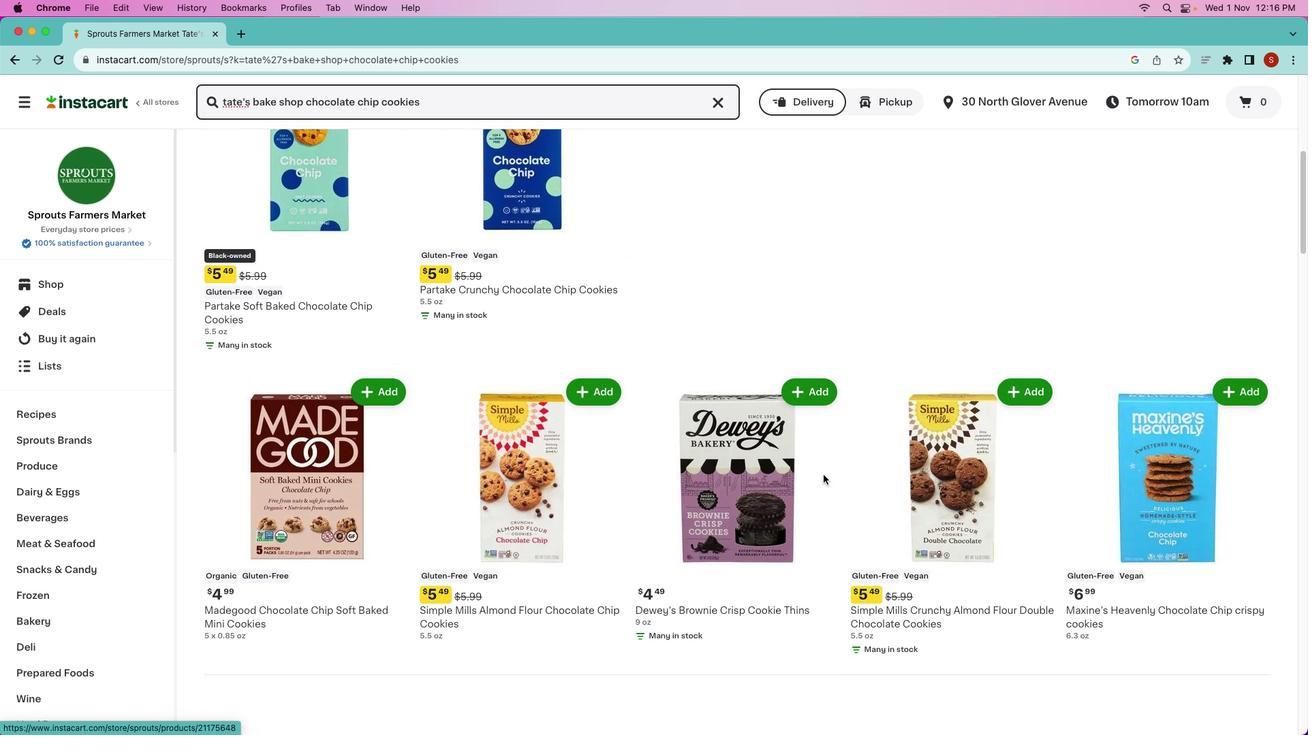 
Action: Mouse moved to (825, 474)
Screenshot: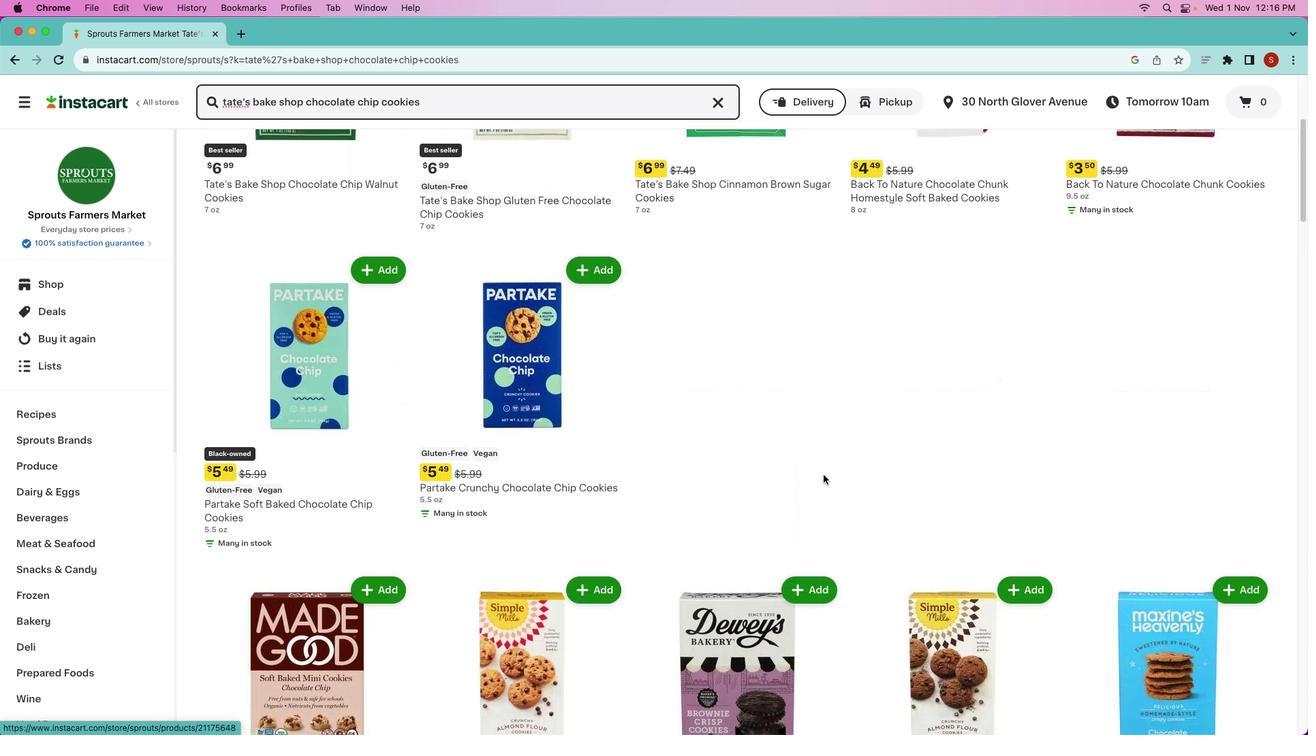 
Action: Mouse scrolled (825, 474) with delta (0, 2)
Screenshot: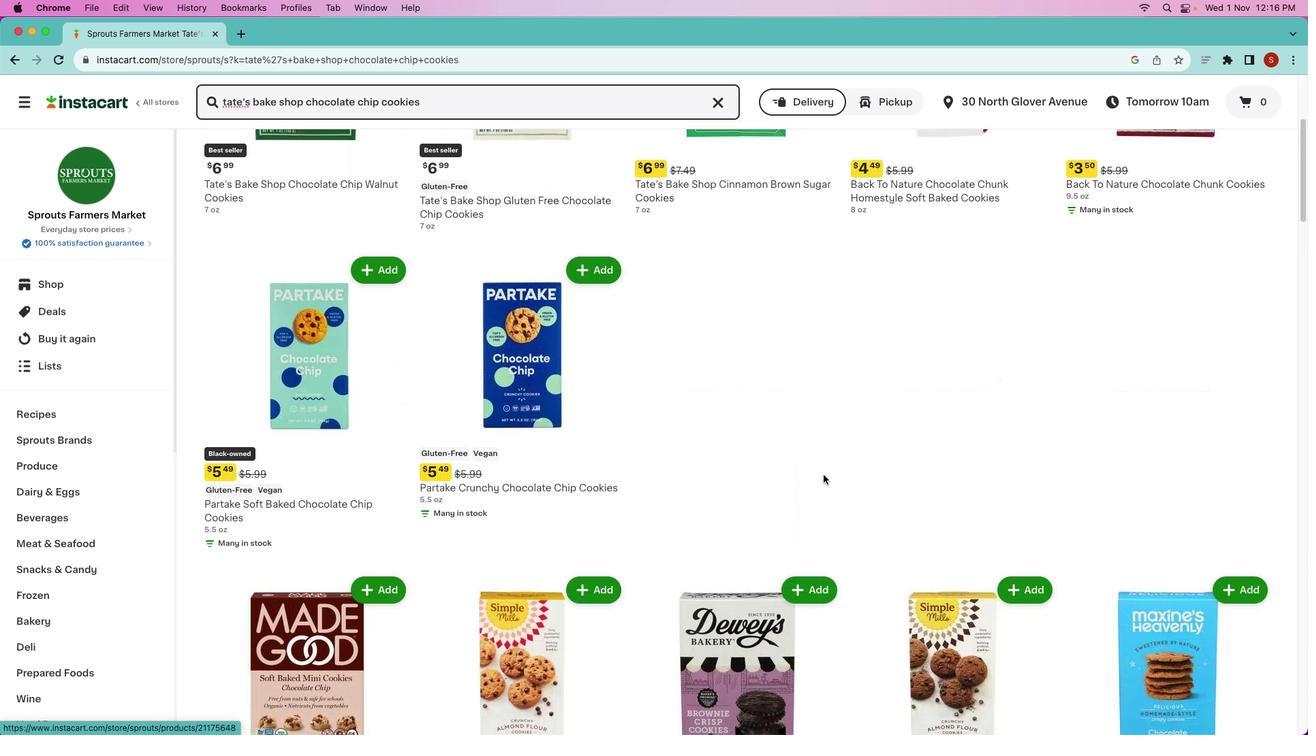 
Action: Mouse moved to (823, 474)
Screenshot: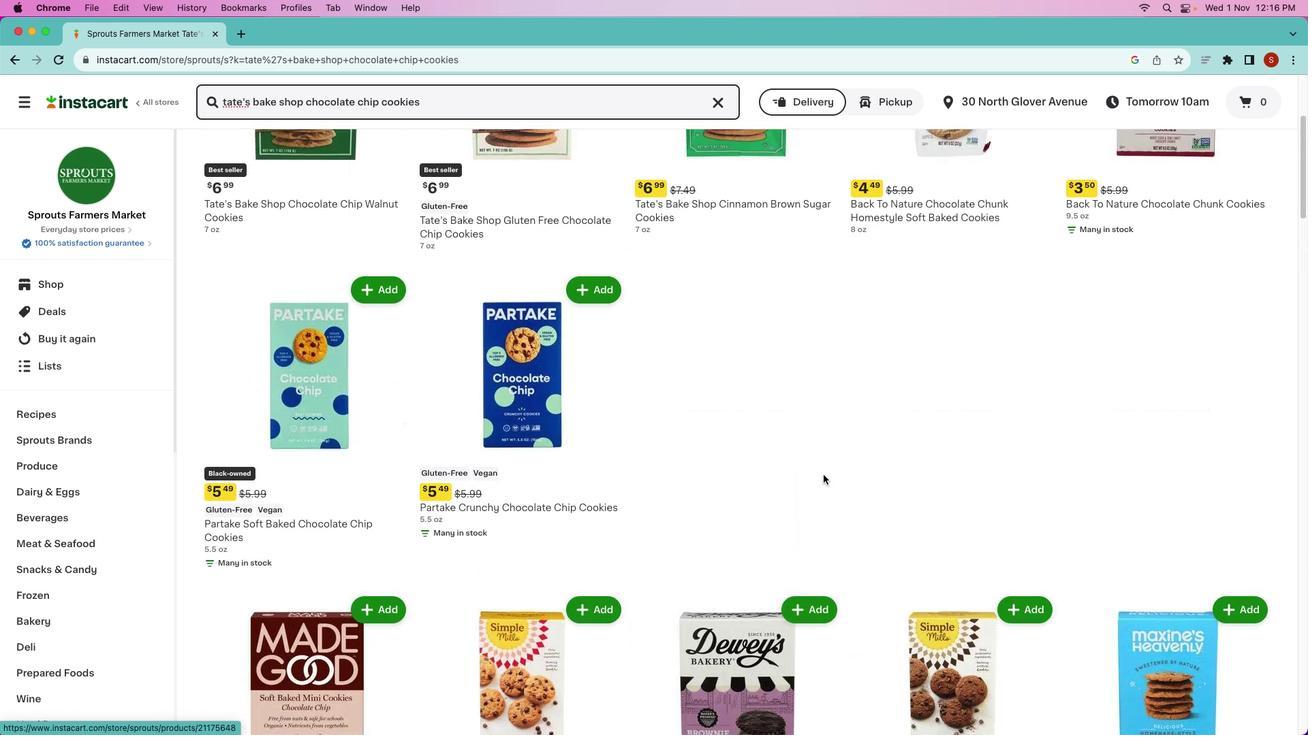 
Action: Mouse scrolled (823, 474) with delta (0, 2)
Screenshot: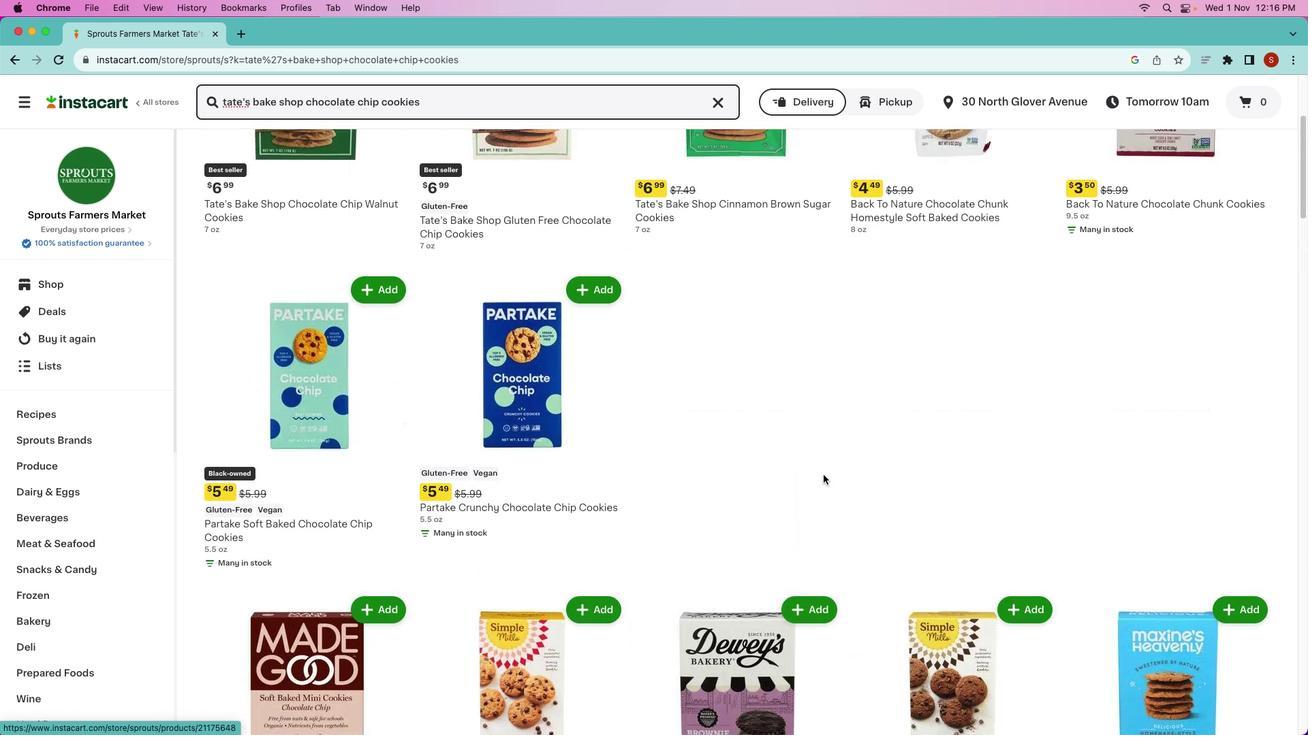 
Action: Mouse moved to (818, 477)
Screenshot: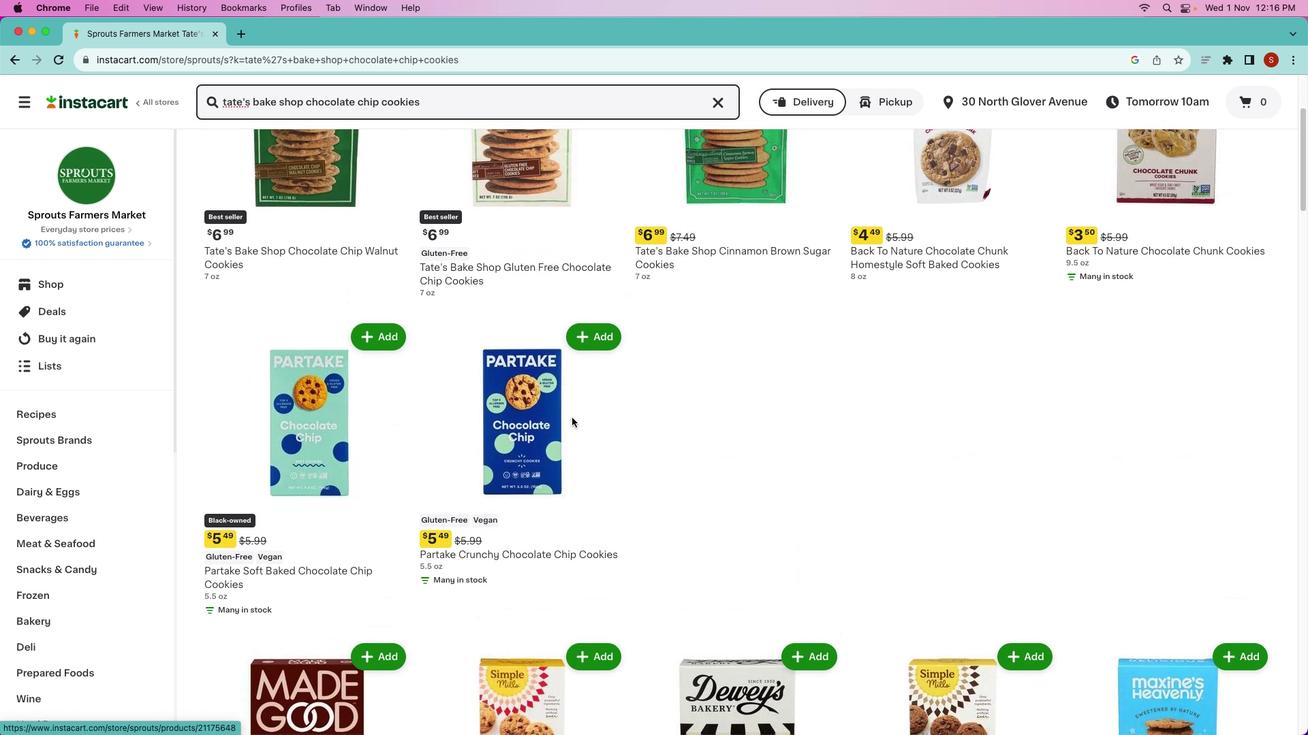 
Action: Mouse scrolled (818, 477) with delta (0, 0)
Screenshot: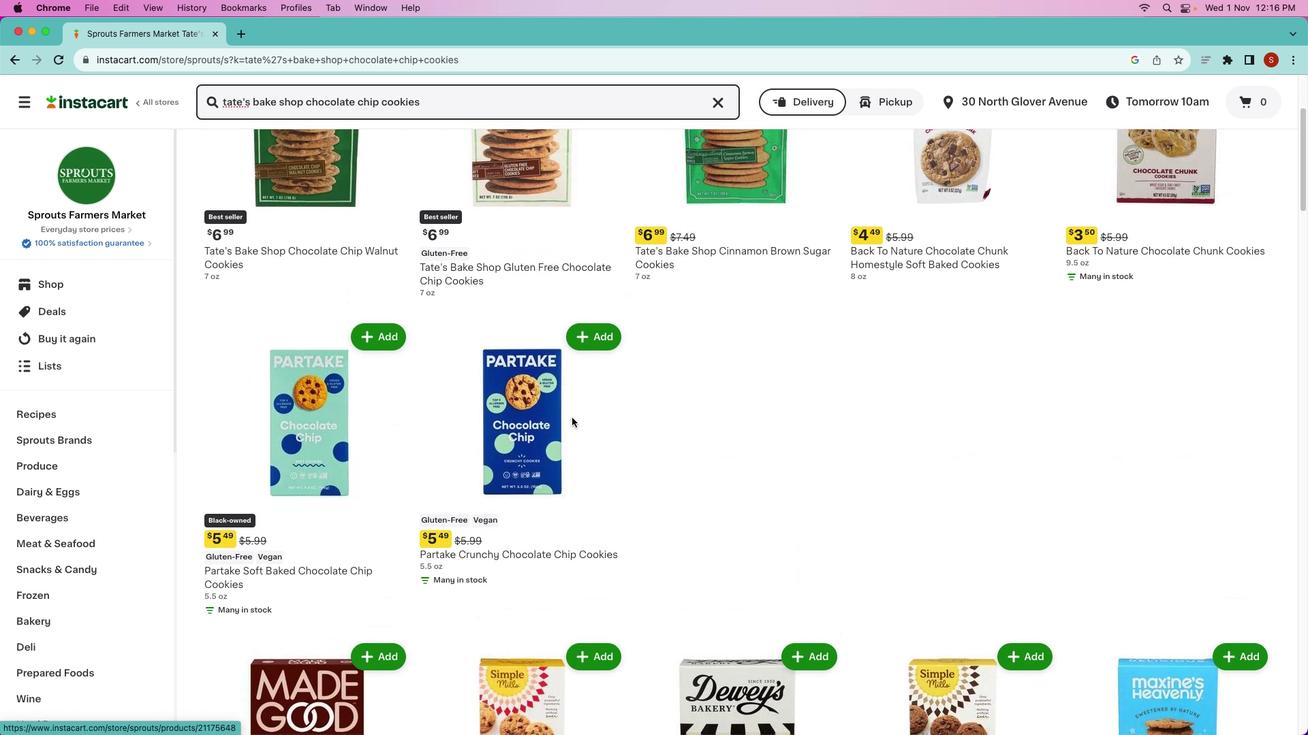 
Action: Mouse moved to (802, 479)
Screenshot: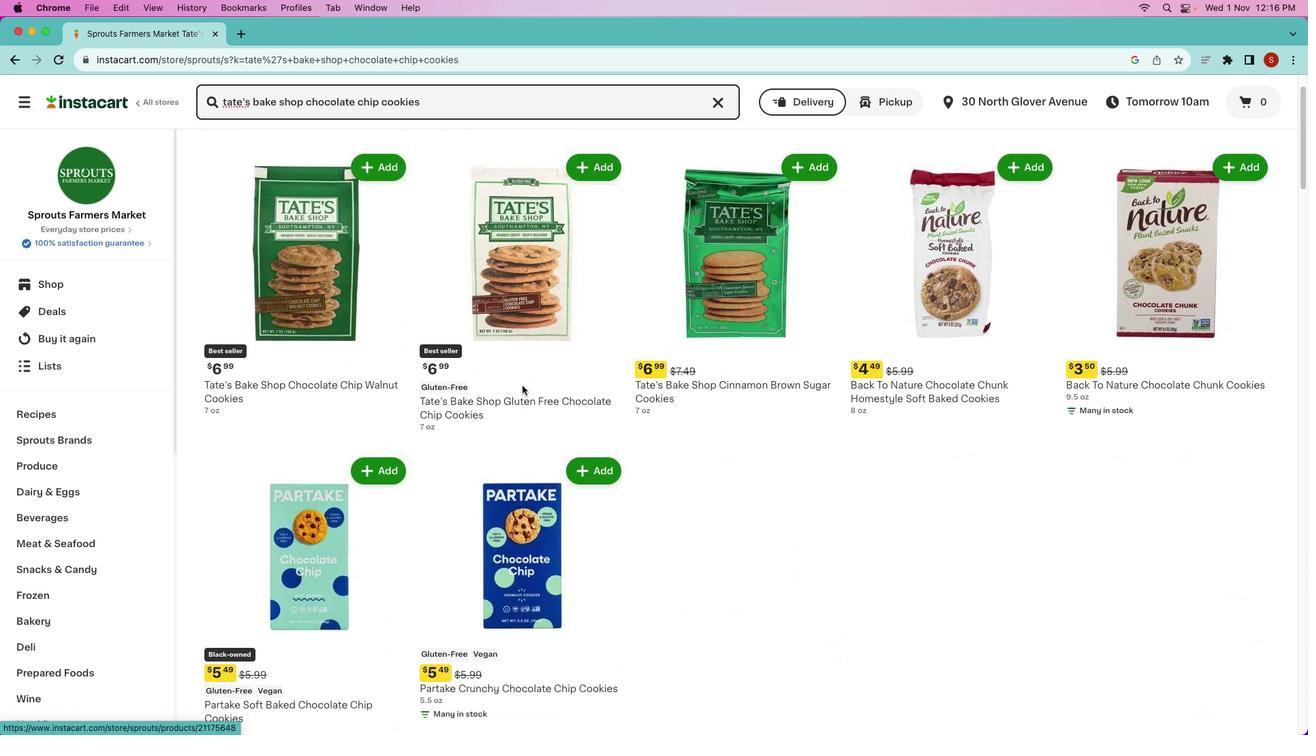 
Action: Mouse scrolled (802, 479) with delta (0, 0)
Screenshot: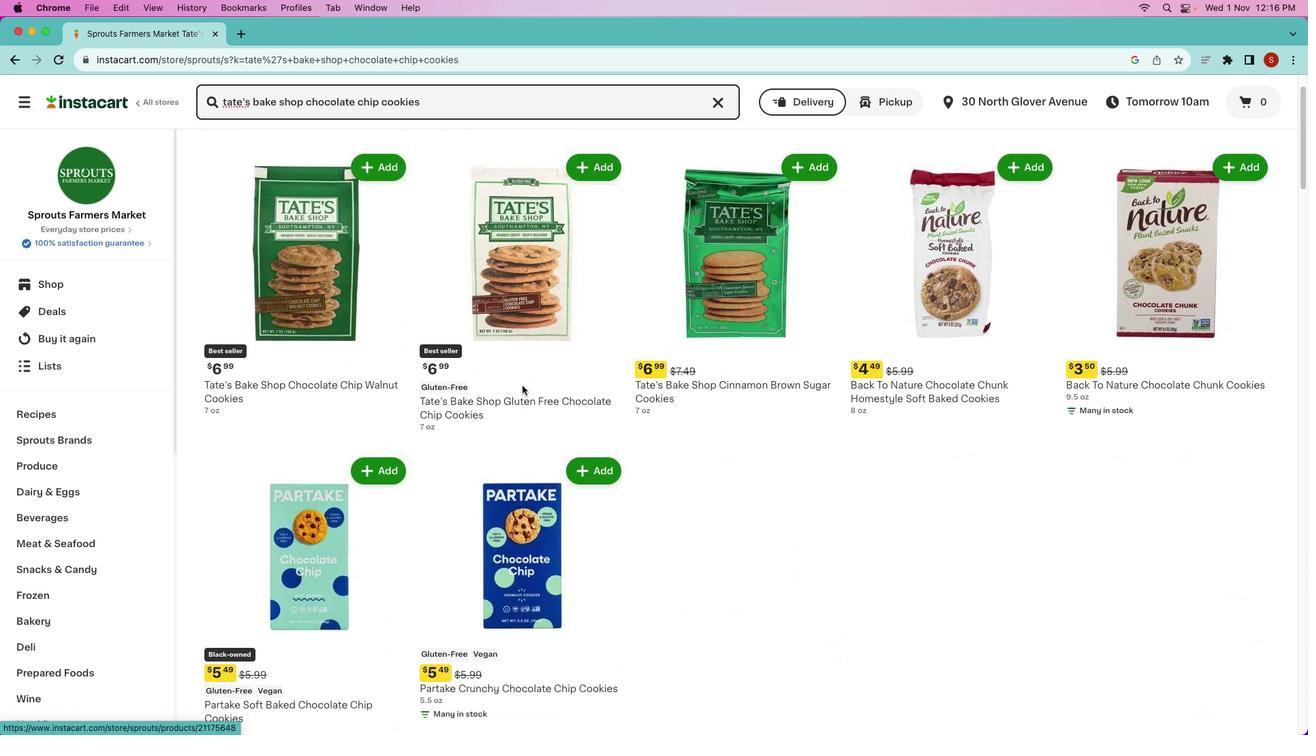 
Action: Mouse moved to (780, 479)
Screenshot: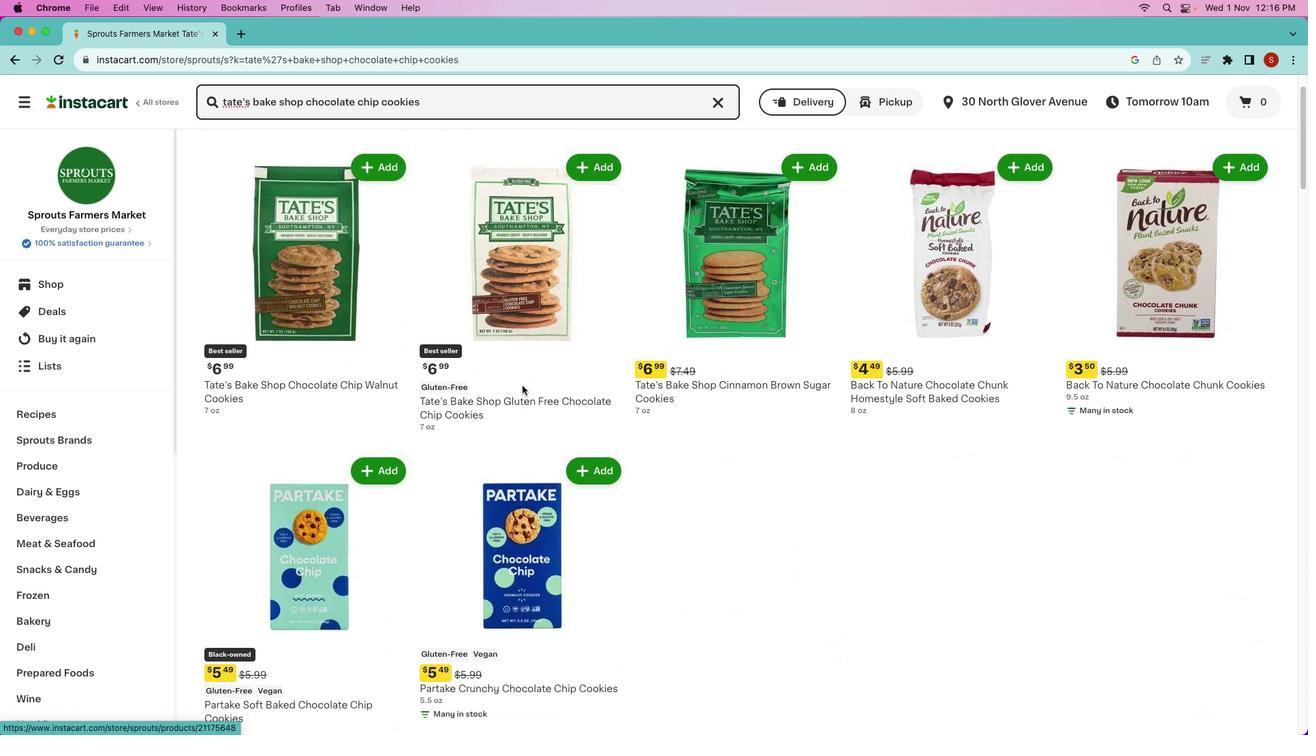 
Action: Mouse scrolled (780, 479) with delta (0, 2)
Screenshot: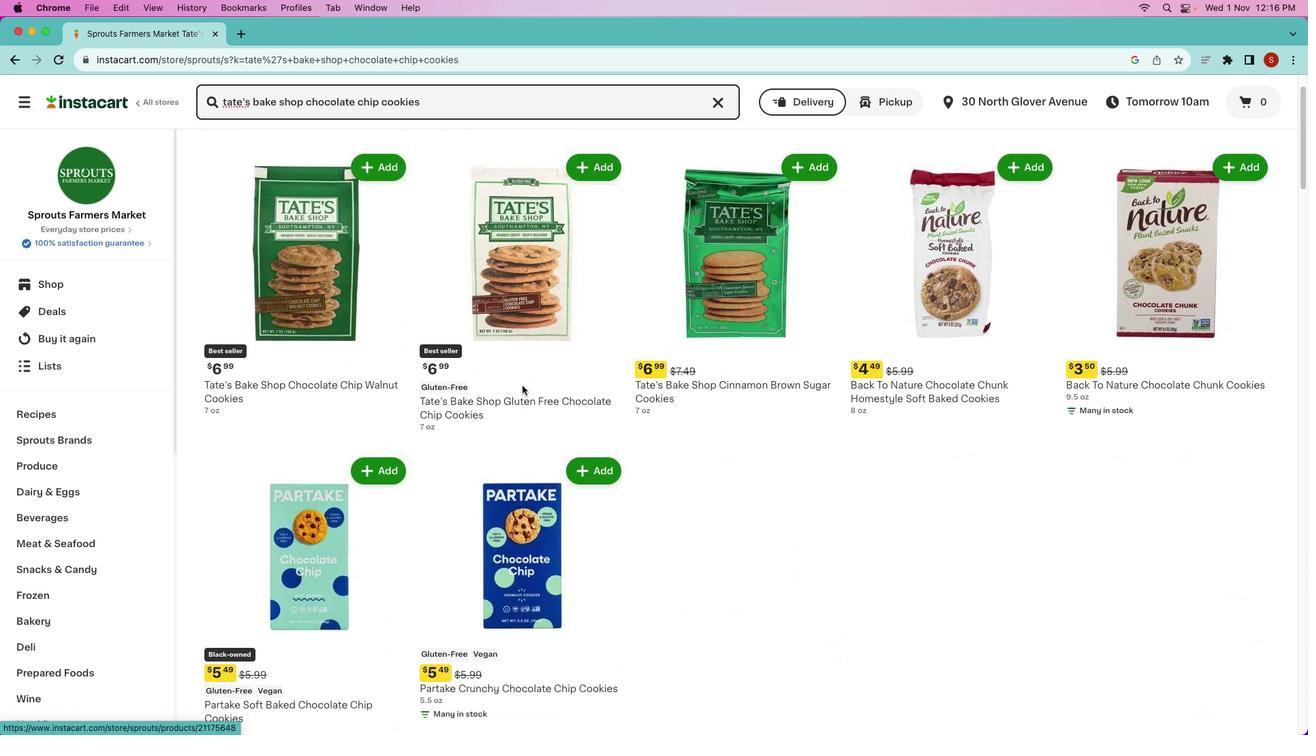 
Action: Mouse moved to (694, 456)
Screenshot: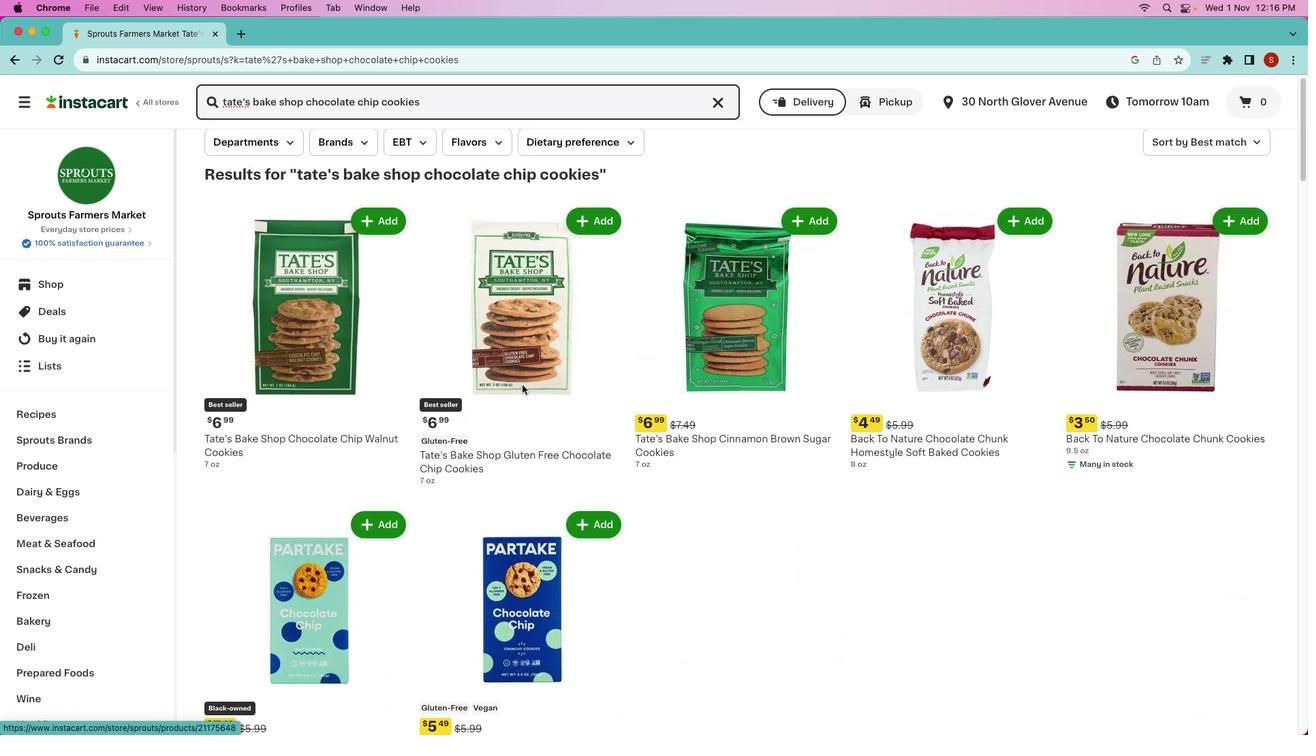 
Action: Mouse scrolled (694, 456) with delta (0, 2)
Screenshot: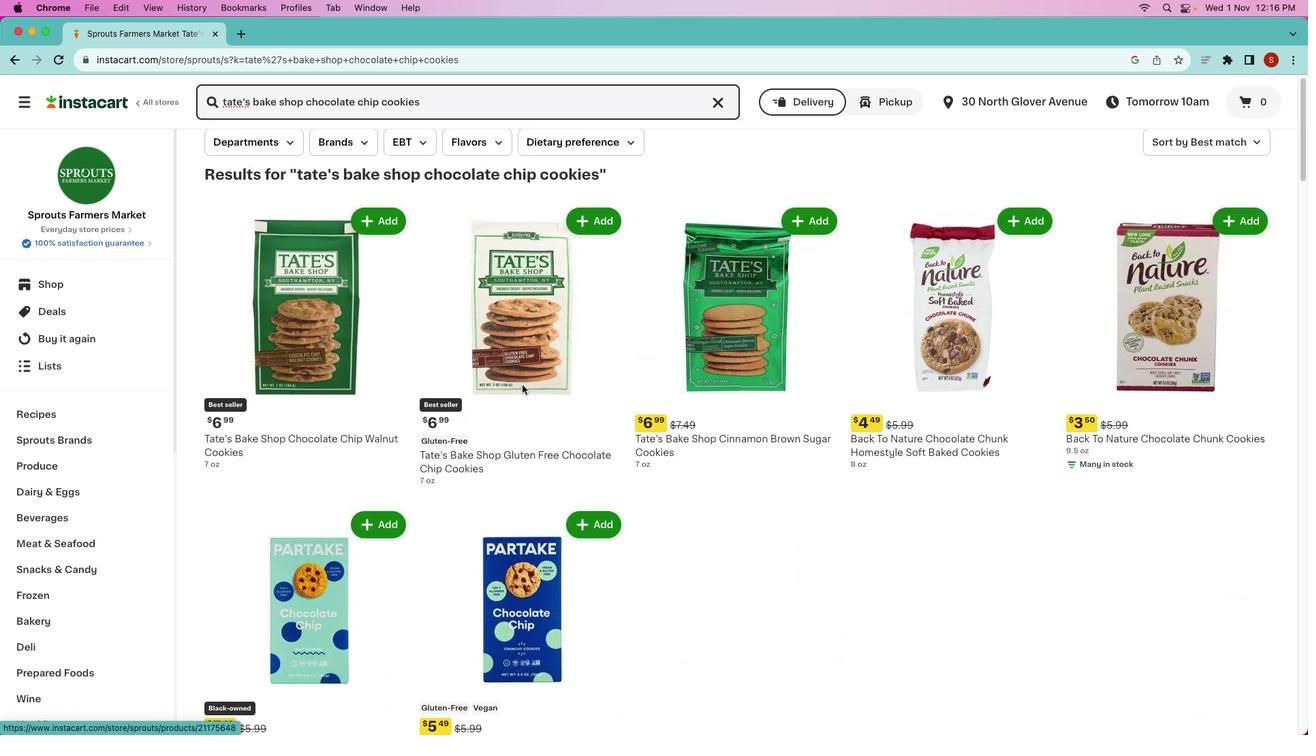 
Action: Mouse moved to (300, 401)
Screenshot: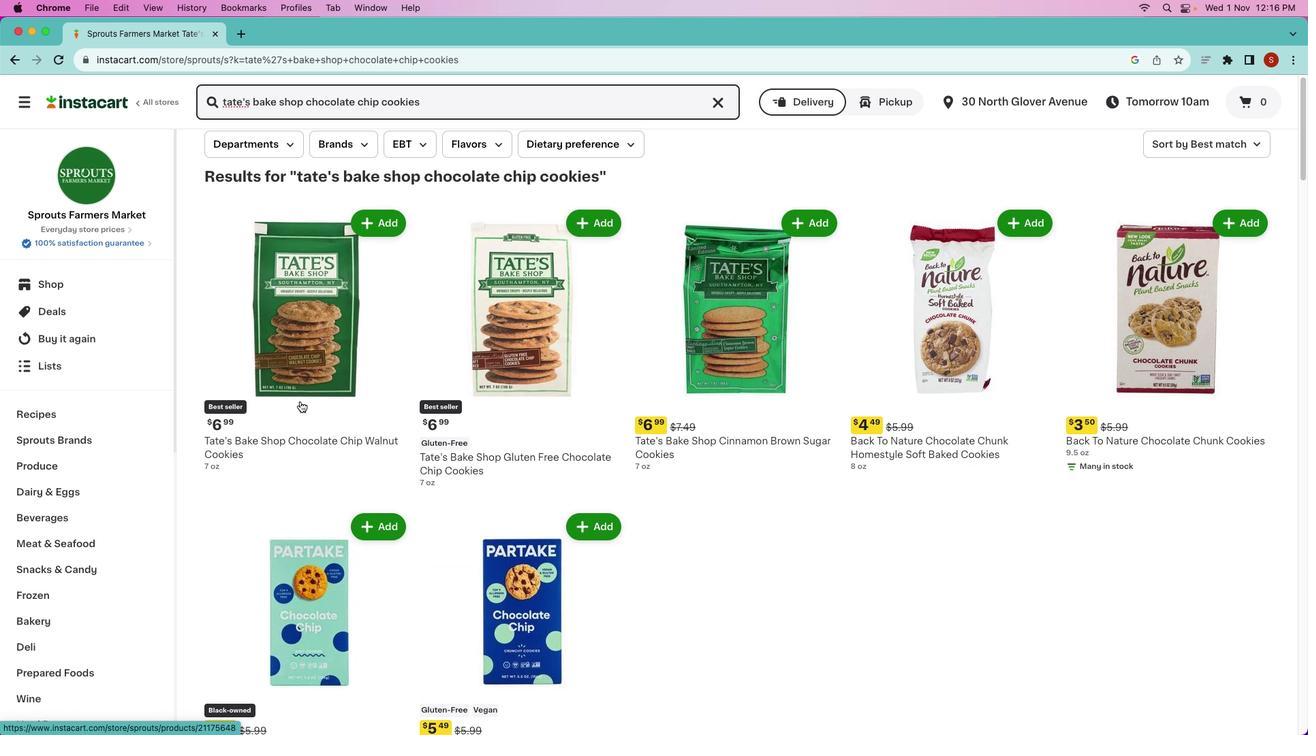 
Action: Mouse scrolled (300, 401) with delta (0, 0)
Screenshot: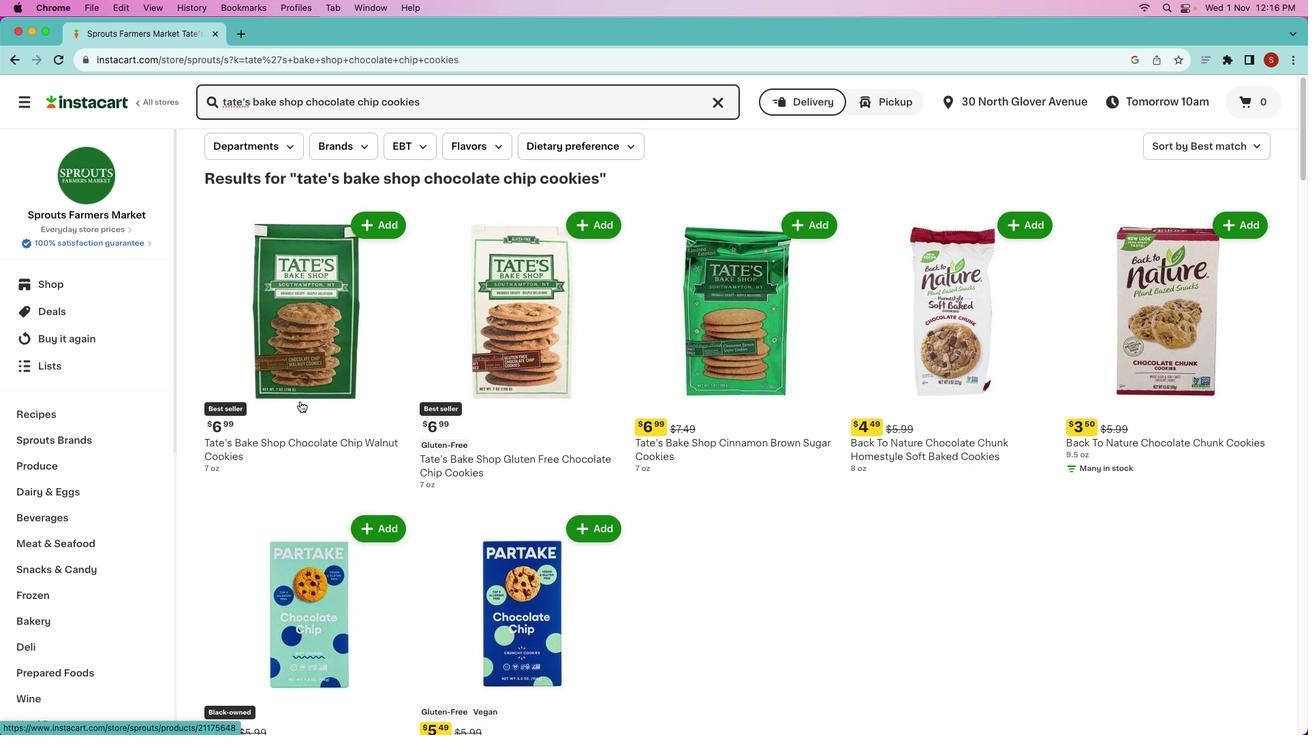 
Action: Mouse scrolled (300, 401) with delta (0, 0)
Screenshot: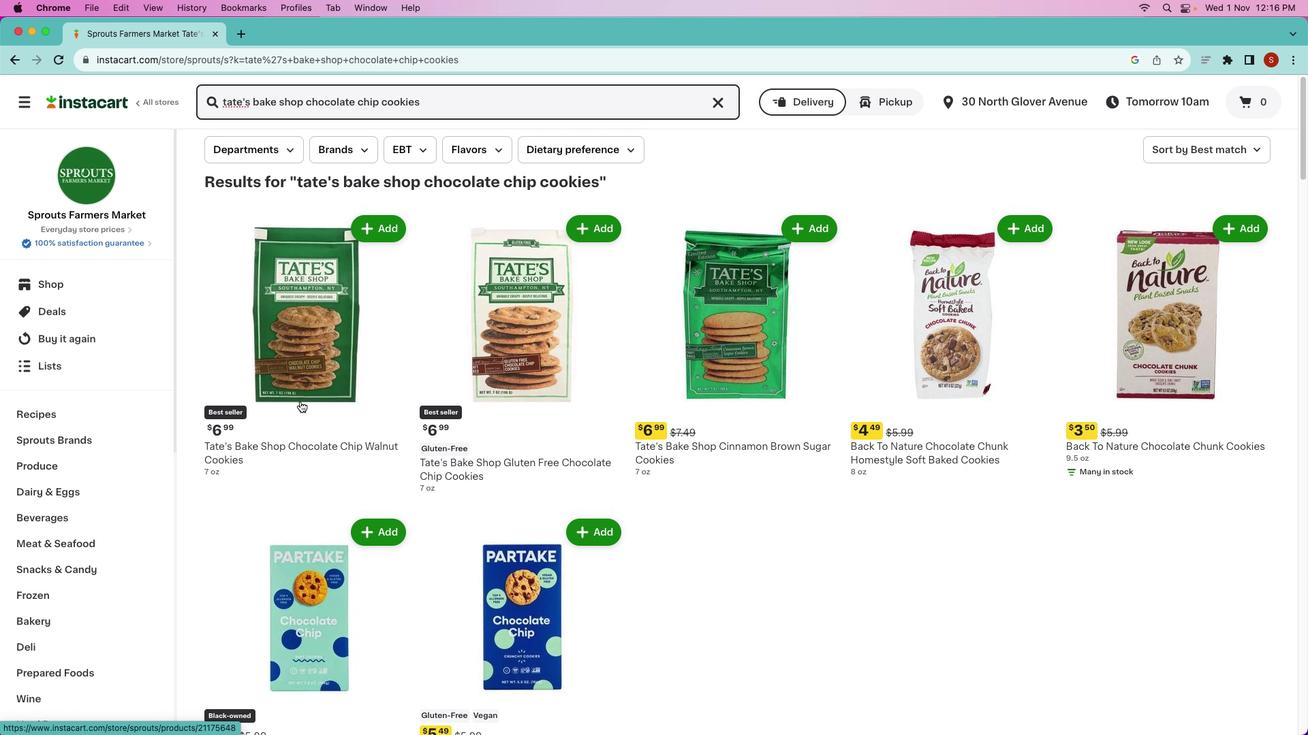 
Action: Mouse moved to (863, 539)
Screenshot: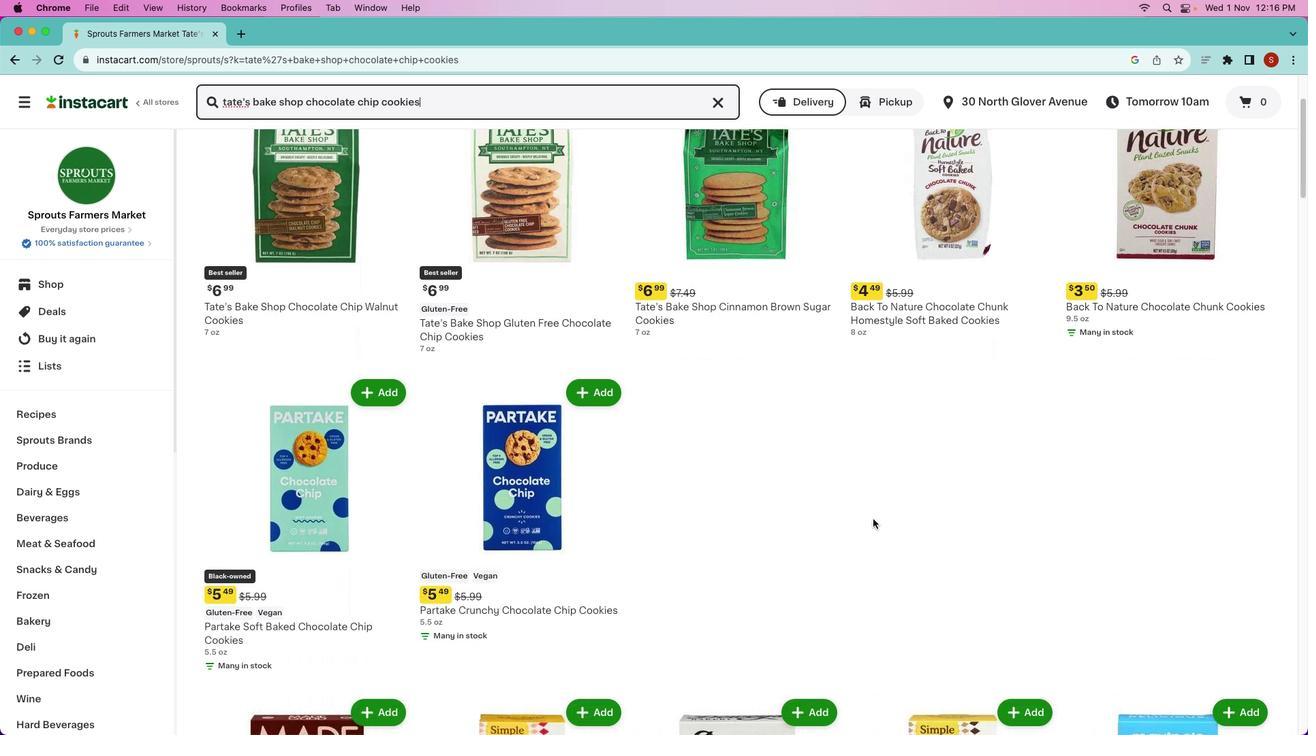 
Action: Mouse scrolled (863, 539) with delta (0, 0)
Screenshot: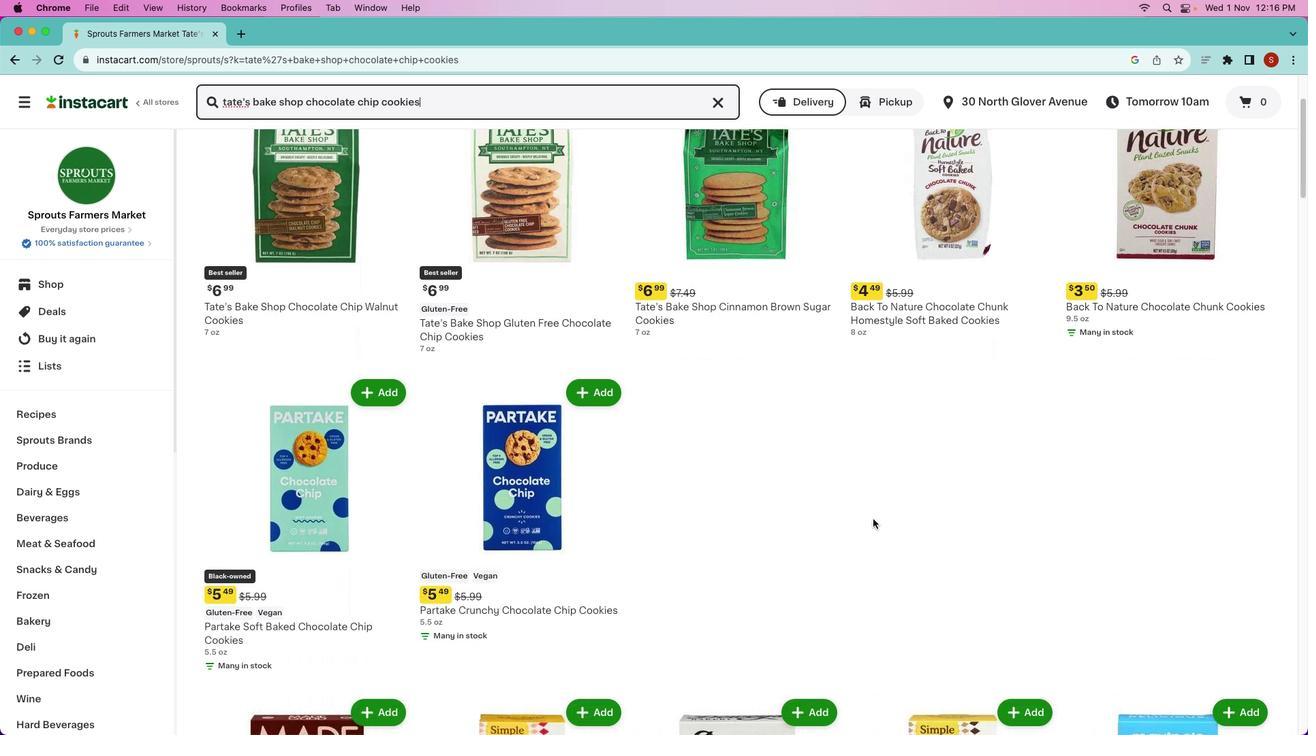 
Action: Mouse moved to (868, 530)
Screenshot: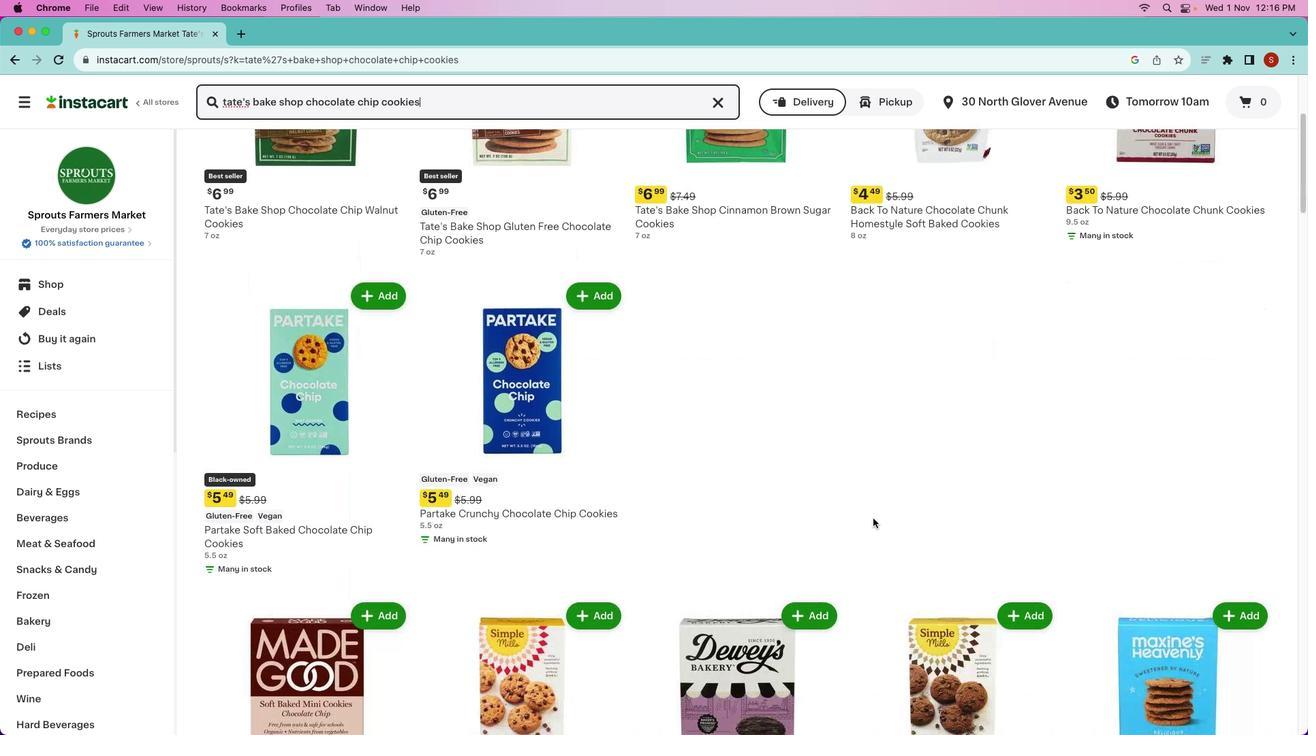 
Action: Mouse scrolled (868, 530) with delta (0, 0)
Screenshot: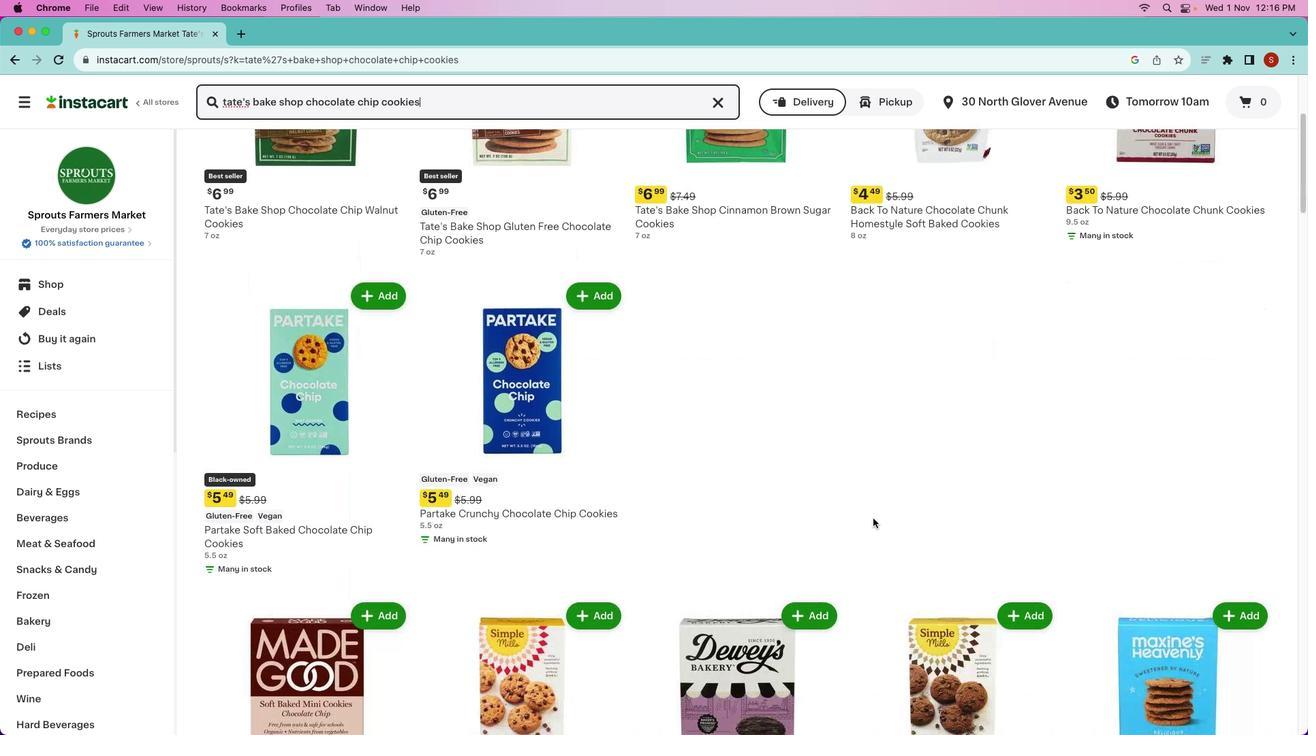 
Action: Mouse moved to (871, 525)
Screenshot: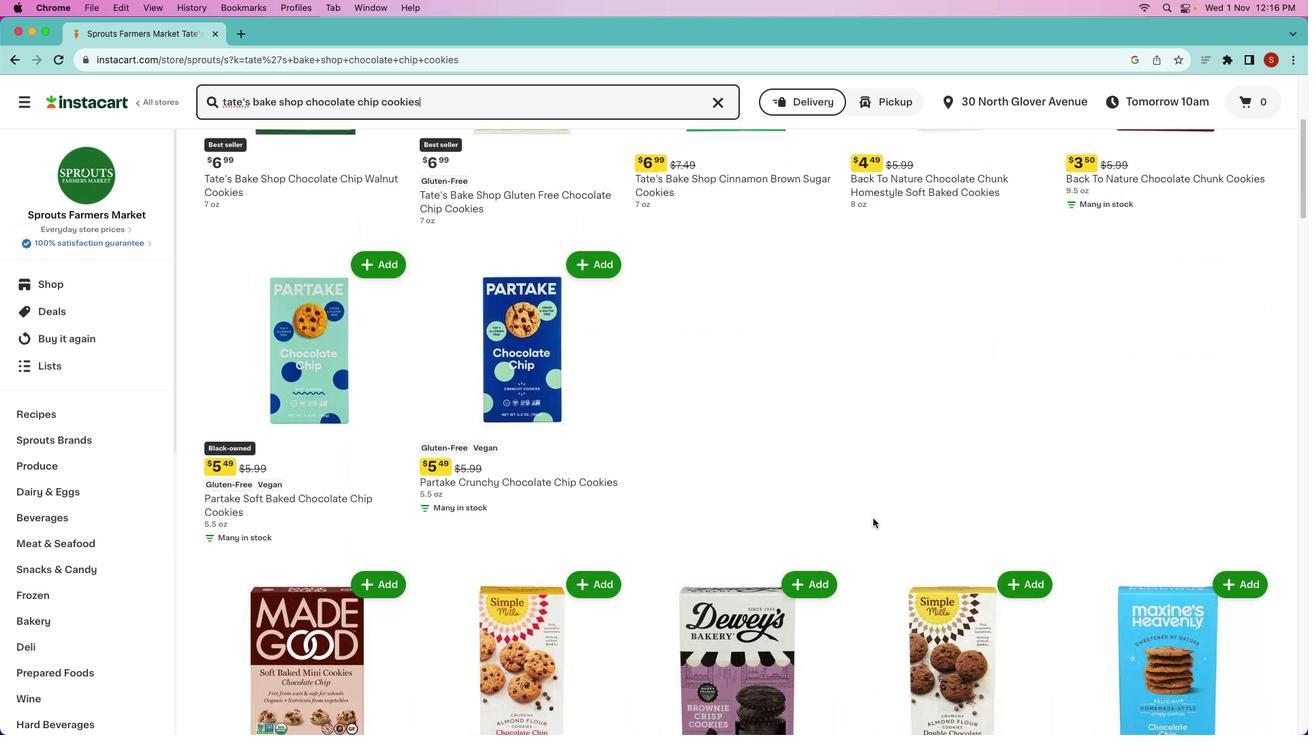 
Action: Mouse scrolled (871, 525) with delta (0, -2)
Screenshot: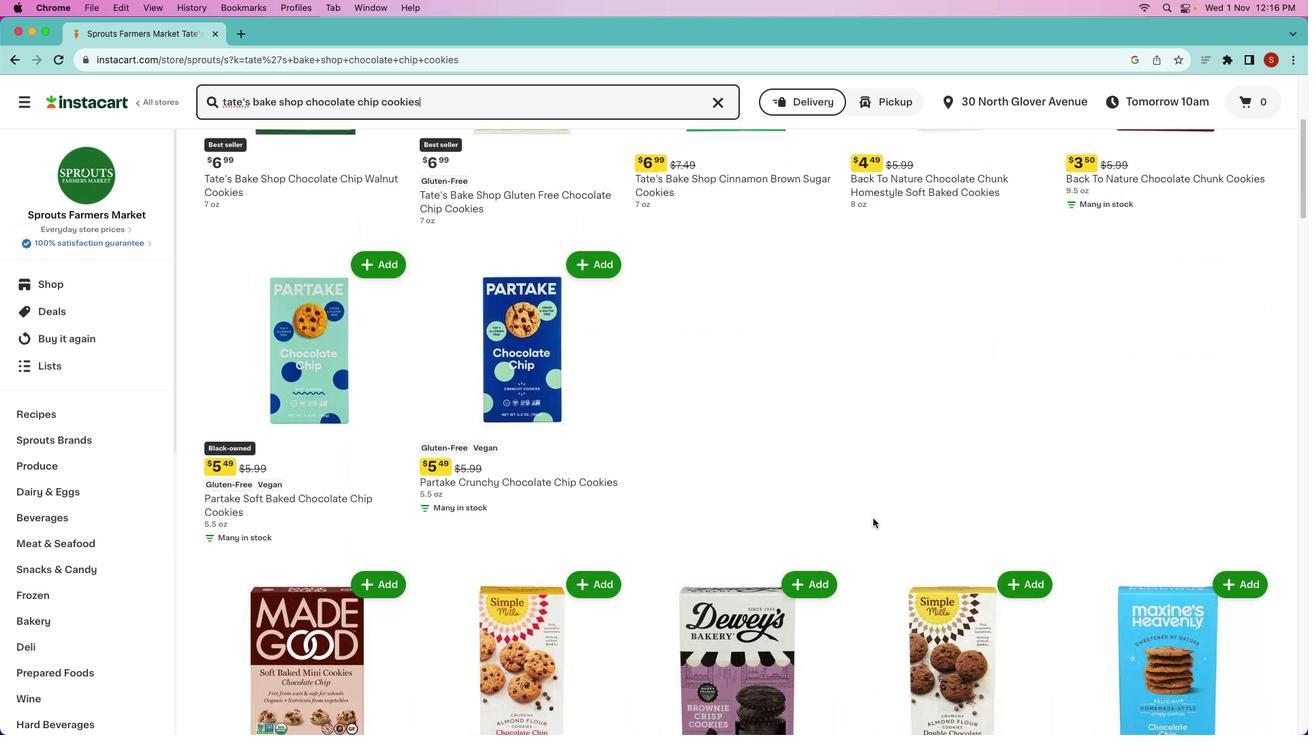 
Action: Mouse moved to (872, 524)
Screenshot: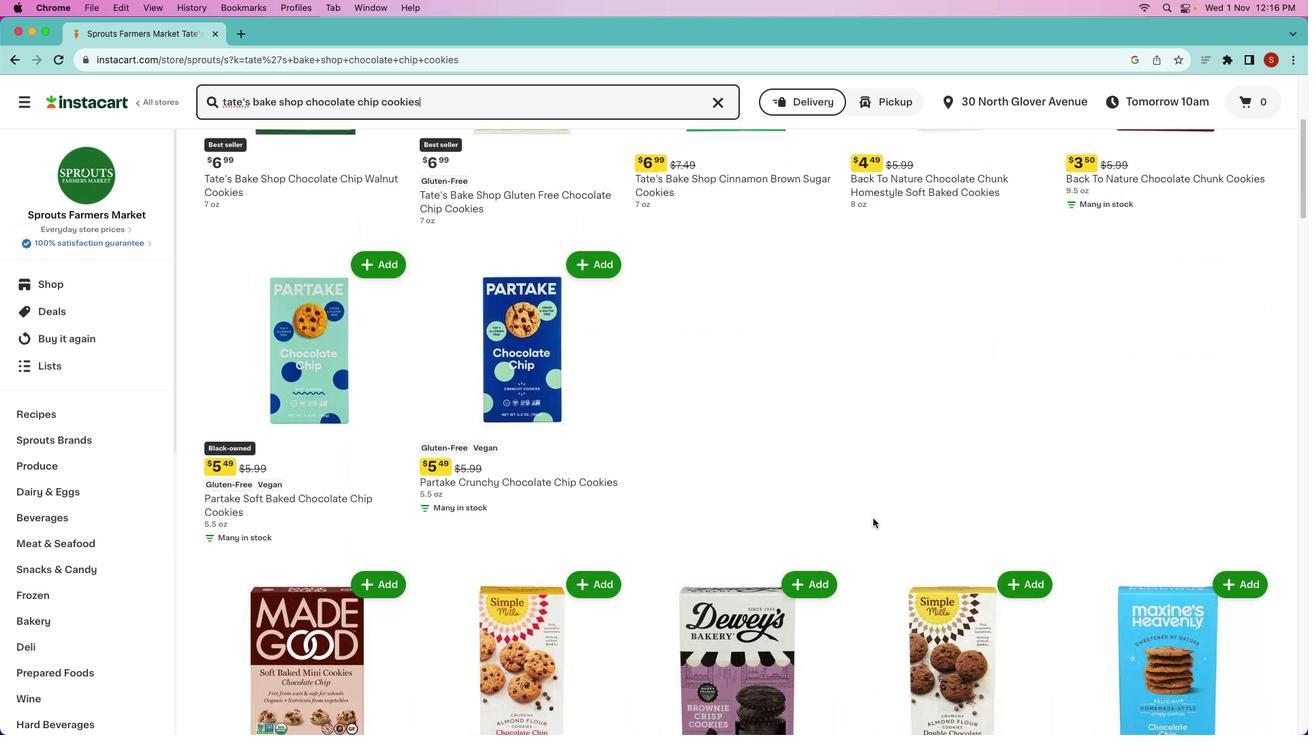 
Action: Mouse scrolled (872, 524) with delta (0, -3)
Screenshot: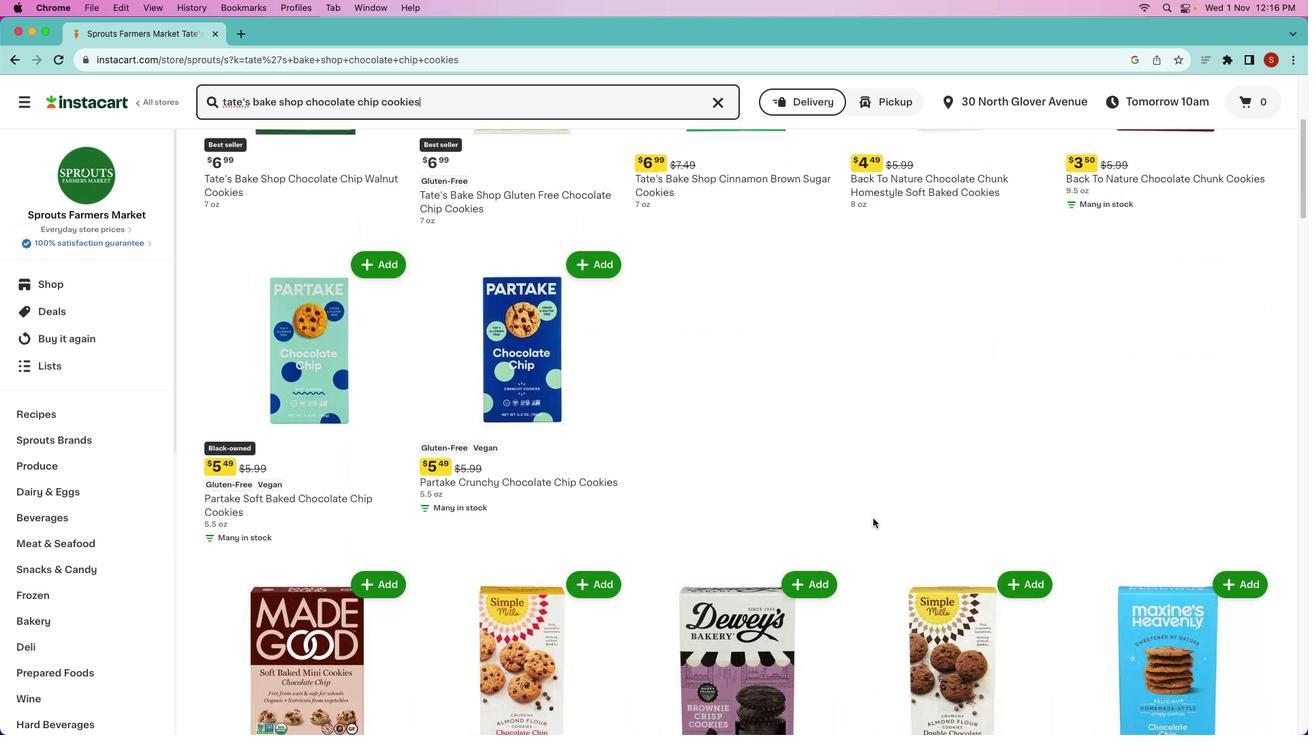 
Action: Mouse moved to (872, 518)
Screenshot: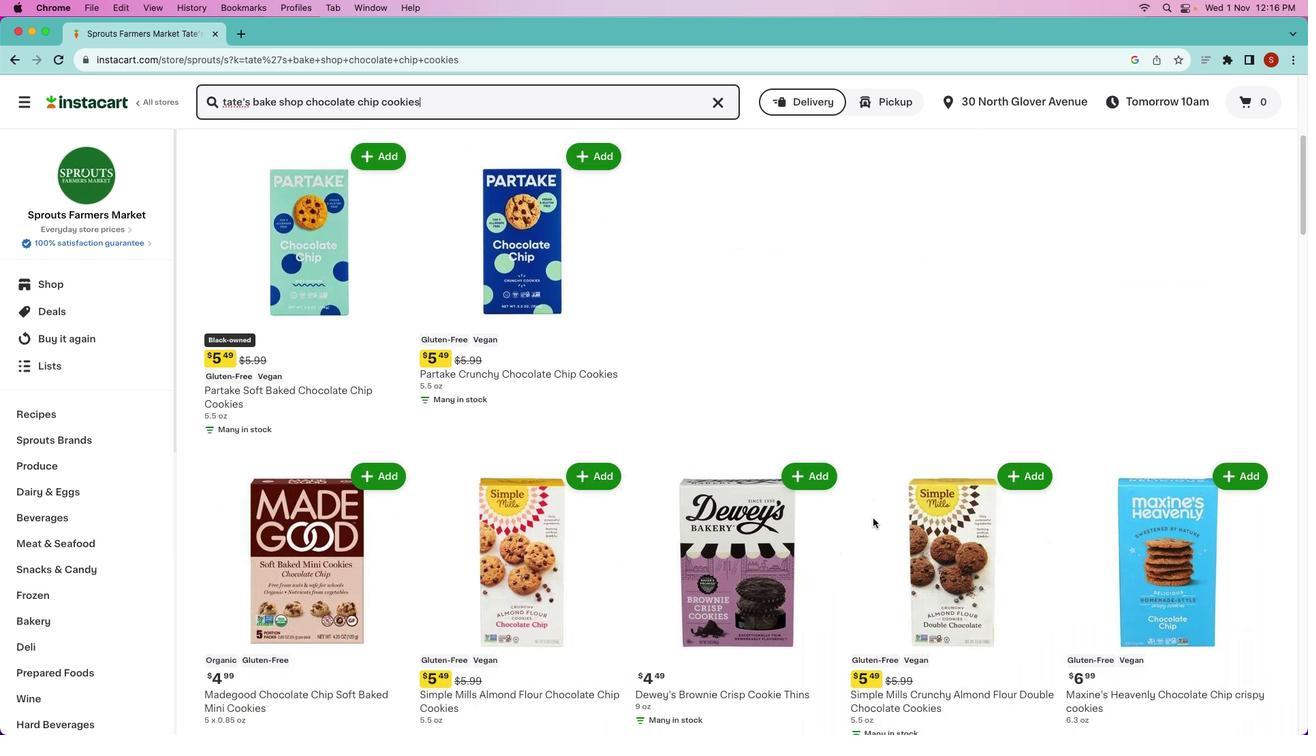 
Action: Mouse scrolled (872, 518) with delta (0, 0)
Screenshot: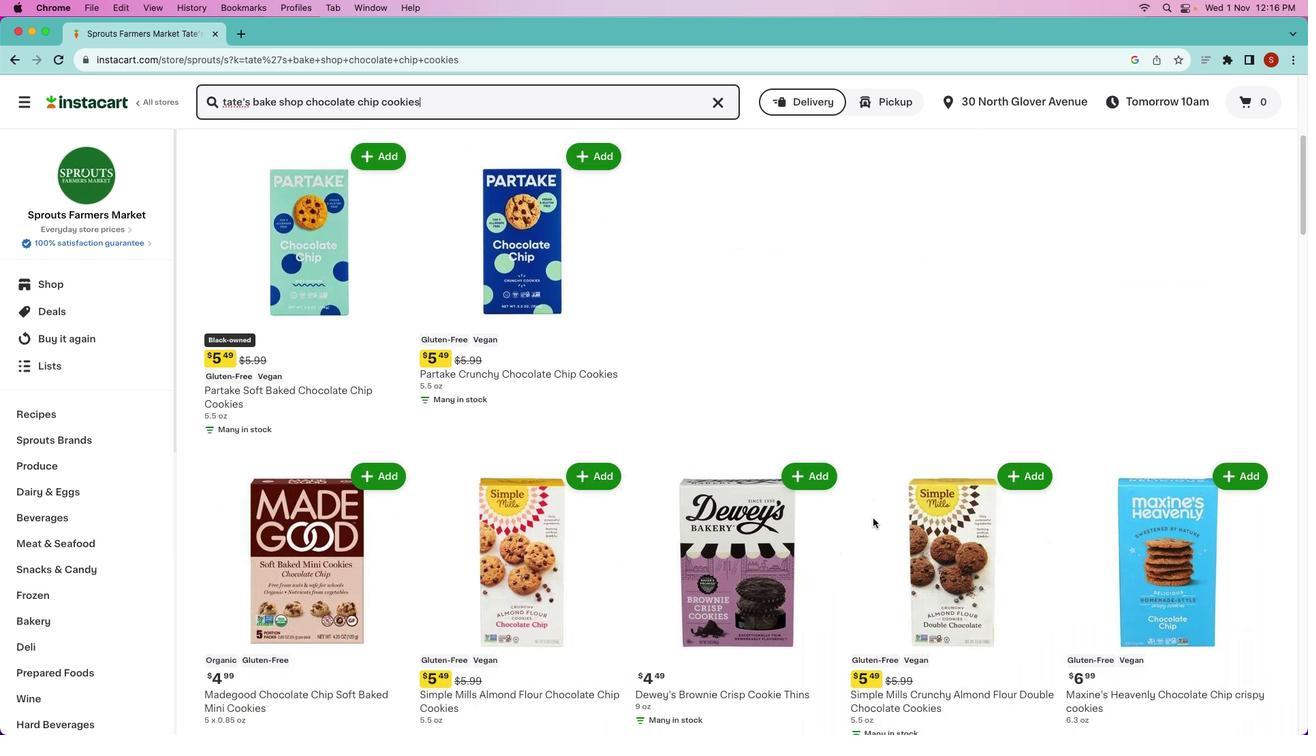 
Action: Mouse scrolled (872, 518) with delta (0, 0)
Screenshot: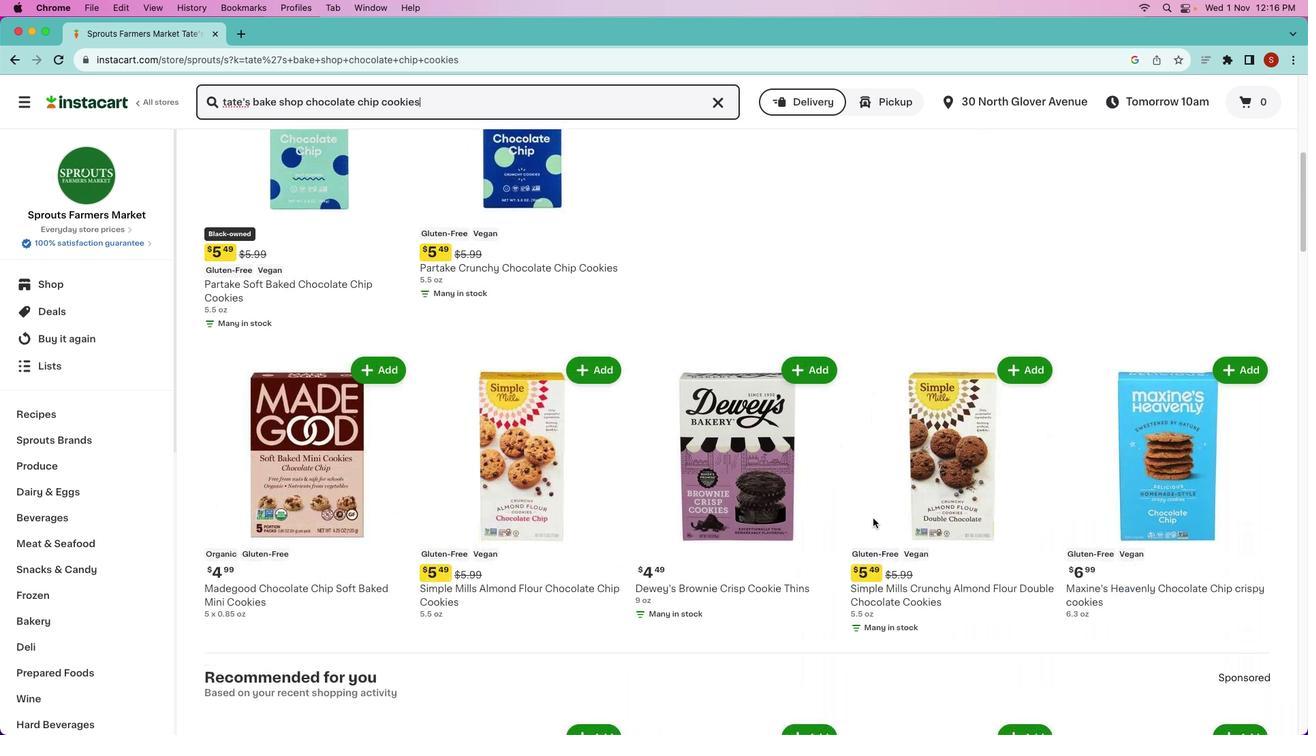 
Action: Mouse scrolled (872, 518) with delta (0, -2)
Screenshot: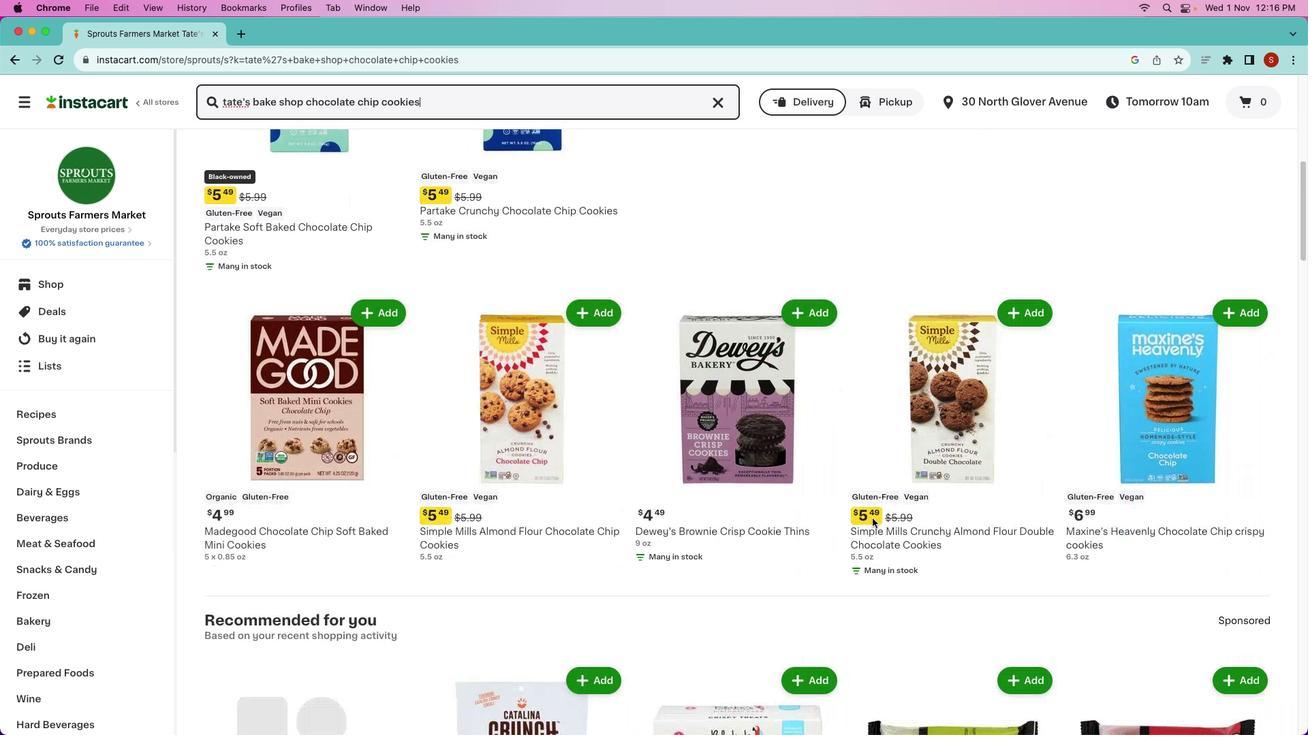 
Action: Mouse scrolled (872, 518) with delta (0, -3)
Screenshot: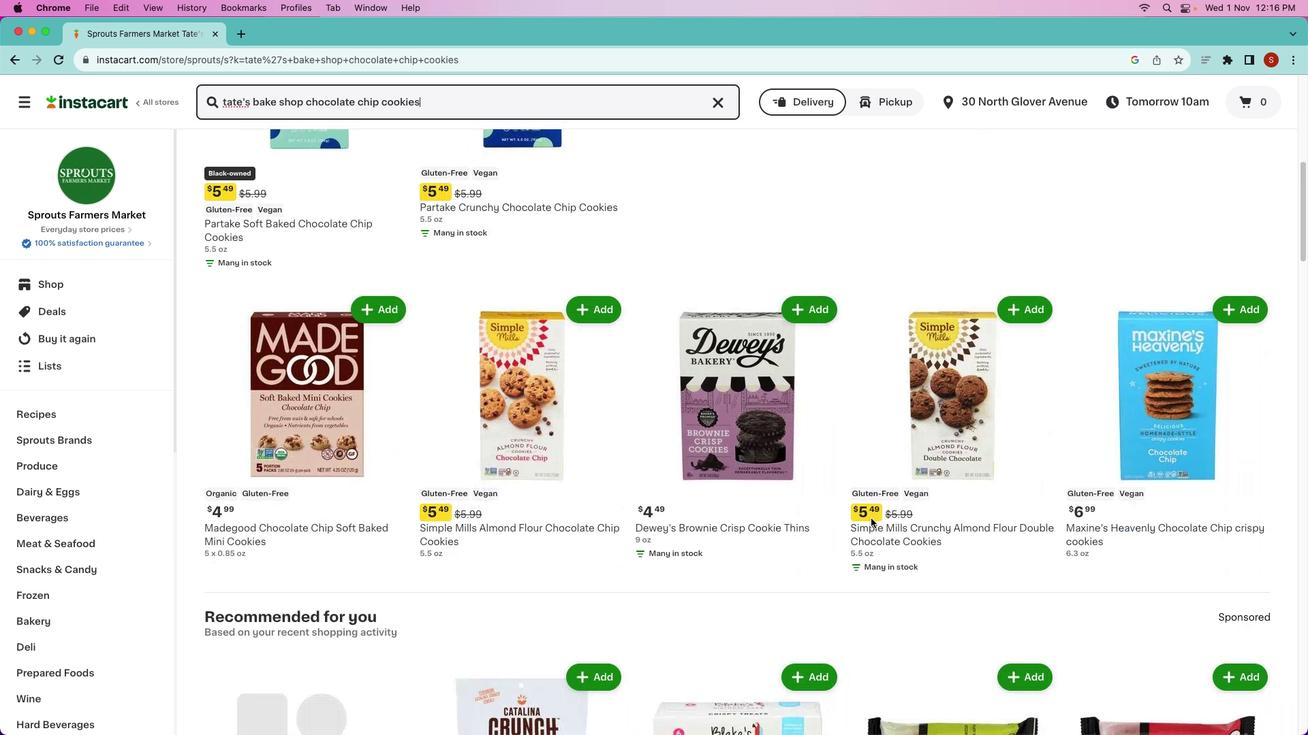 
Action: Mouse moved to (870, 519)
Screenshot: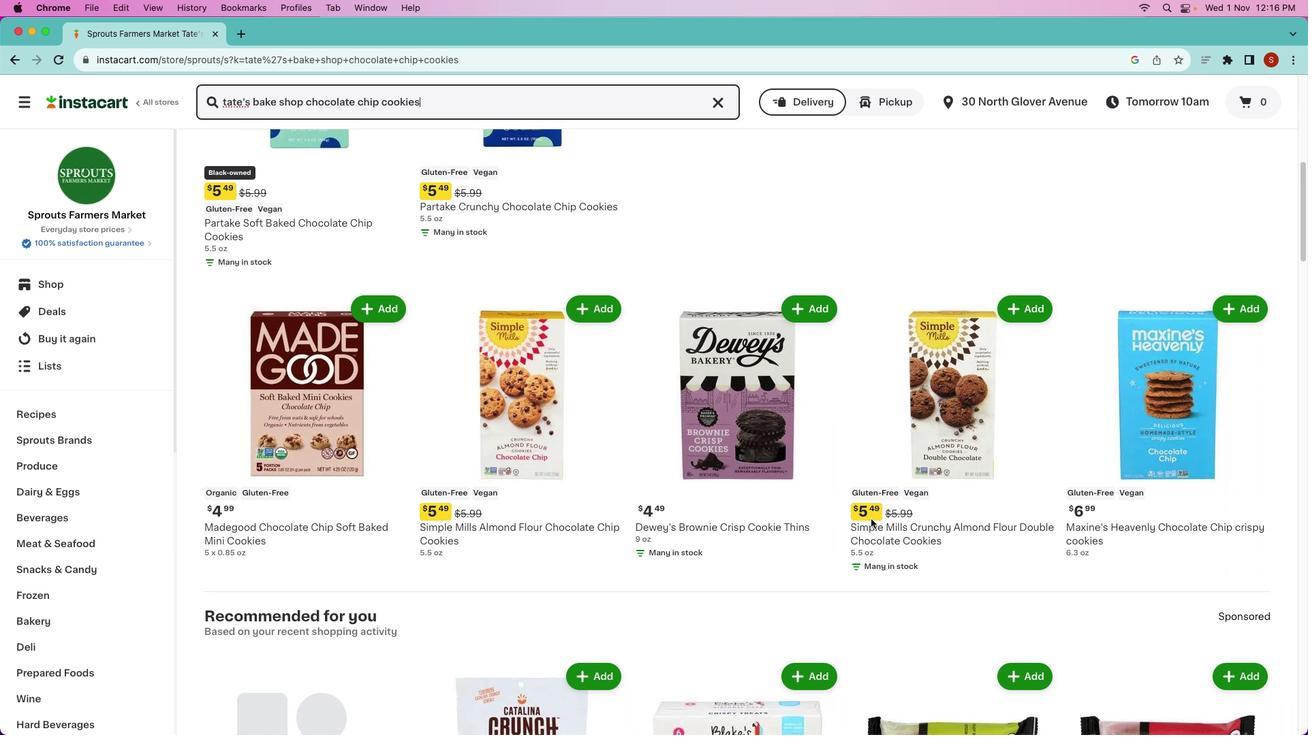 
Action: Mouse scrolled (870, 519) with delta (0, 0)
Screenshot: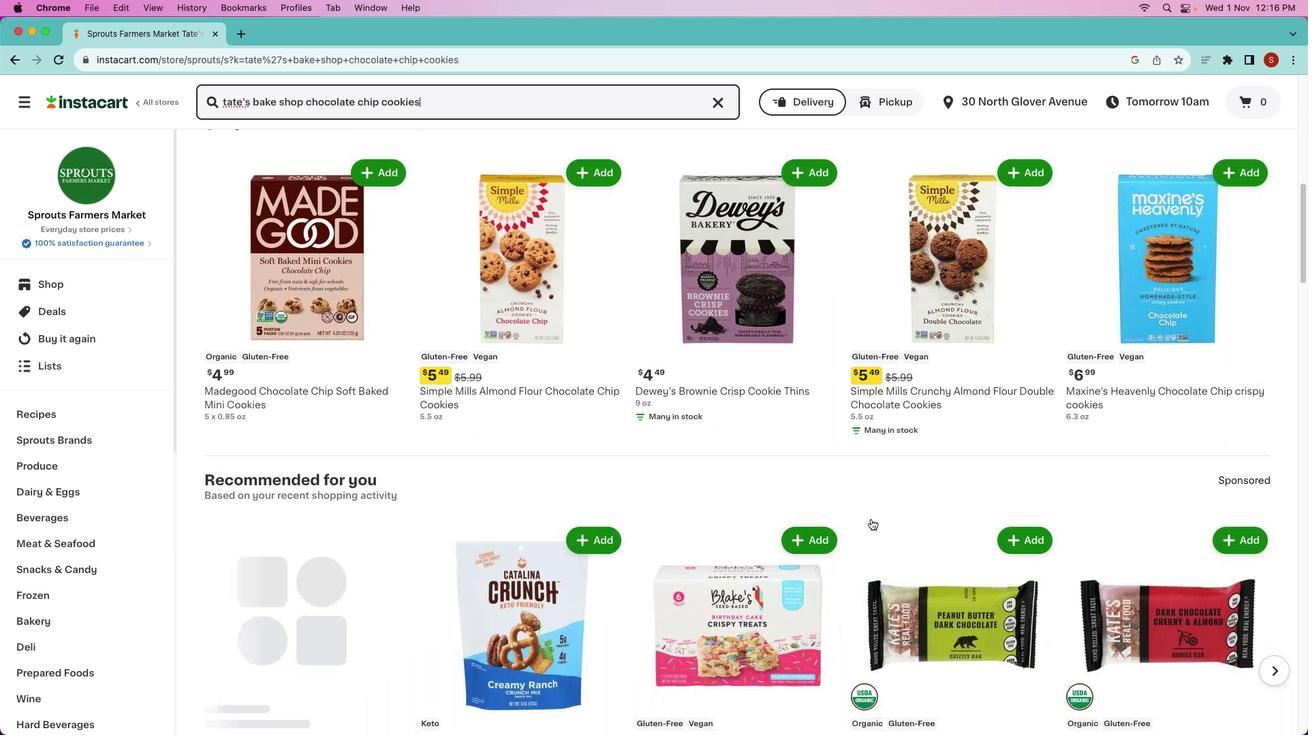 
Action: Mouse scrolled (870, 519) with delta (0, 0)
Screenshot: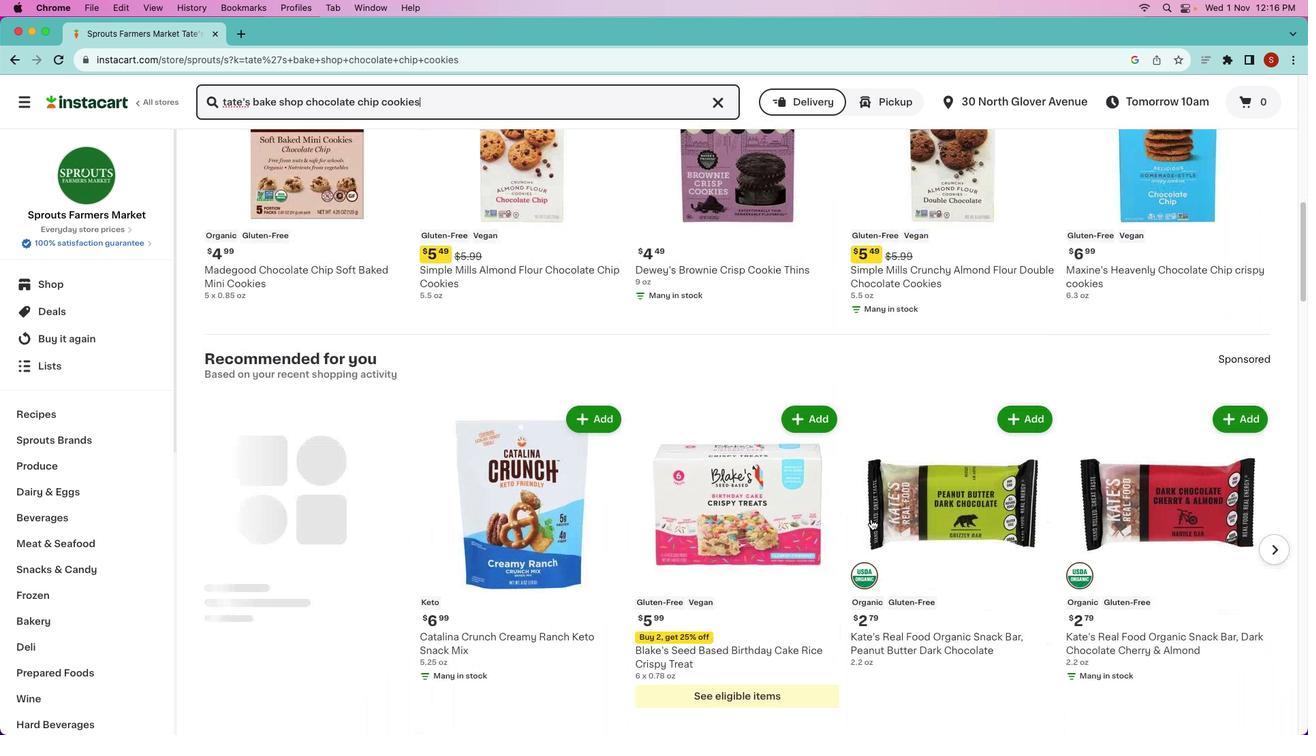 
Action: Mouse scrolled (870, 519) with delta (0, -2)
Screenshot: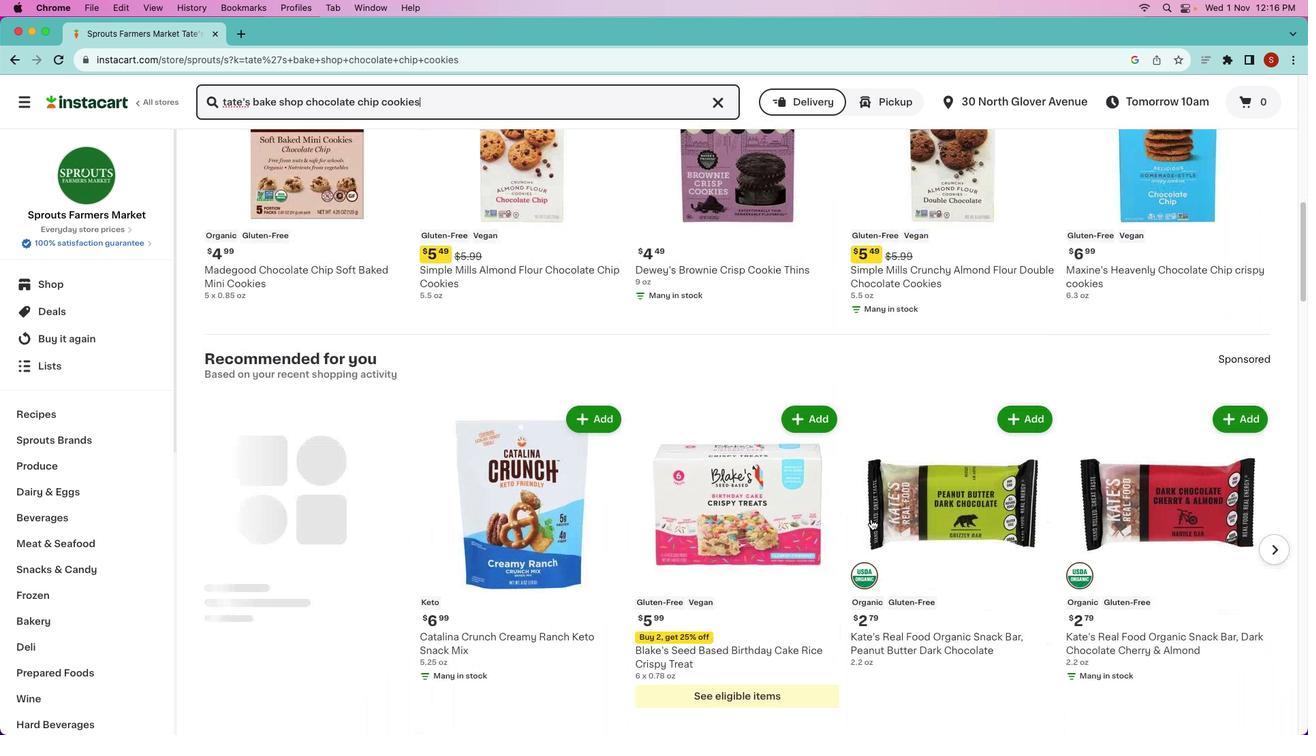 
Action: Mouse scrolled (870, 519) with delta (0, -3)
Screenshot: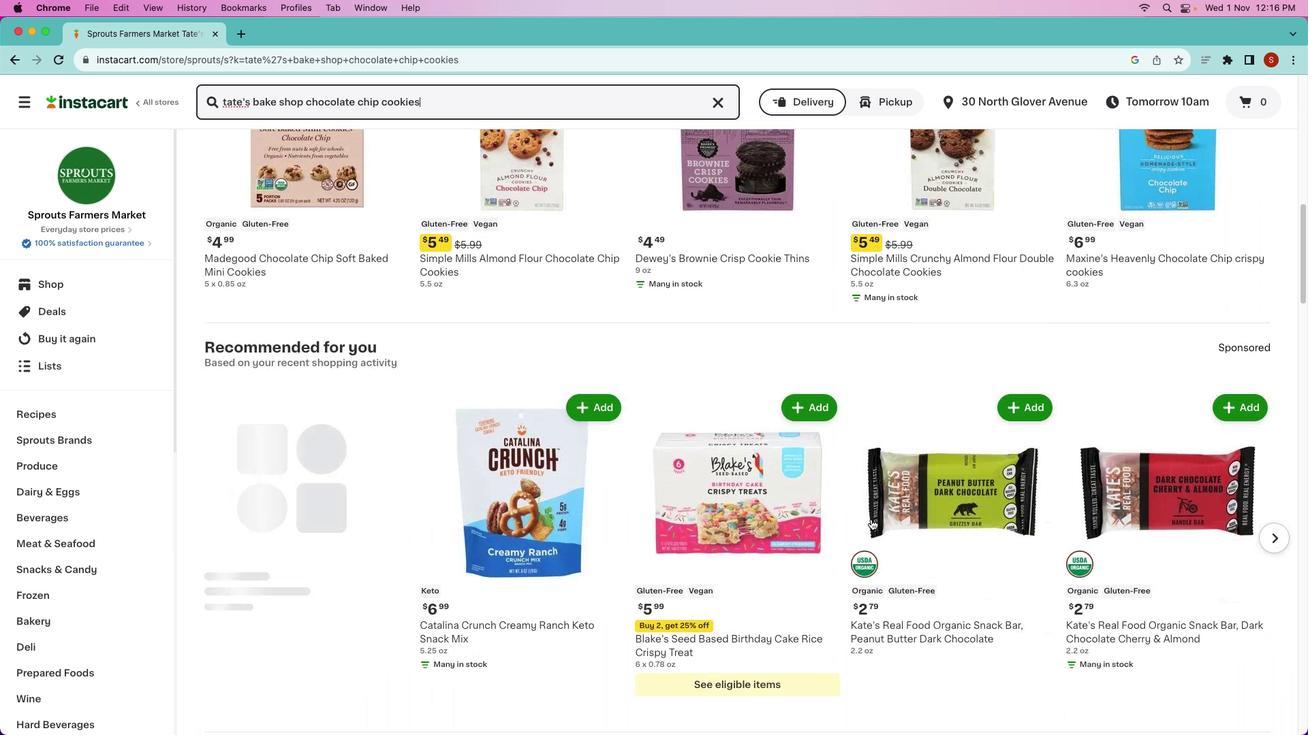 
Action: Mouse moved to (935, 355)
Screenshot: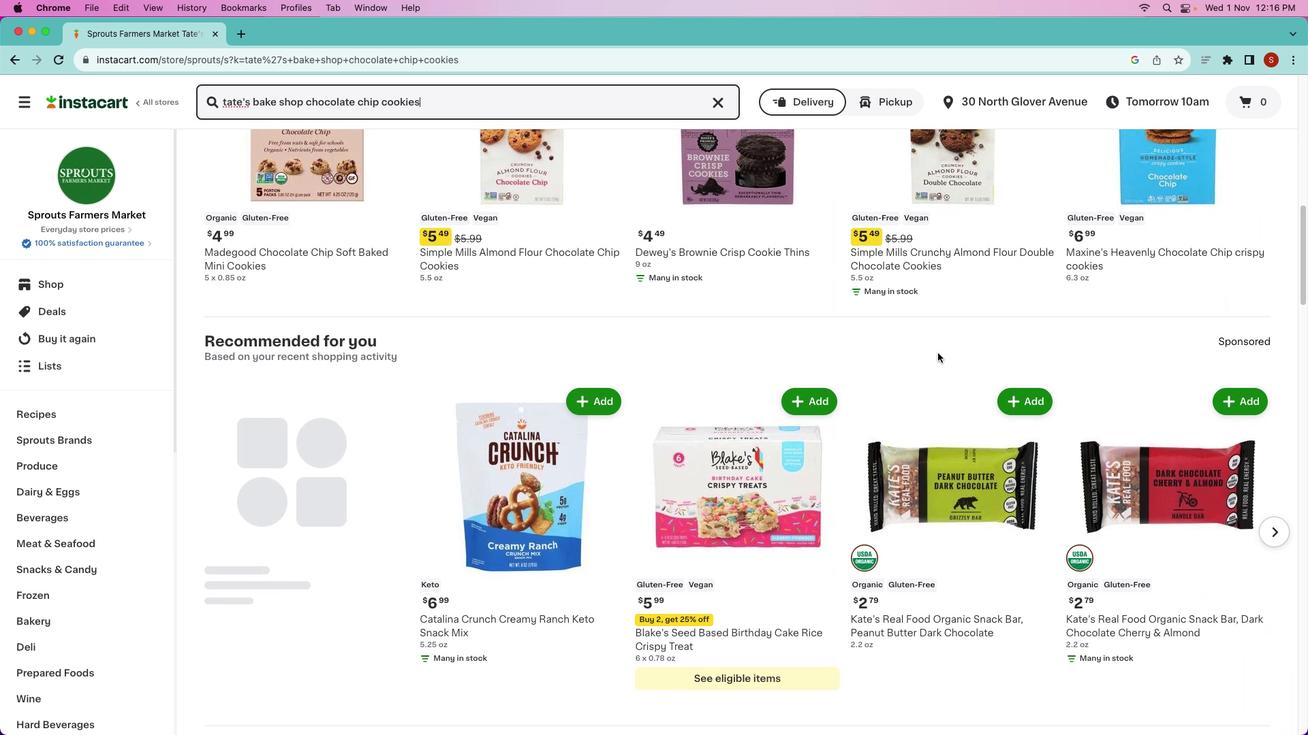 
Action: Mouse scrolled (935, 355) with delta (0, 0)
Screenshot: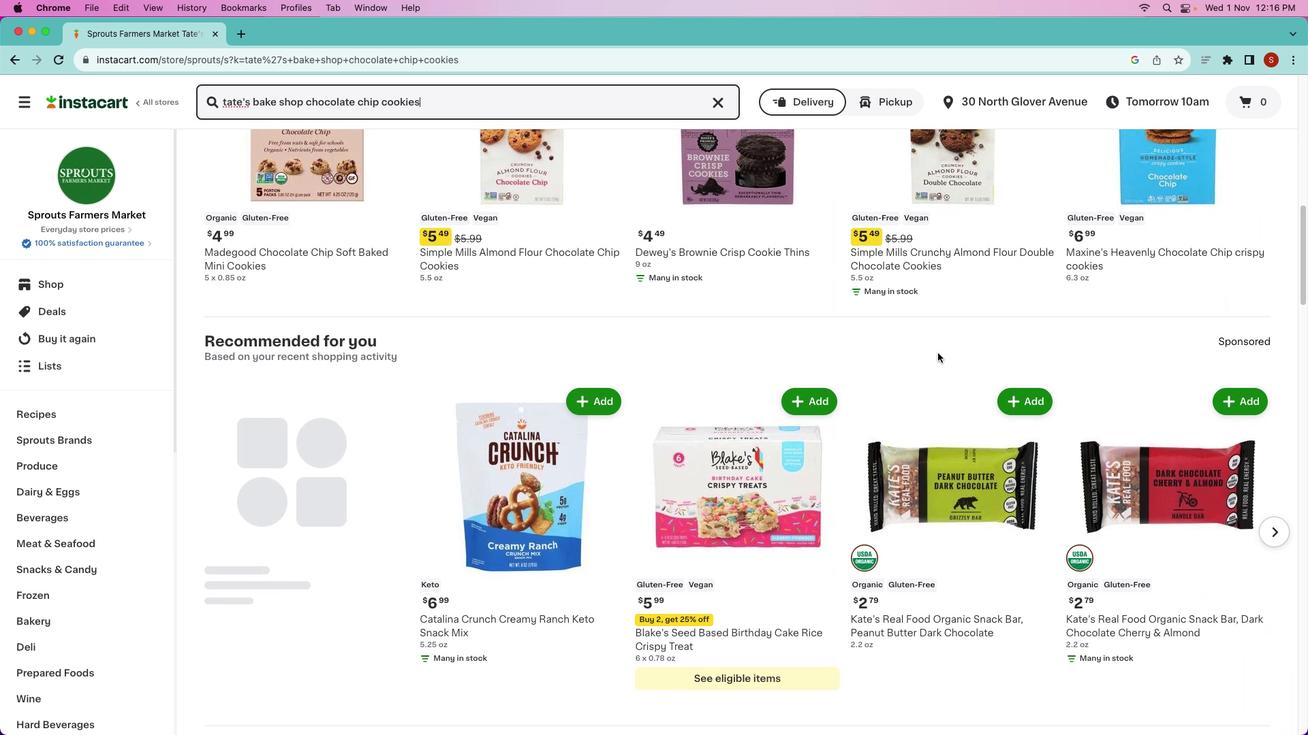 
Action: Mouse moved to (936, 354)
Screenshot: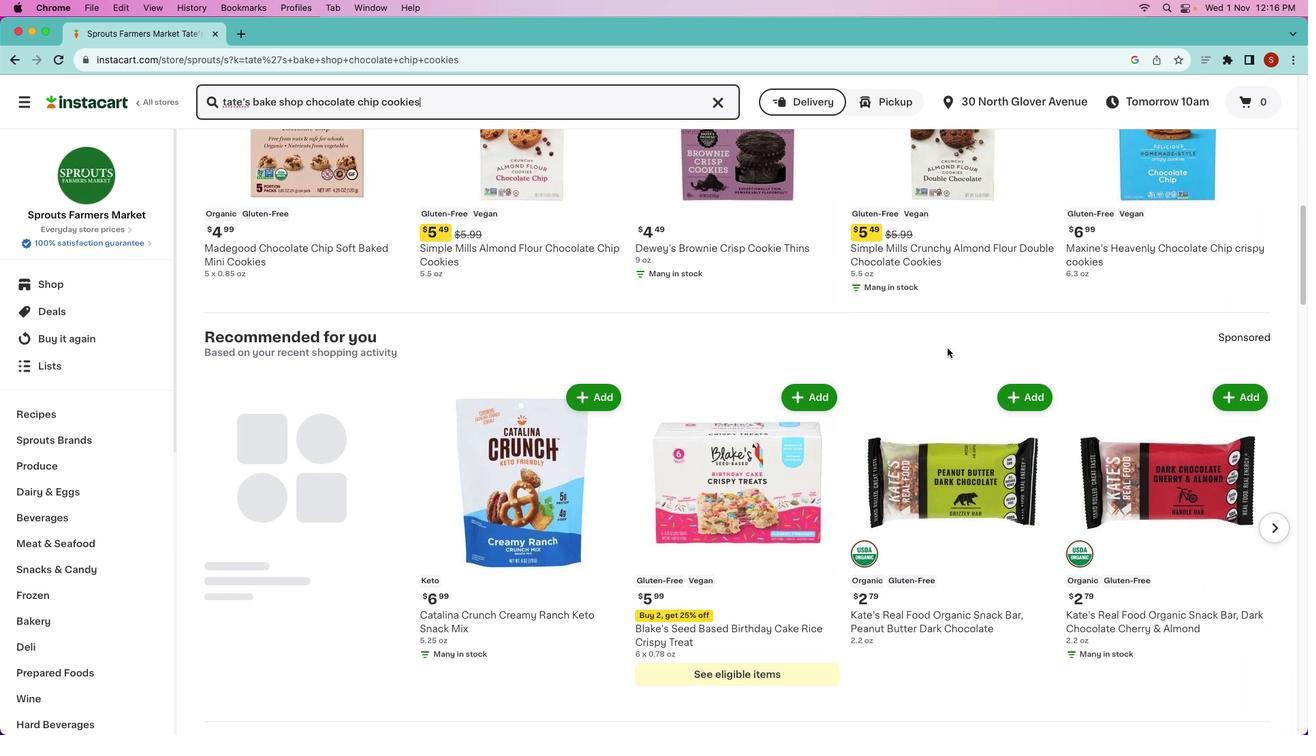 
Action: Mouse scrolled (936, 354) with delta (0, 0)
Screenshot: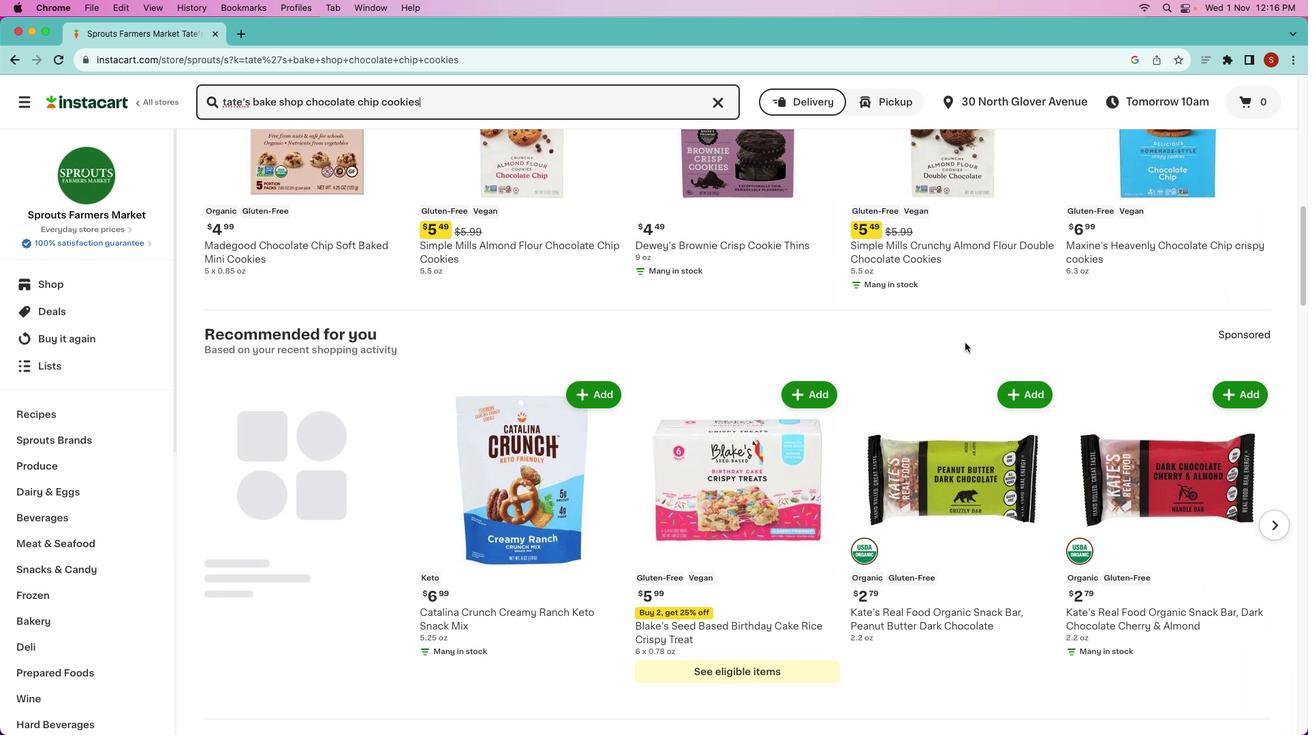 
Action: Mouse moved to (815, 344)
Screenshot: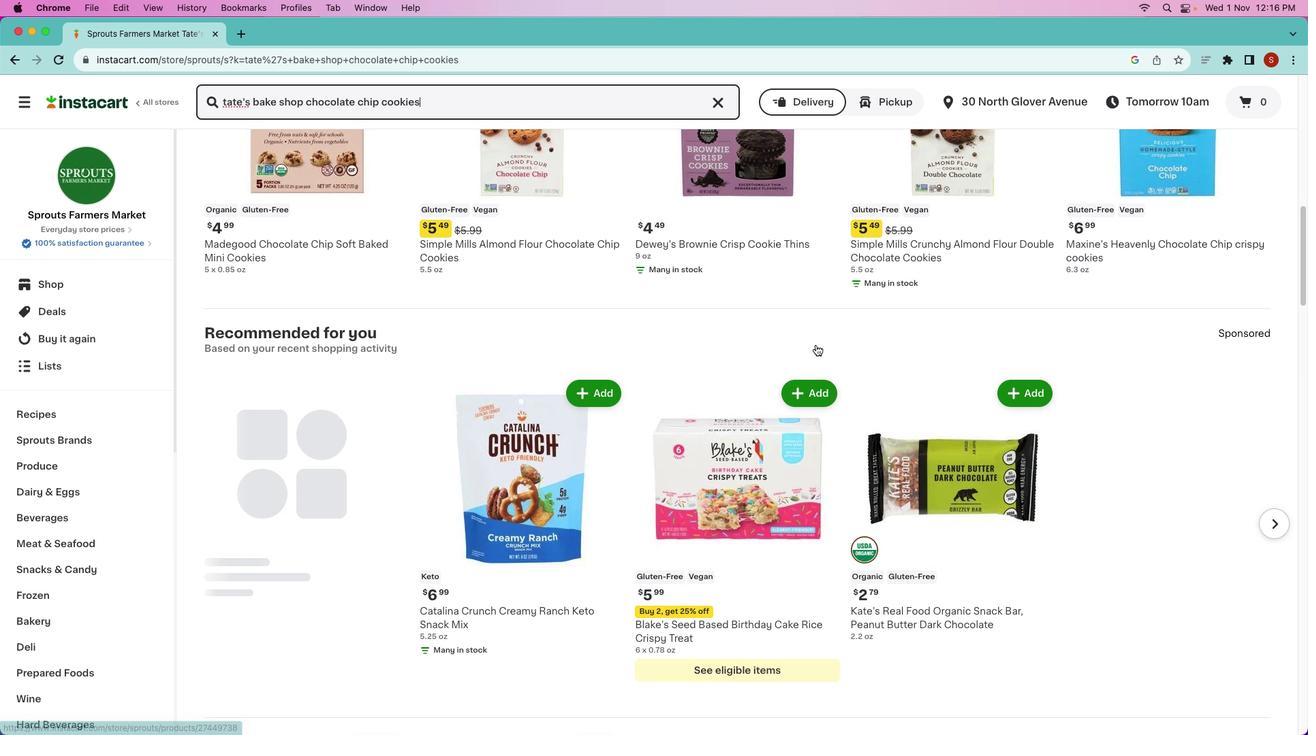 
